 Task: Find connections with filter location Firmat with filter topic #training with filter profile language German with filter current company CodeChef with filter school L S Raheja College of Arts and Commerce with filter industry Surveying and Mapping Services with filter service category Commercial Real Estate with filter keywords title Cruise Director
Action: Mouse moved to (639, 118)
Screenshot: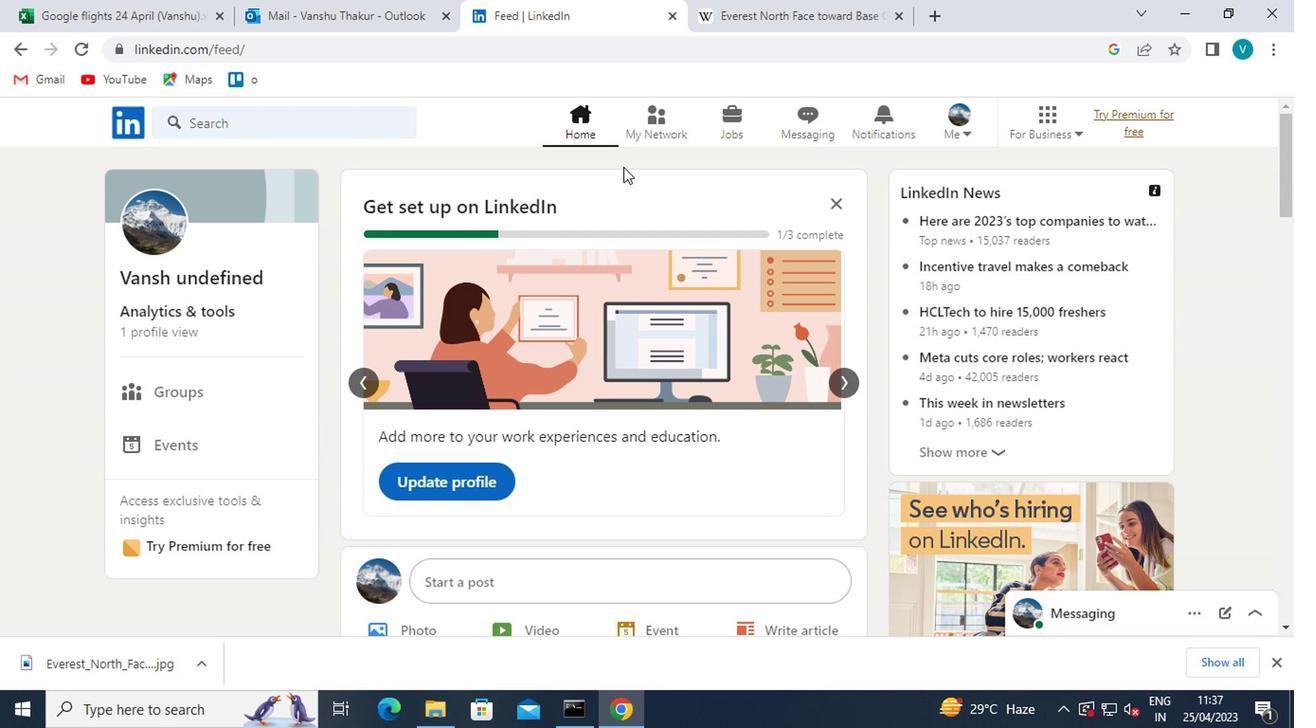 
Action: Mouse pressed left at (639, 118)
Screenshot: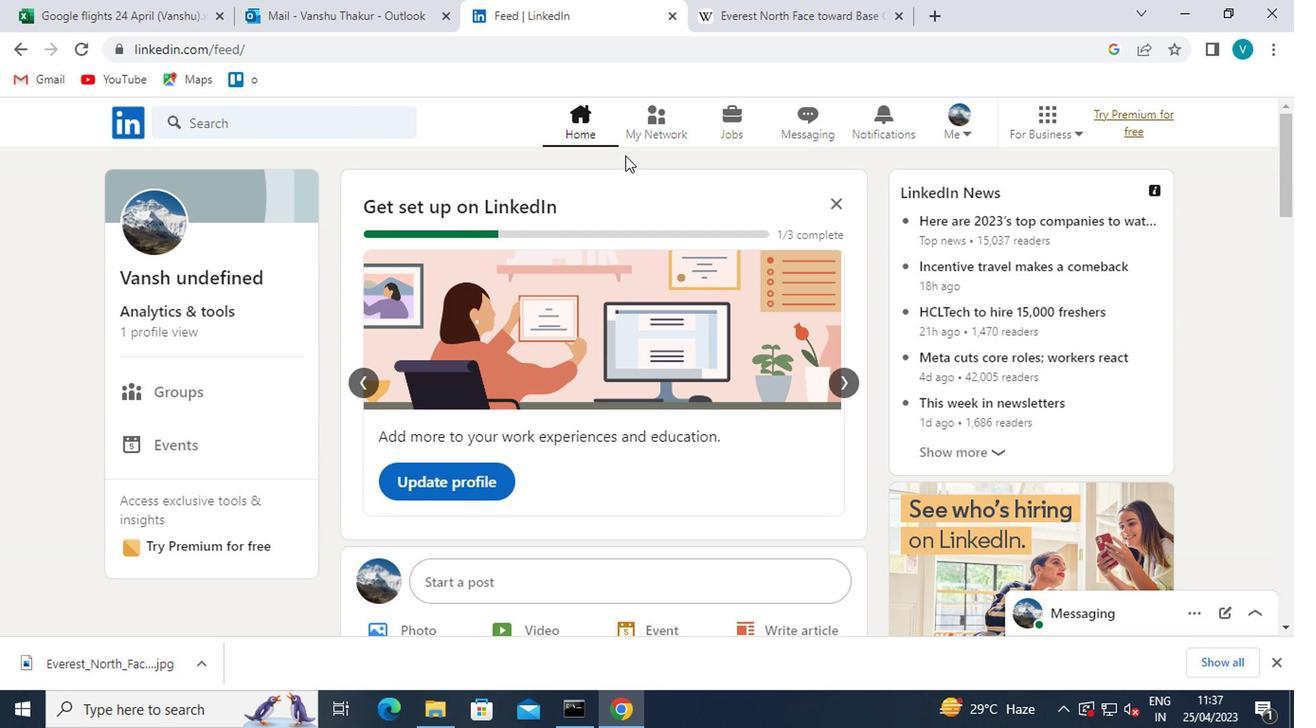 
Action: Mouse moved to (255, 223)
Screenshot: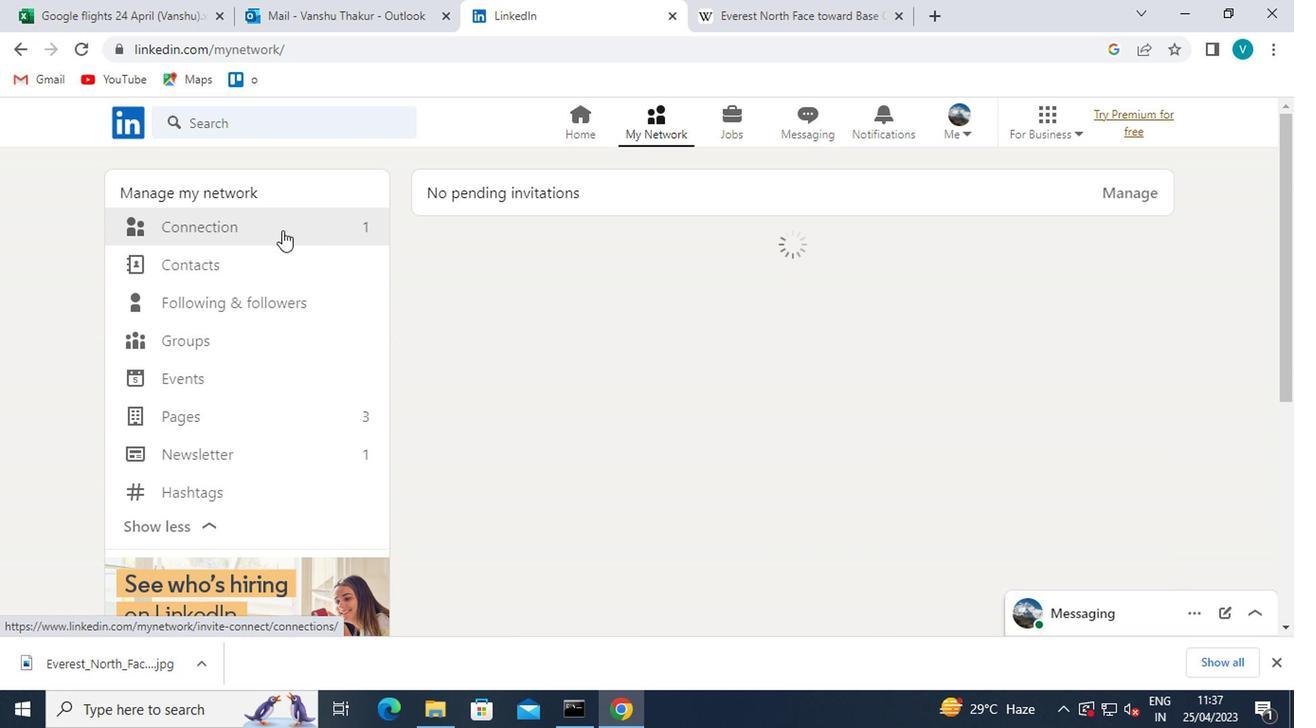 
Action: Mouse pressed left at (255, 223)
Screenshot: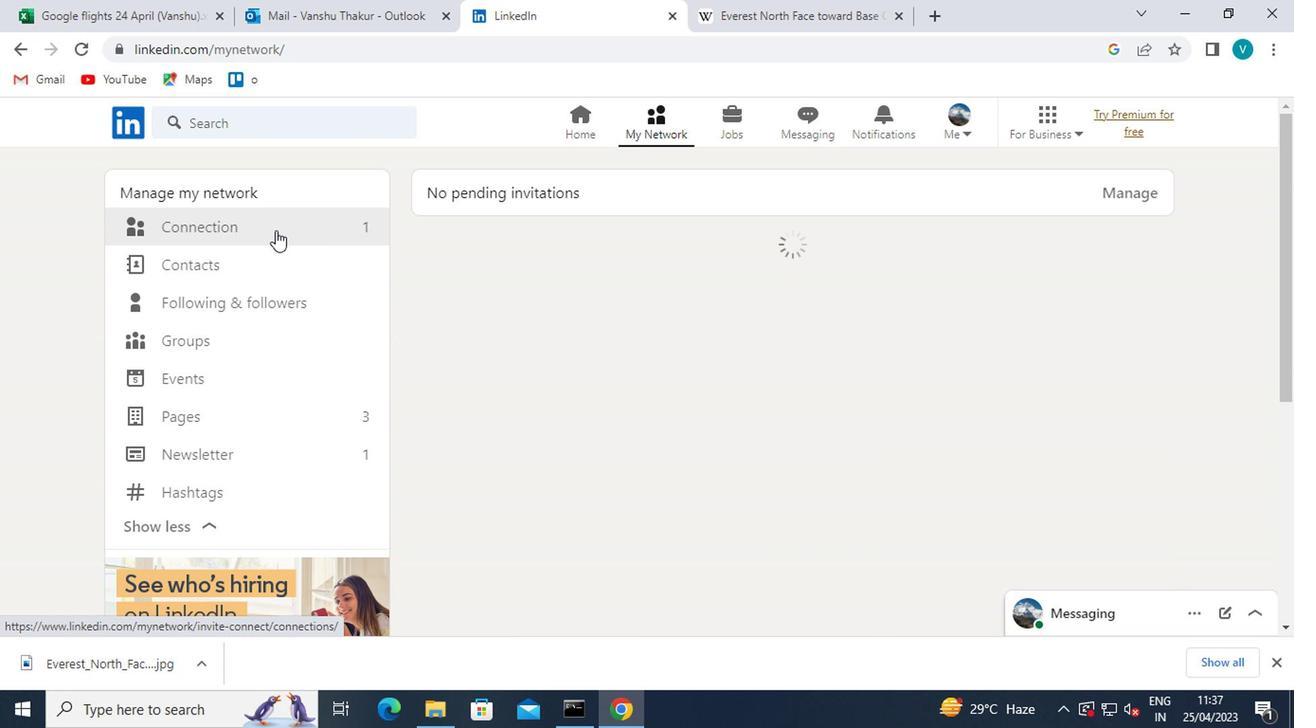 
Action: Mouse moved to (770, 222)
Screenshot: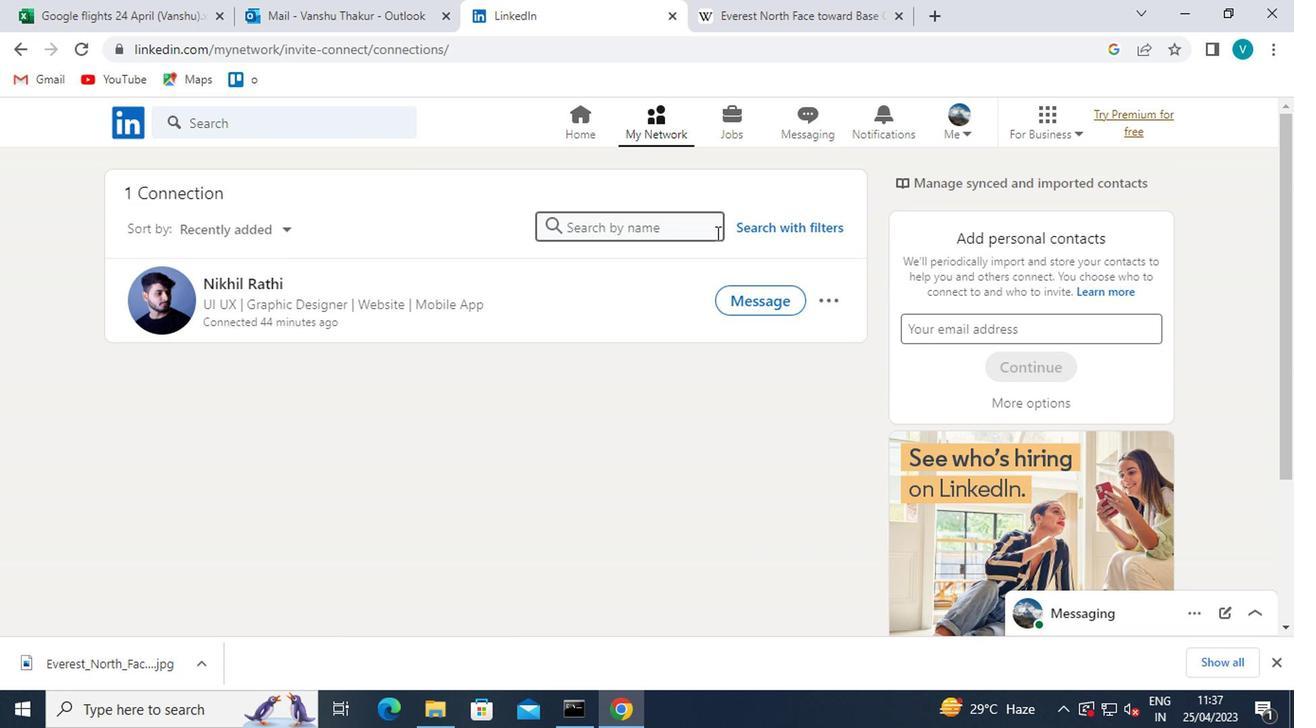 
Action: Mouse pressed left at (770, 222)
Screenshot: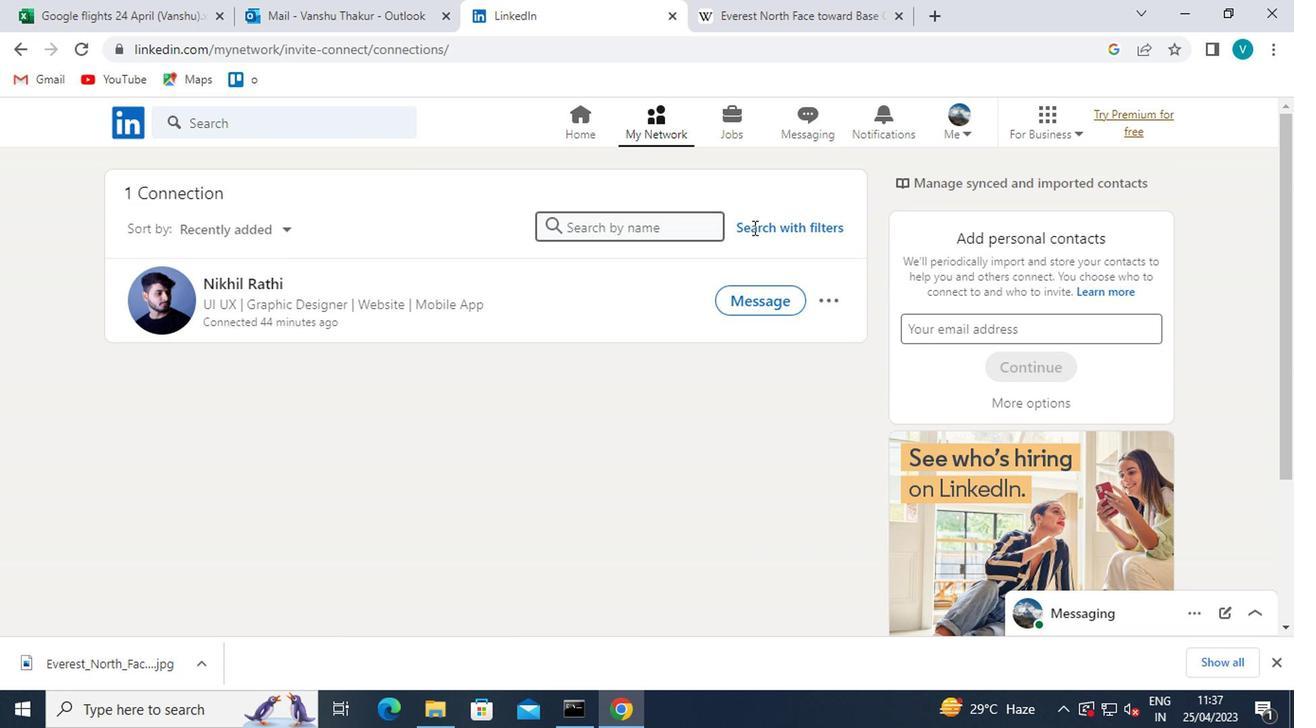 
Action: Mouse moved to (645, 156)
Screenshot: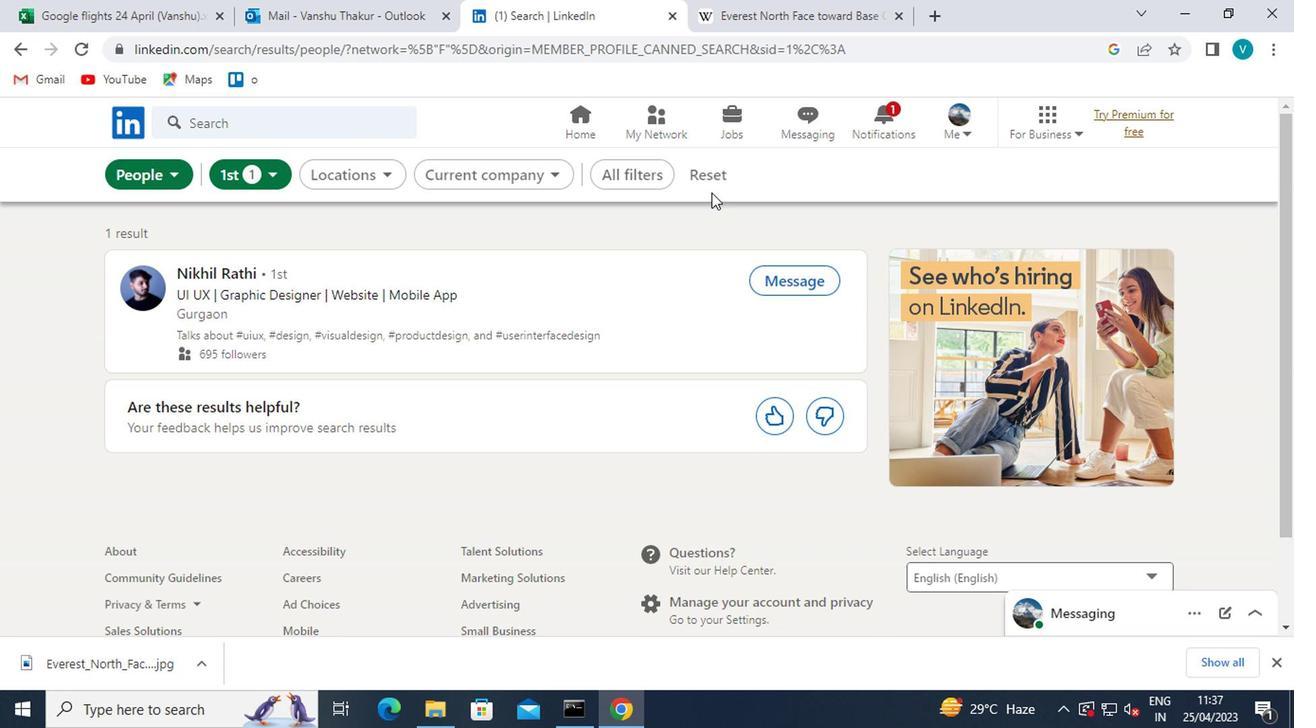 
Action: Mouse pressed left at (645, 156)
Screenshot: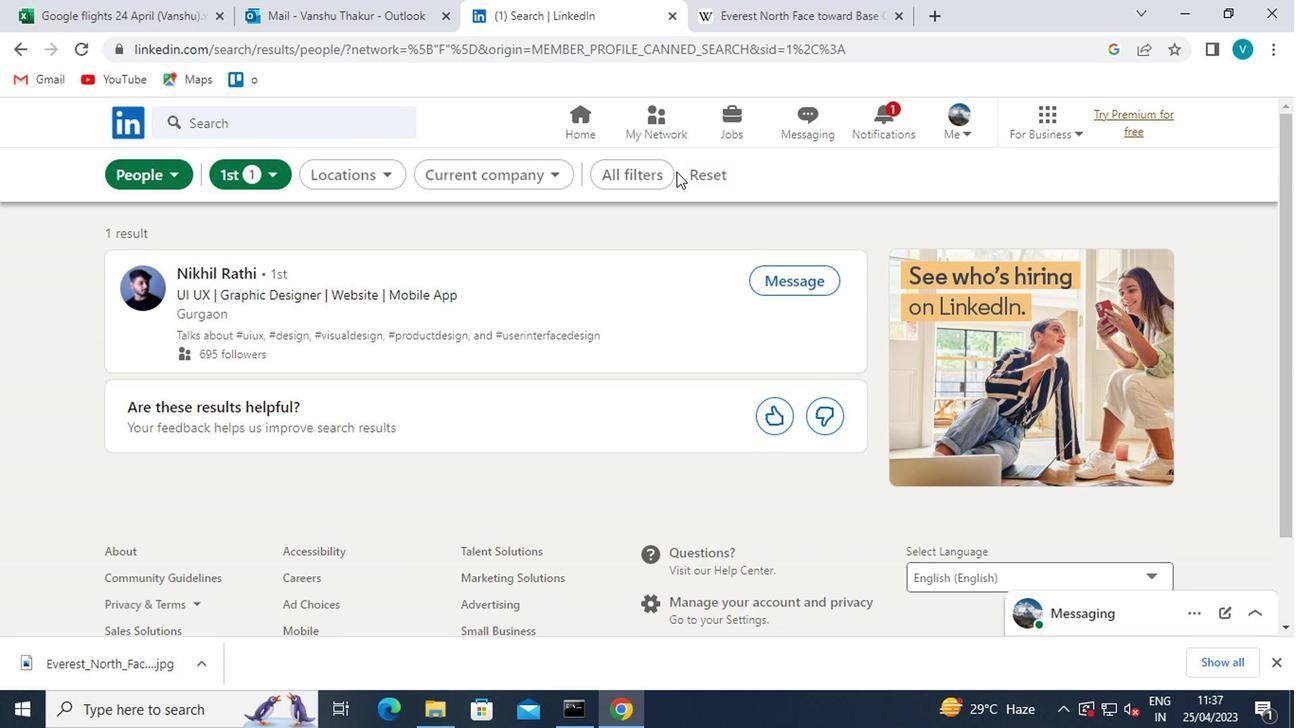 
Action: Mouse moved to (986, 389)
Screenshot: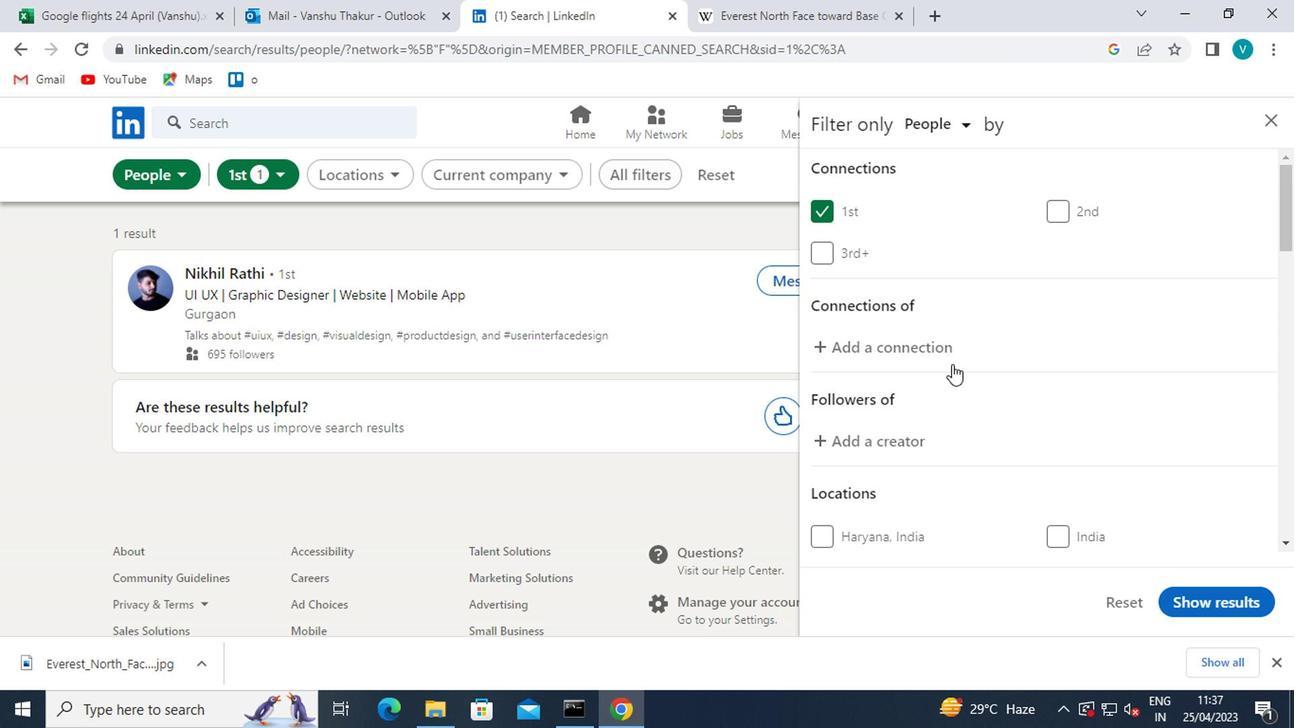 
Action: Mouse scrolled (986, 387) with delta (0, -1)
Screenshot: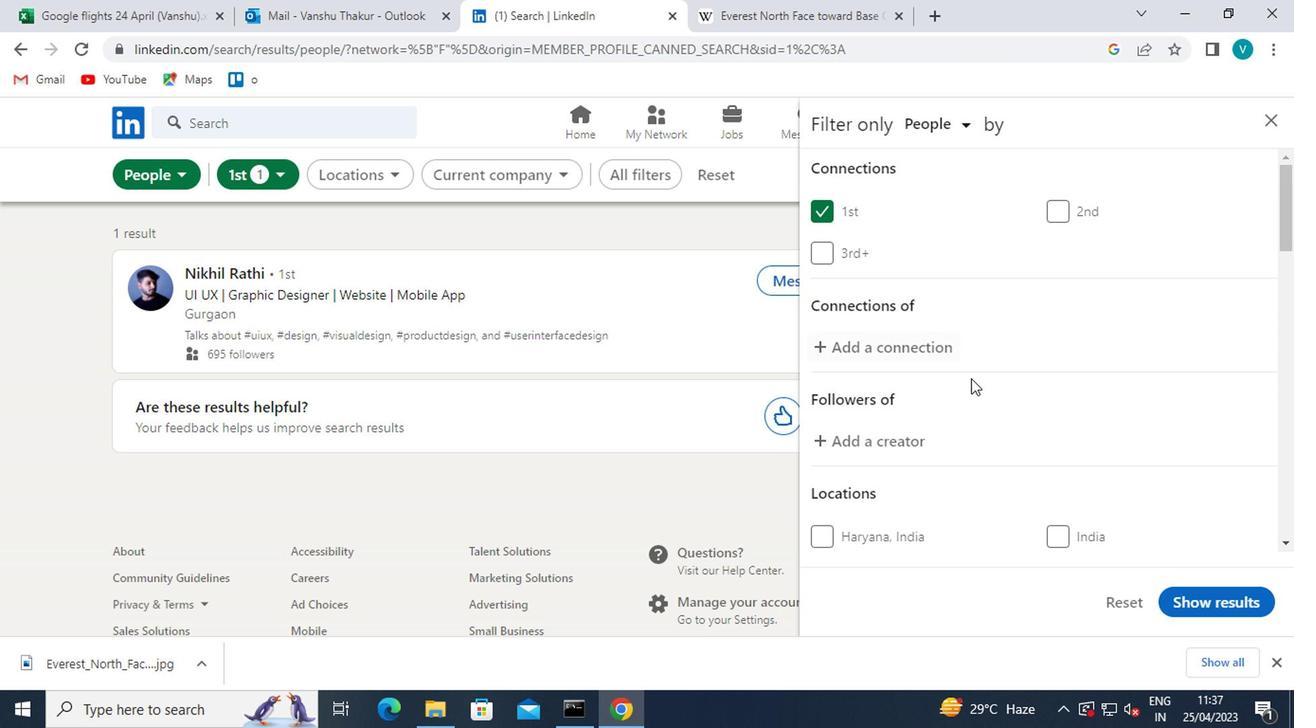 
Action: Mouse scrolled (986, 387) with delta (0, -1)
Screenshot: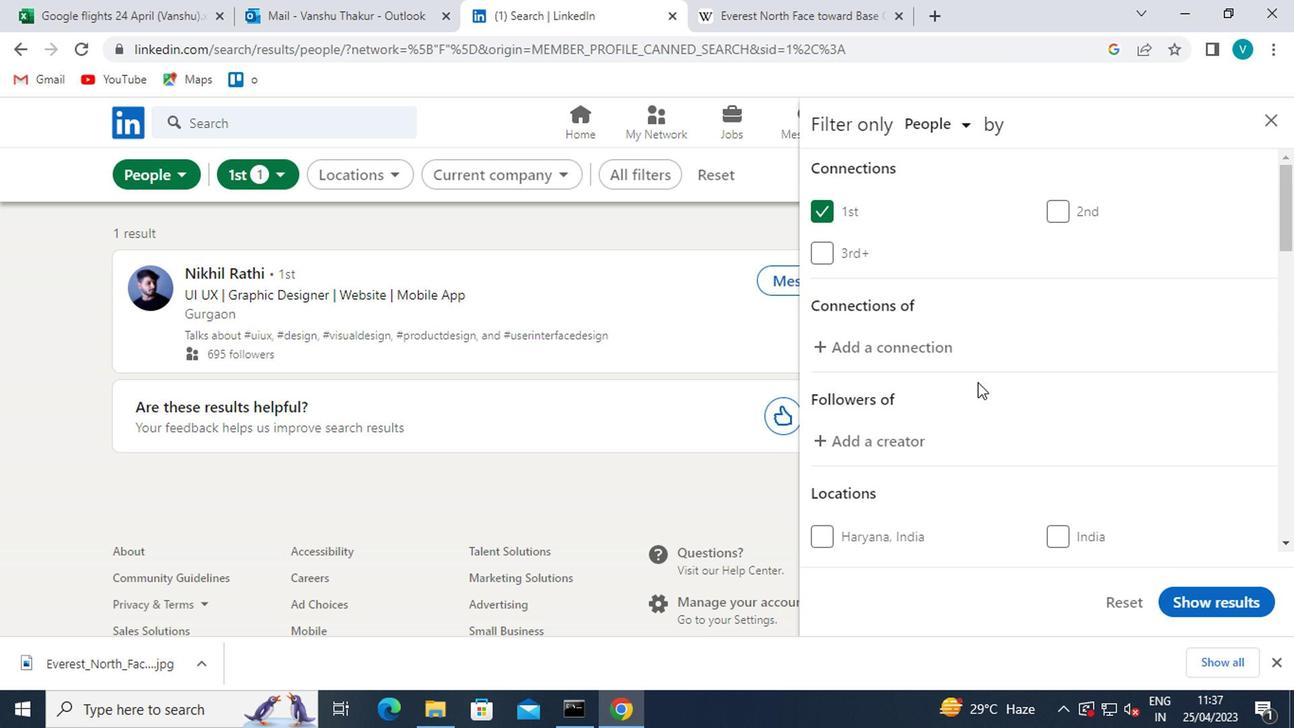 
Action: Mouse moved to (888, 445)
Screenshot: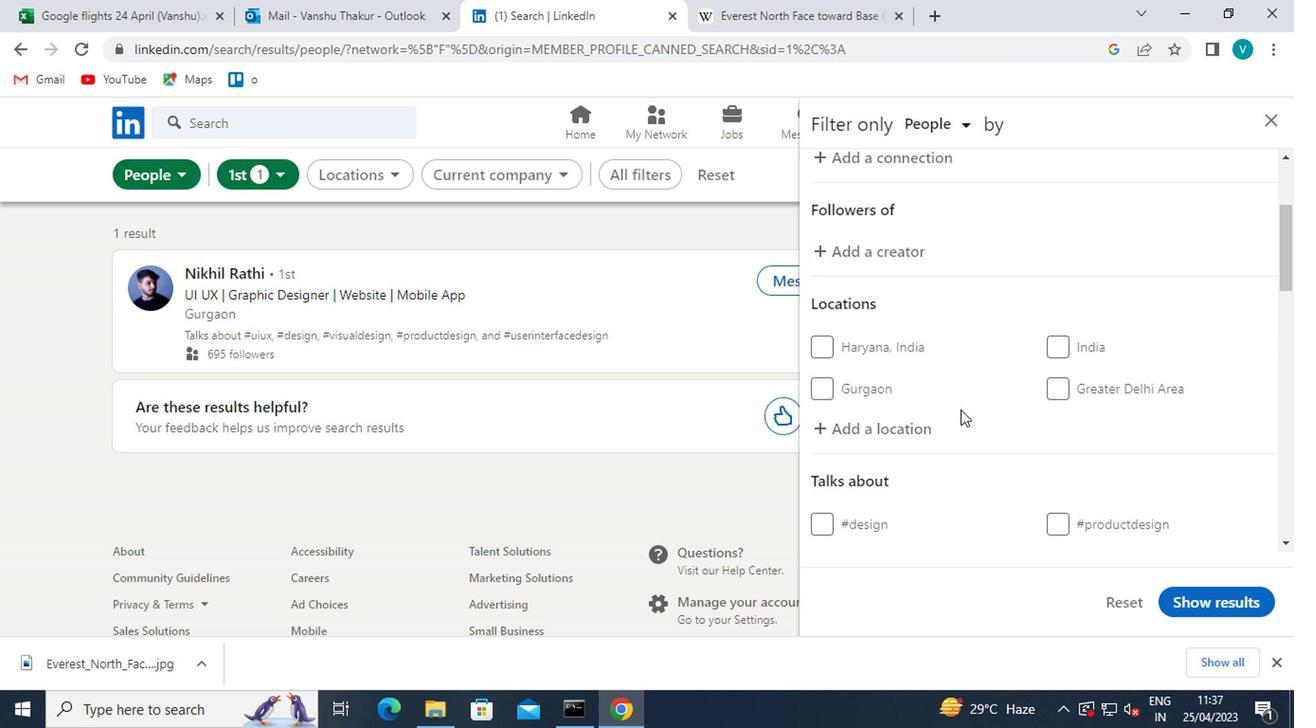 
Action: Mouse pressed left at (888, 445)
Screenshot: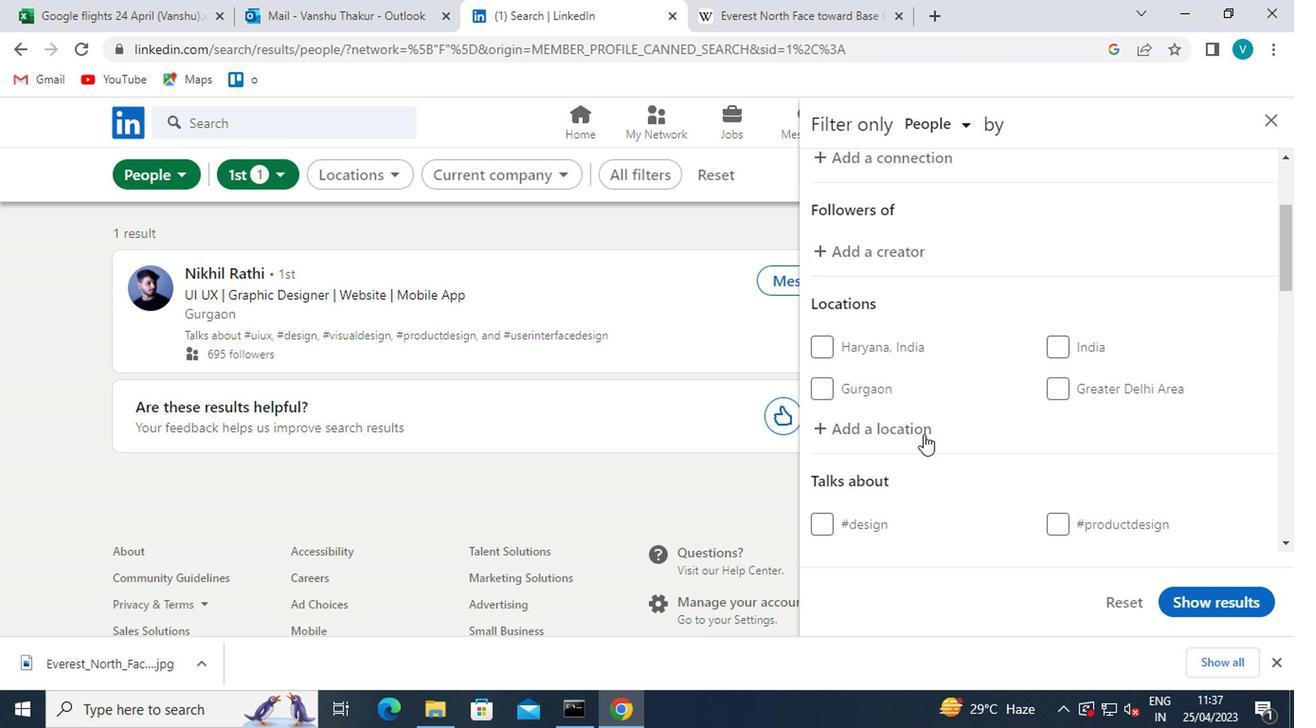 
Action: Mouse moved to (902, 424)
Screenshot: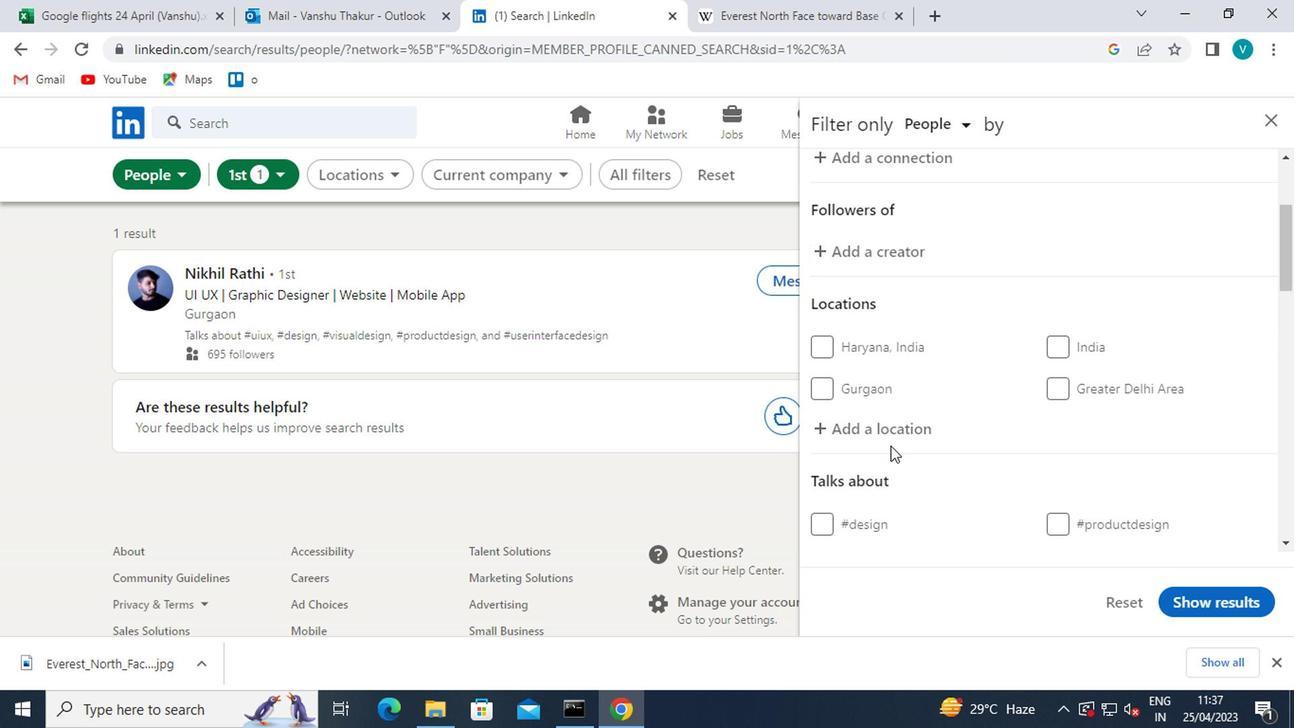 
Action: Mouse pressed left at (902, 424)
Screenshot: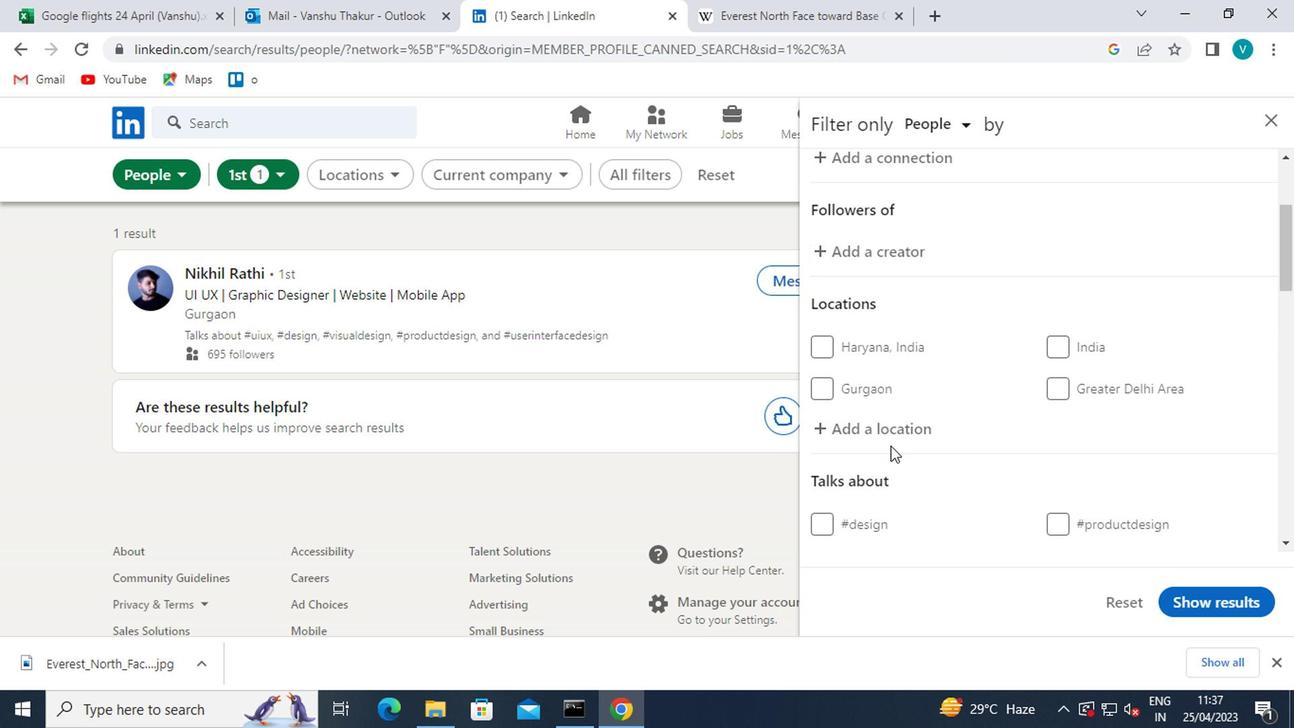 
Action: Key pressed <Key.shift>FIRMAT
Screenshot: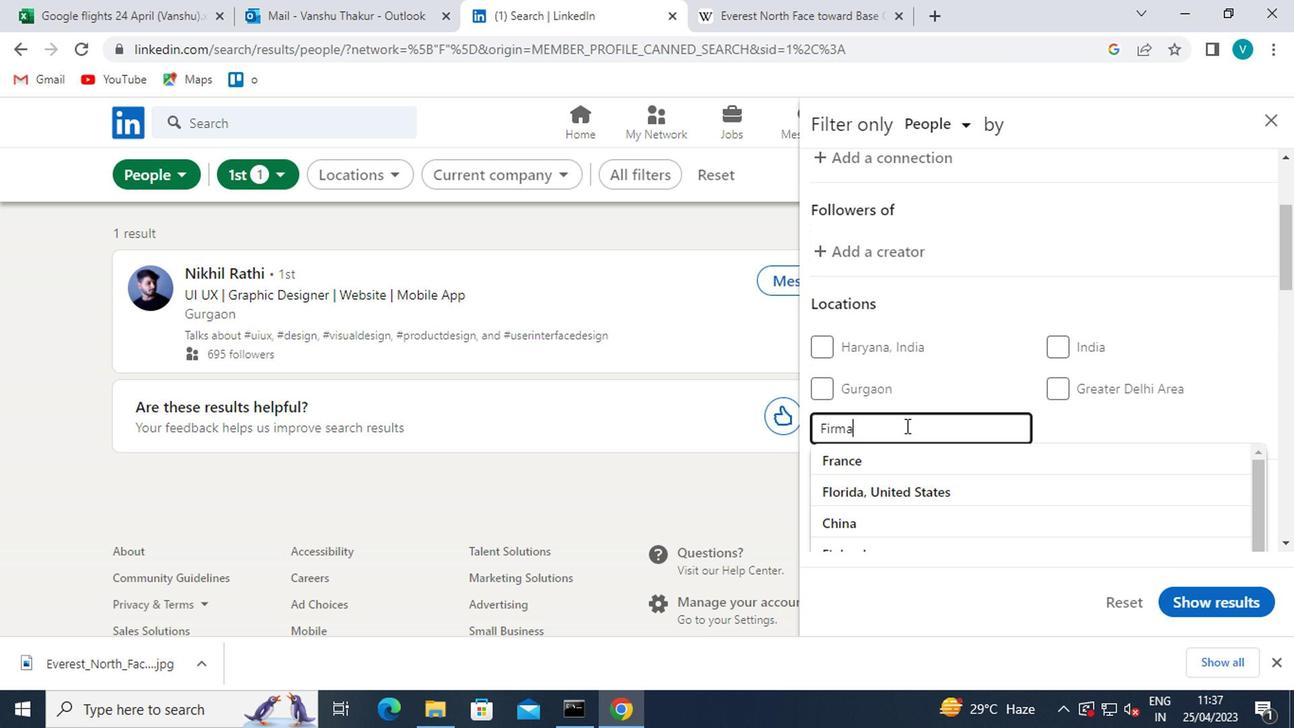 
Action: Mouse moved to (987, 474)
Screenshot: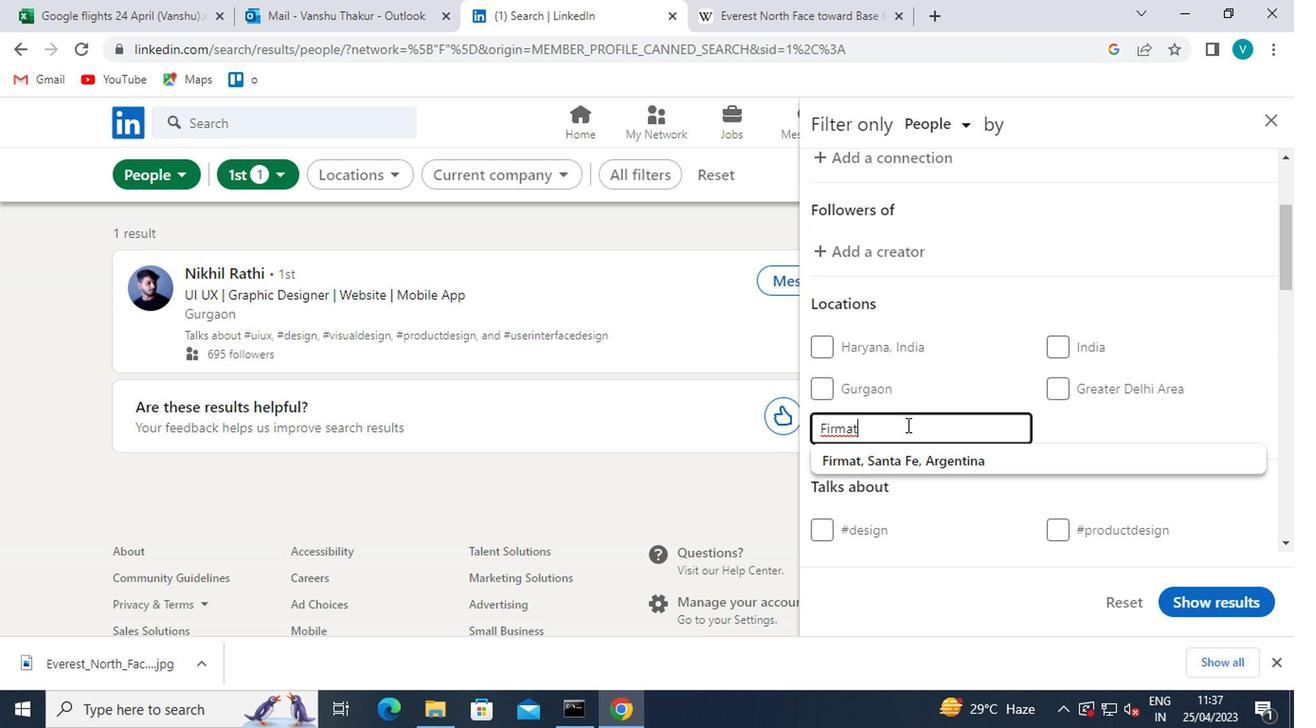 
Action: Mouse scrolled (987, 474) with delta (0, 0)
Screenshot: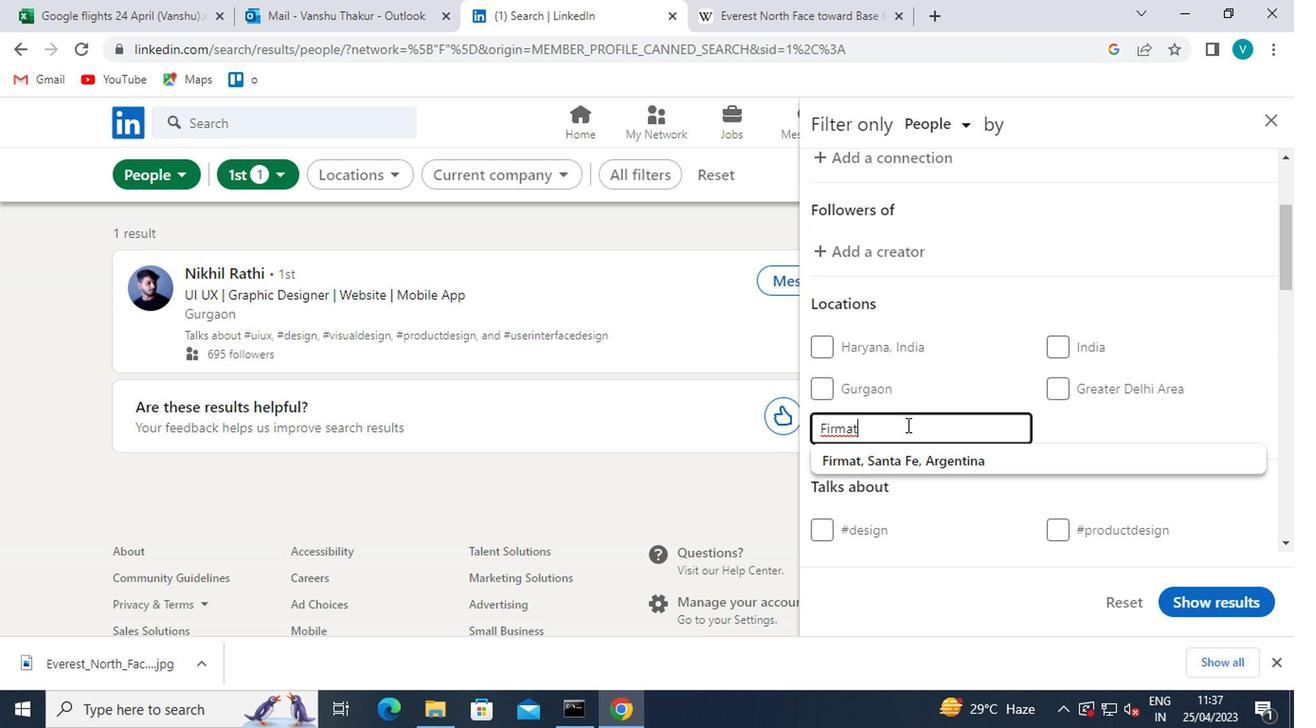 
Action: Mouse moved to (993, 481)
Screenshot: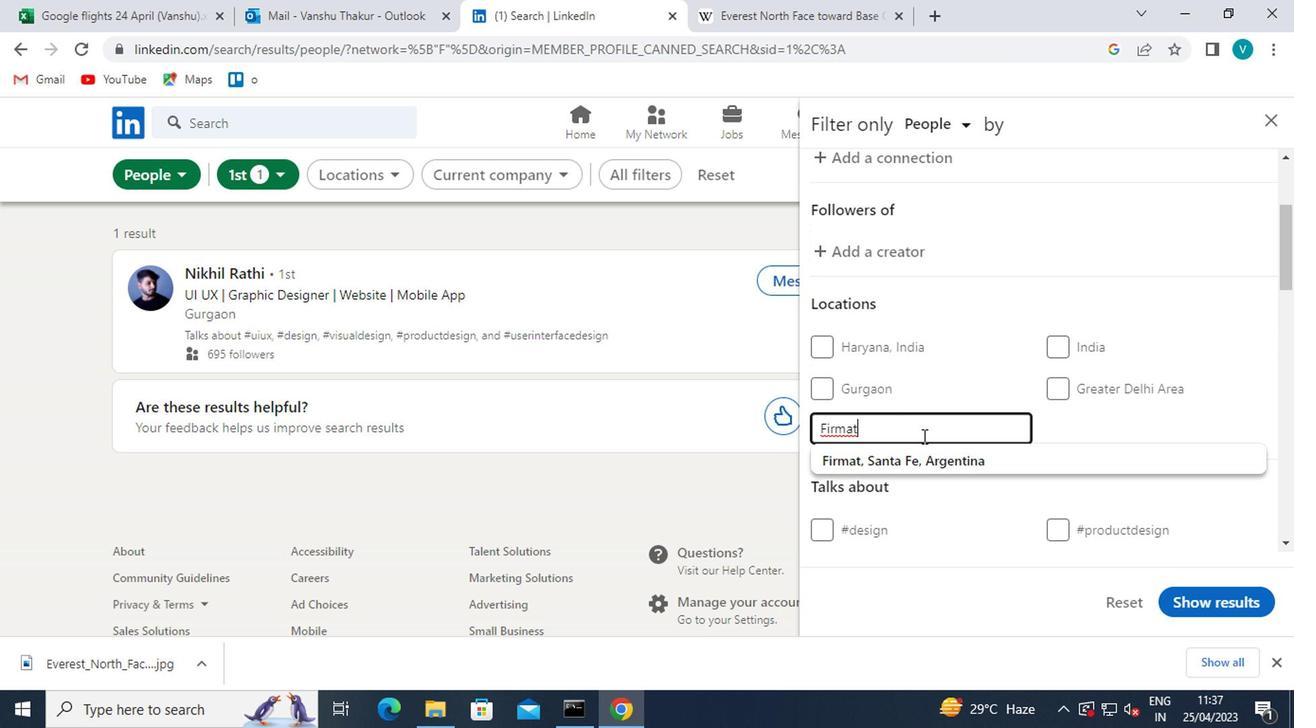 
Action: Mouse scrolled (993, 480) with delta (0, 0)
Screenshot: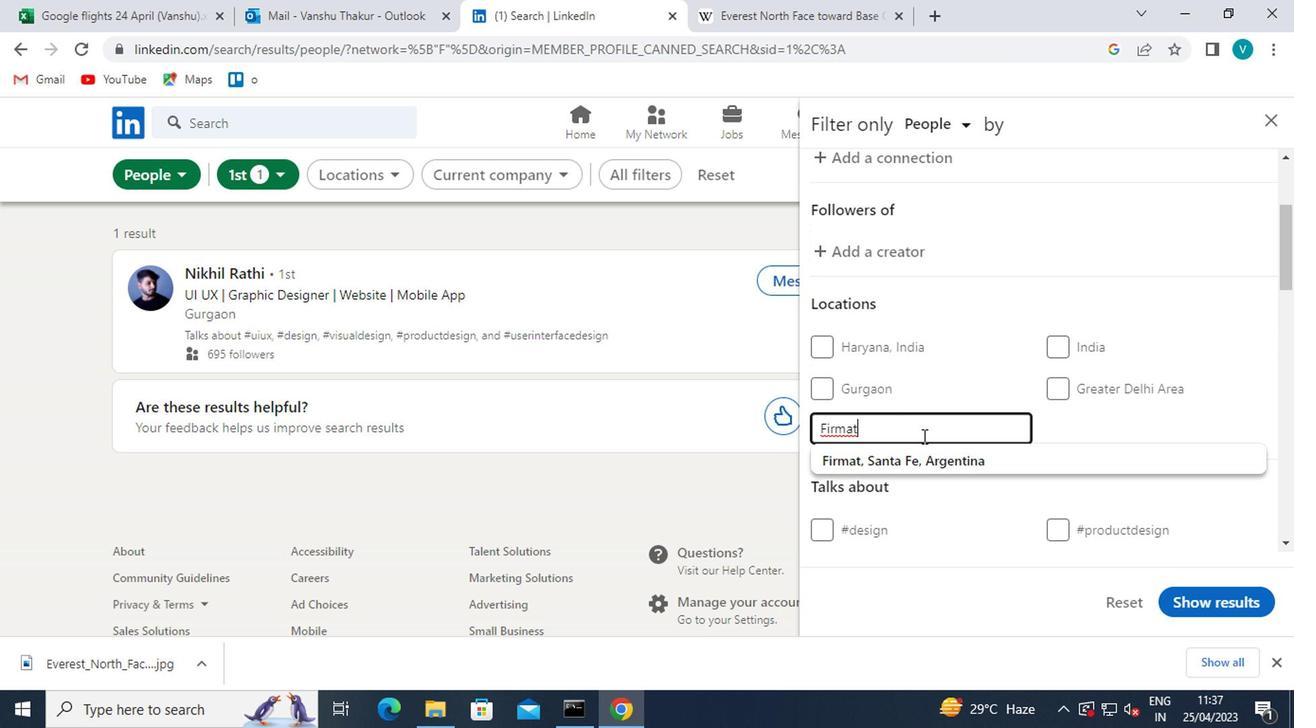 
Action: Mouse moved to (925, 271)
Screenshot: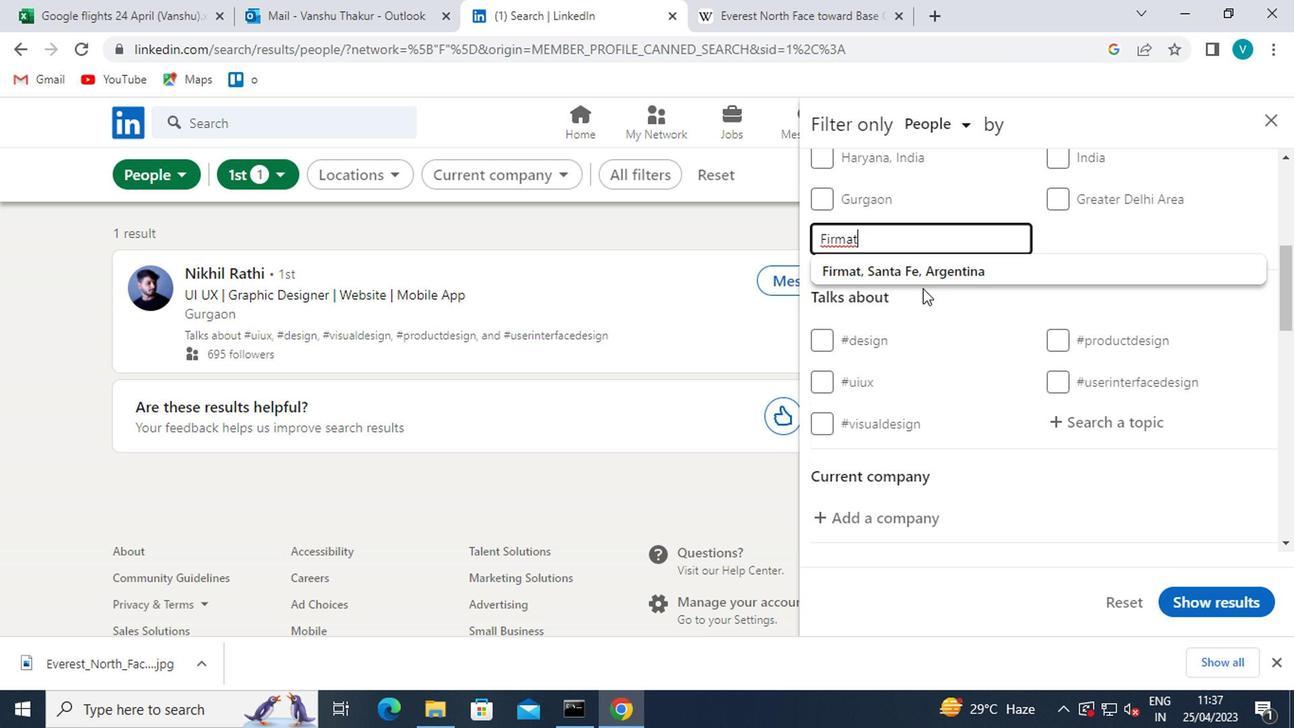 
Action: Mouse pressed left at (925, 271)
Screenshot: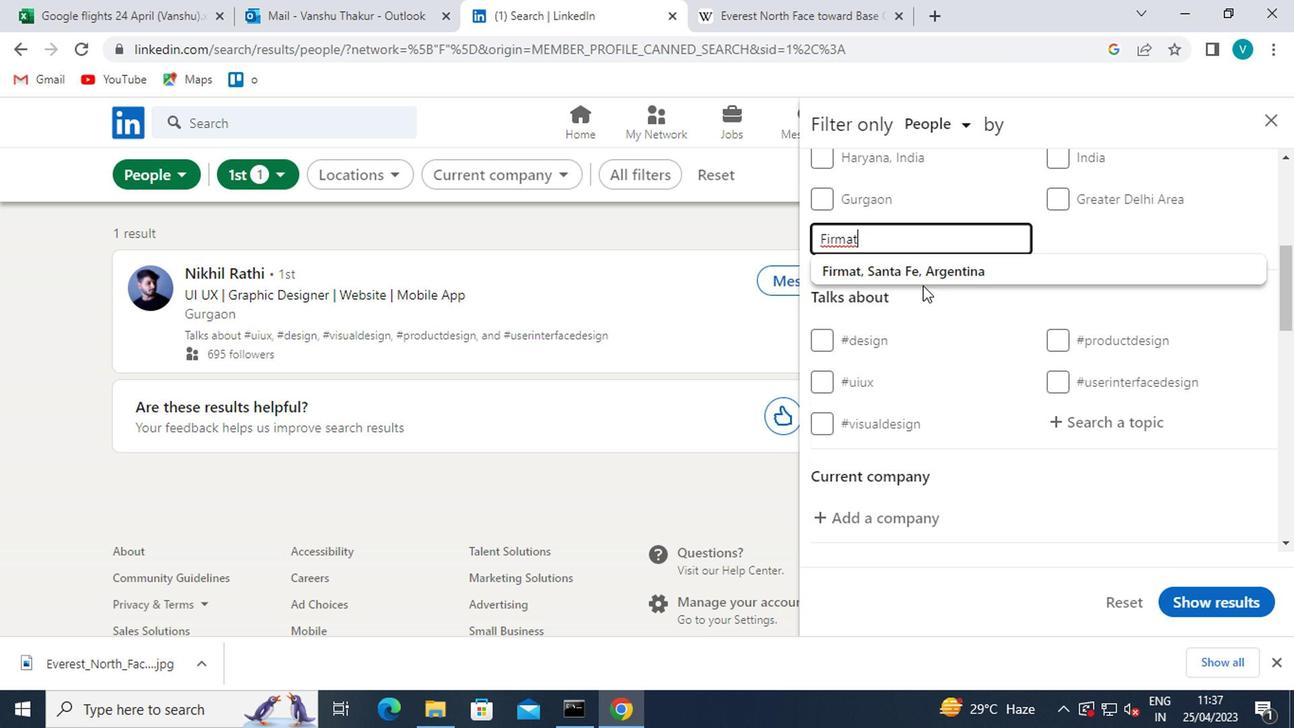
Action: Mouse moved to (1123, 429)
Screenshot: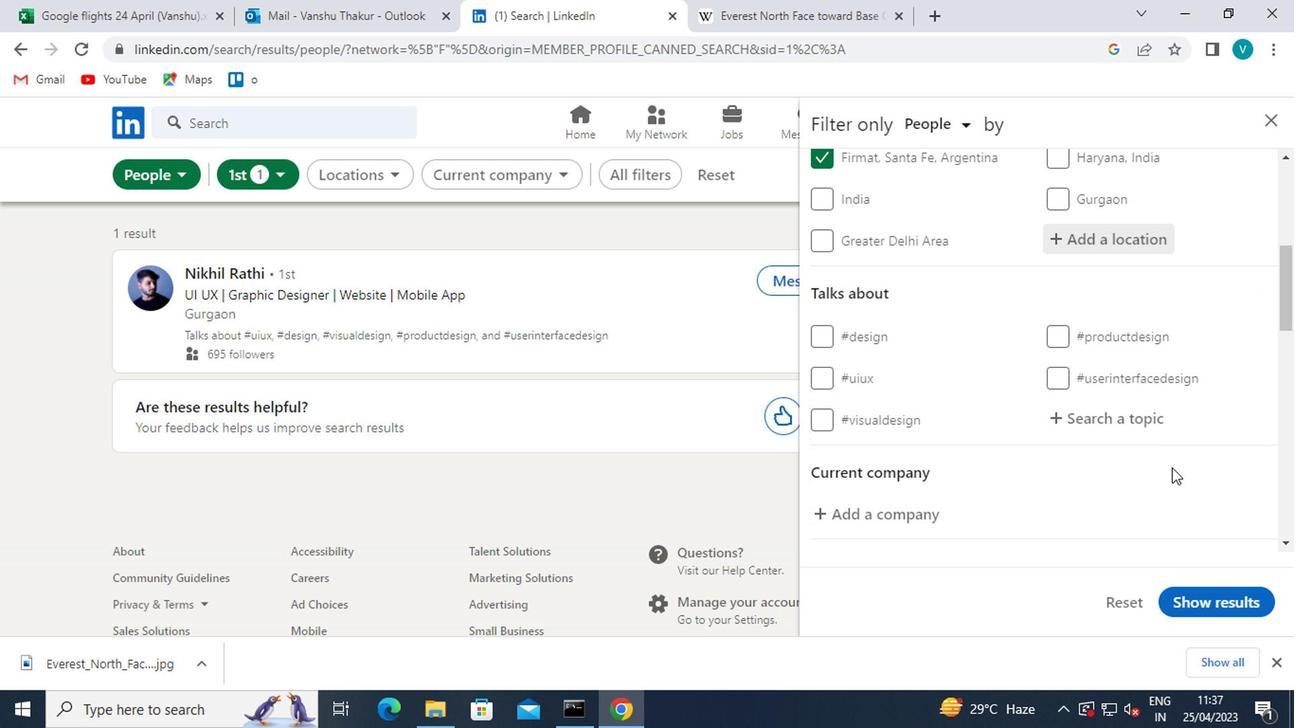
Action: Mouse pressed left at (1123, 429)
Screenshot: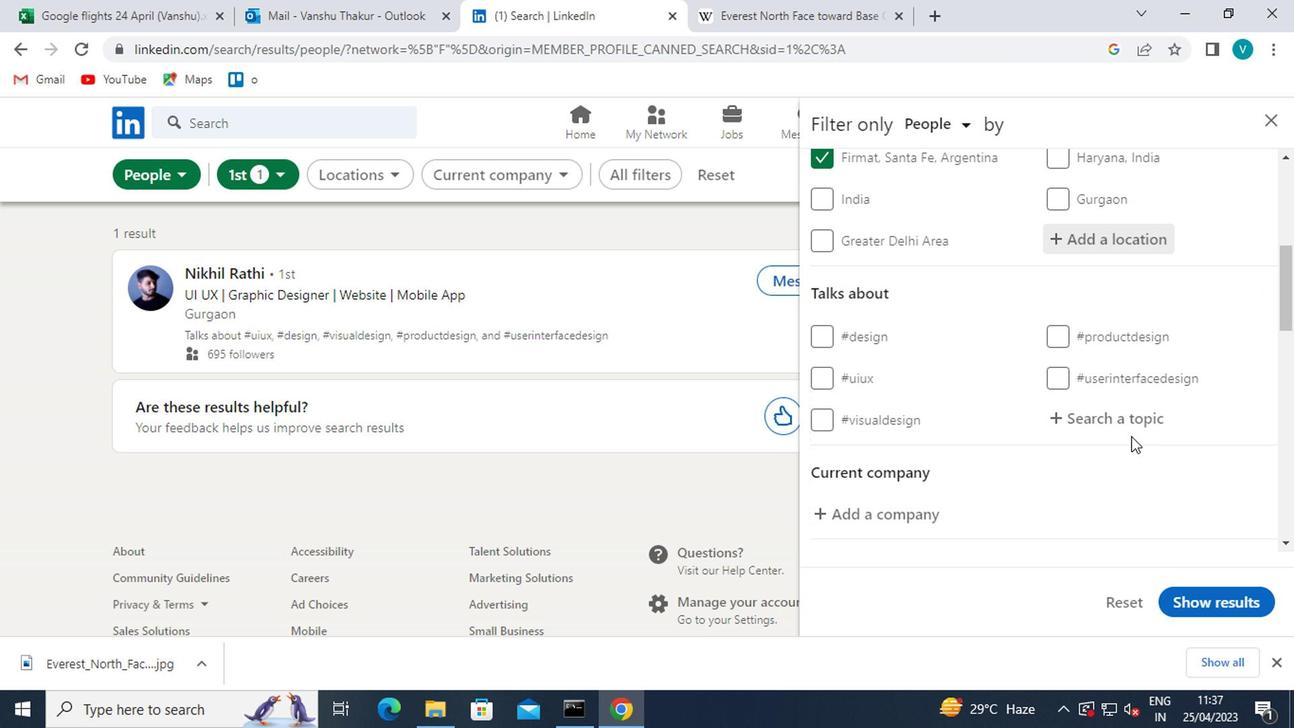 
Action: Mouse moved to (1123, 425)
Screenshot: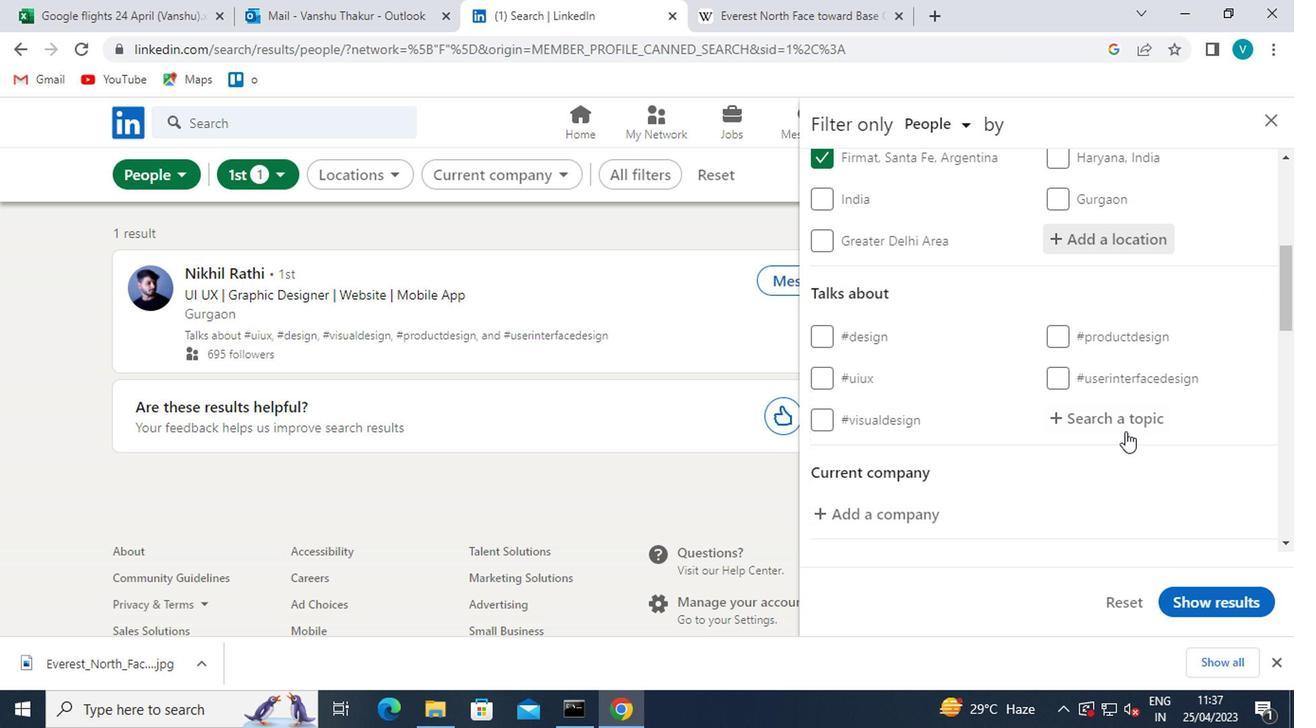 
Action: Key pressed <Key.shift>#TRAINING
Screenshot: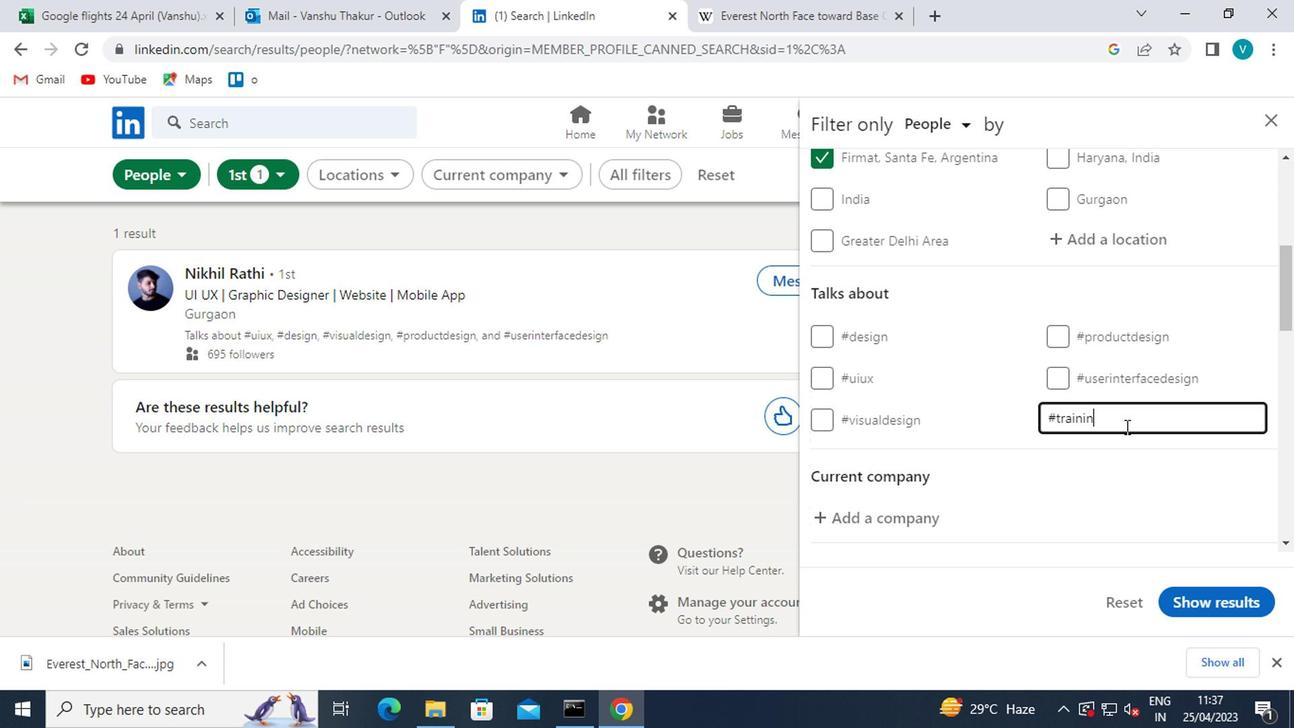 
Action: Mouse moved to (1187, 454)
Screenshot: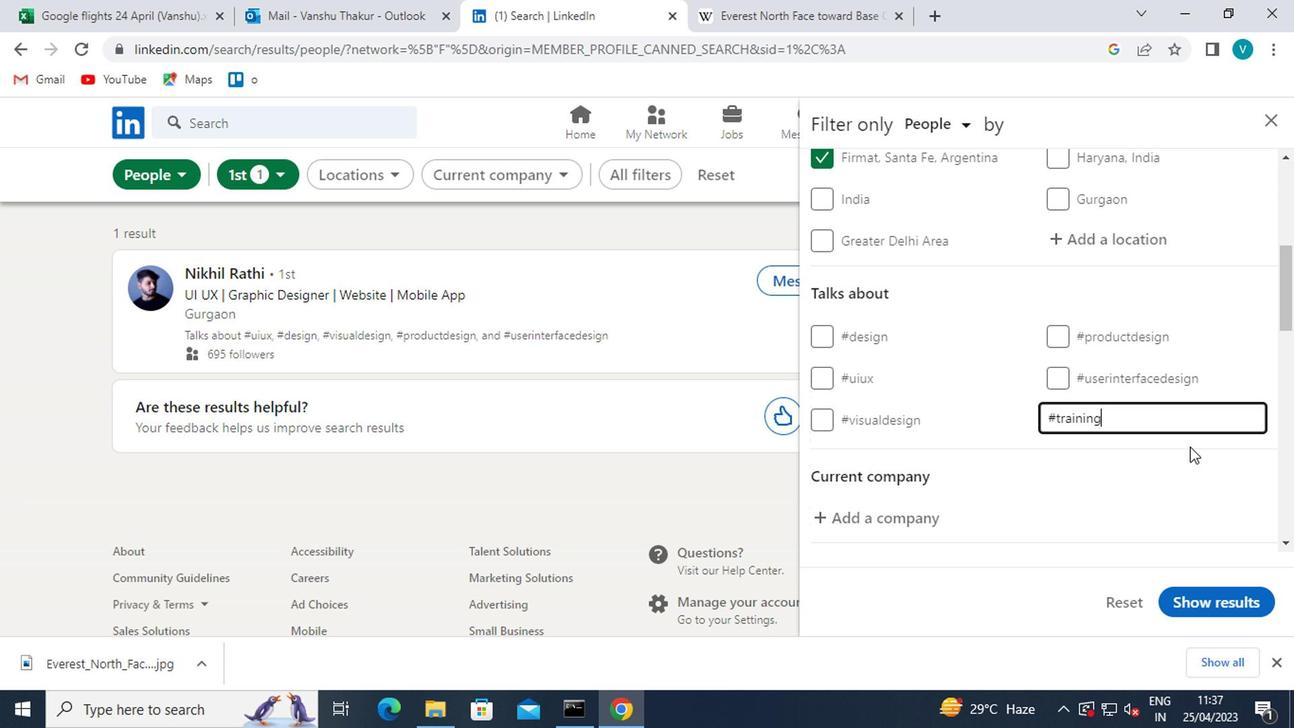 
Action: Mouse pressed left at (1187, 454)
Screenshot: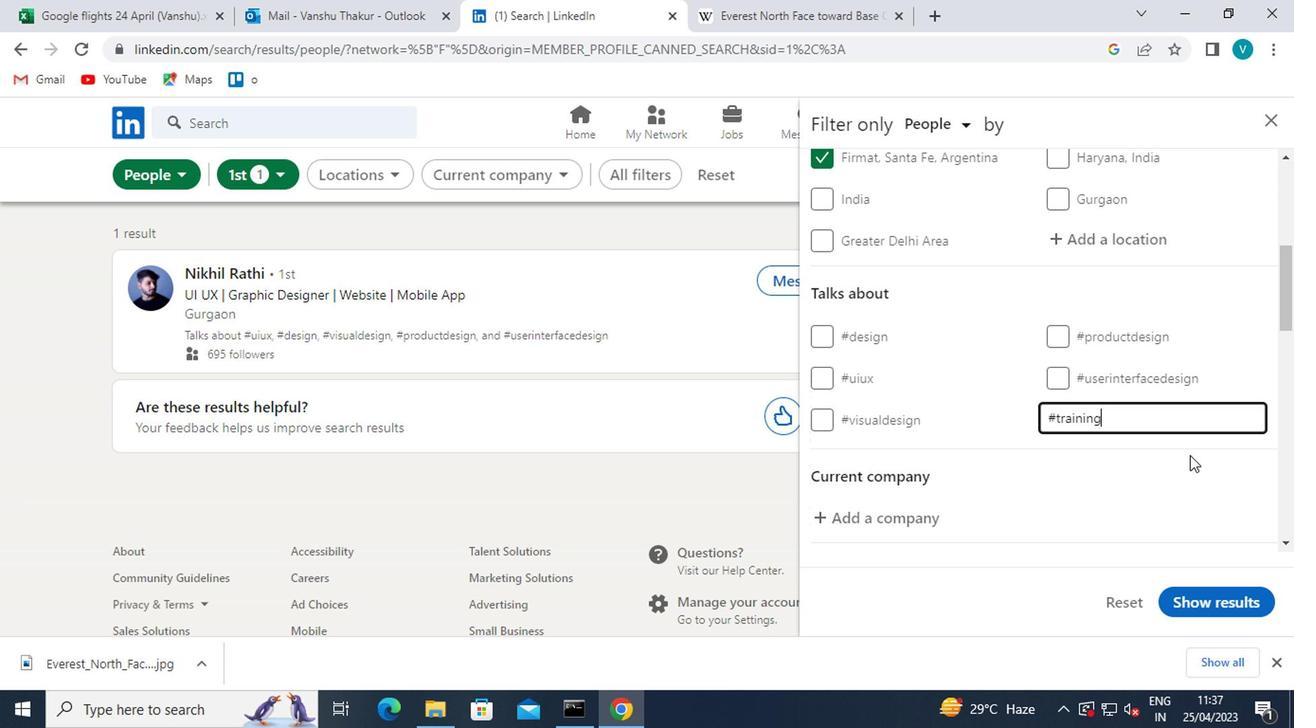 
Action: Mouse moved to (1085, 462)
Screenshot: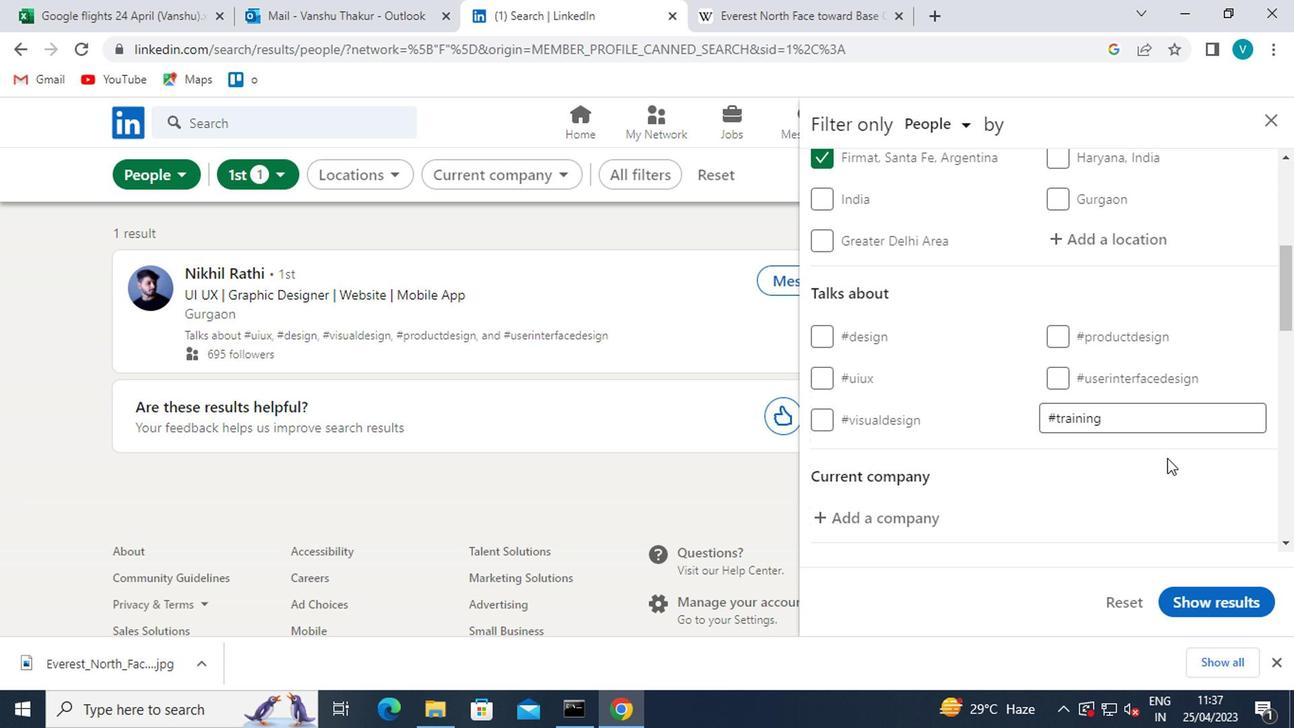 
Action: Mouse scrolled (1085, 461) with delta (0, -1)
Screenshot: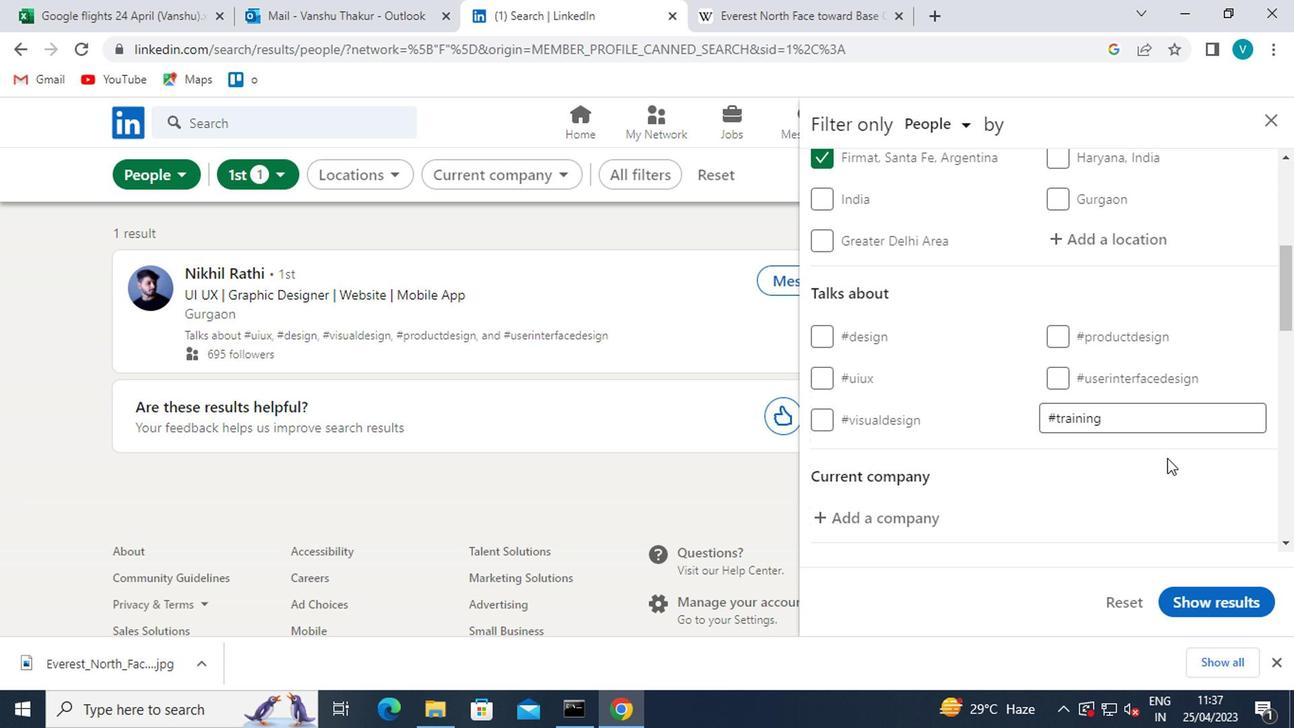 
Action: Mouse moved to (1056, 462)
Screenshot: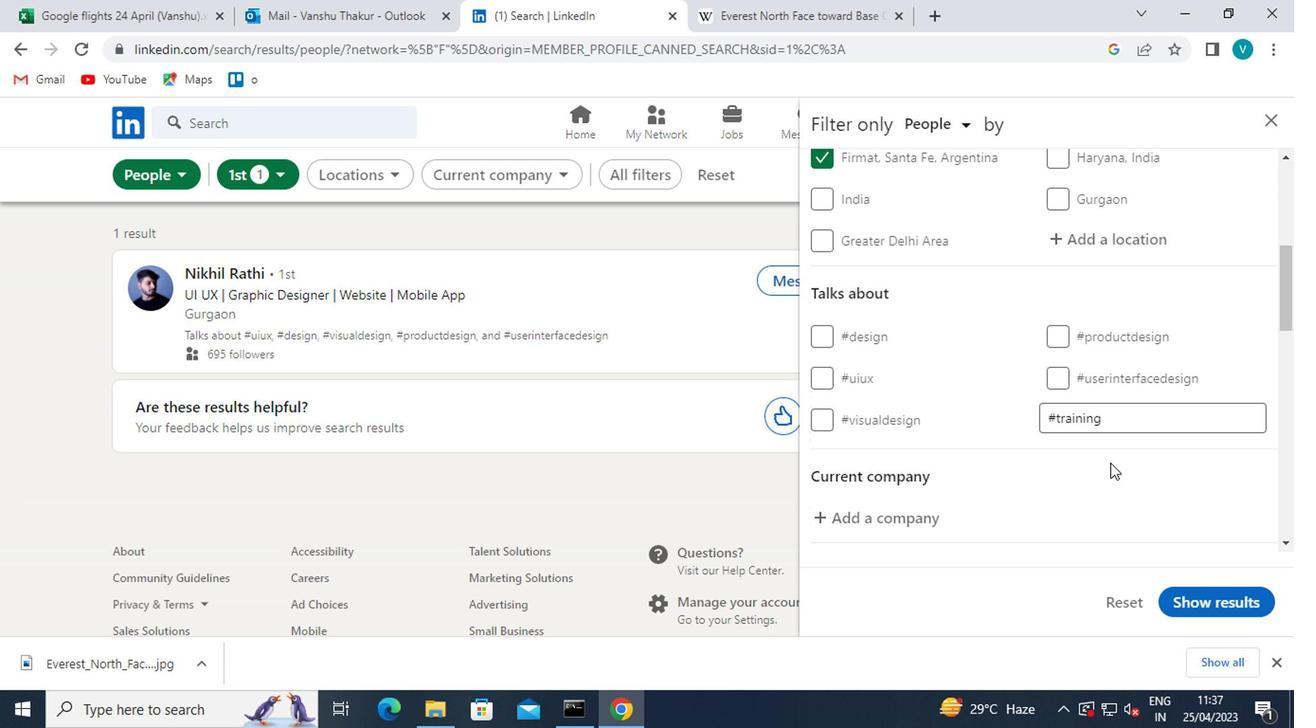 
Action: Mouse scrolled (1056, 461) with delta (0, -1)
Screenshot: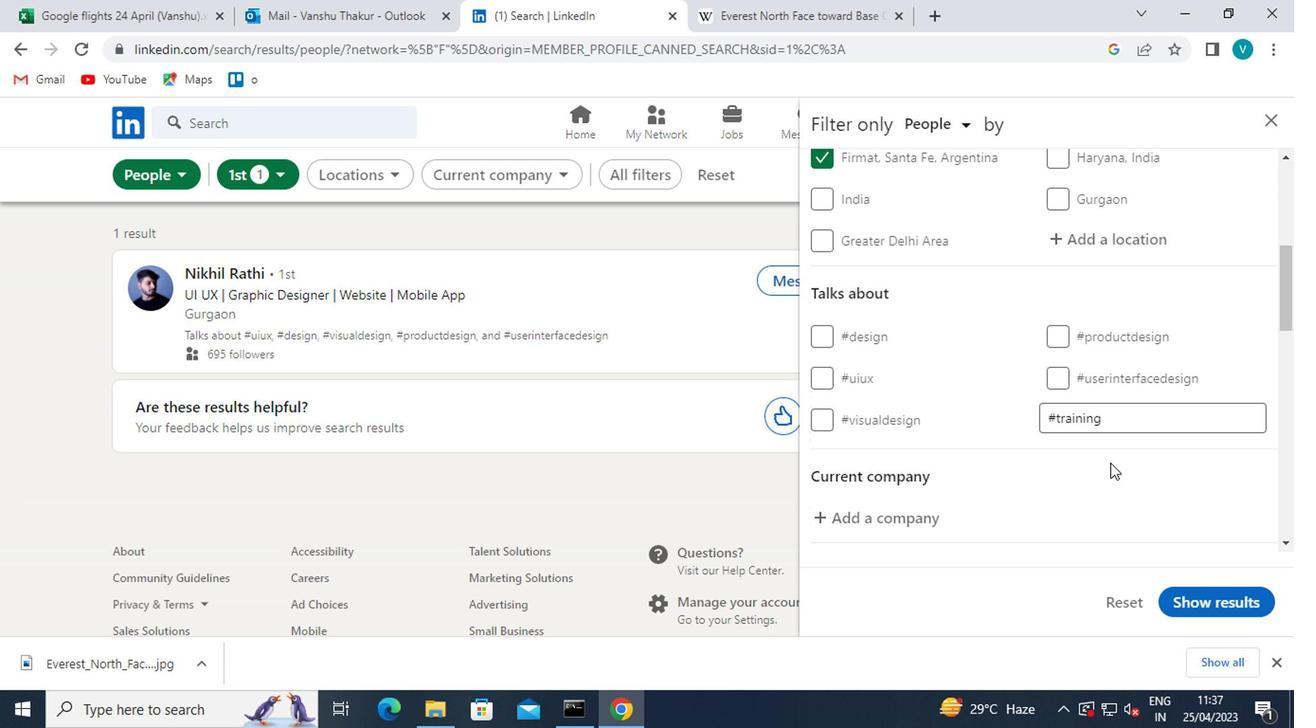 
Action: Mouse moved to (1030, 458)
Screenshot: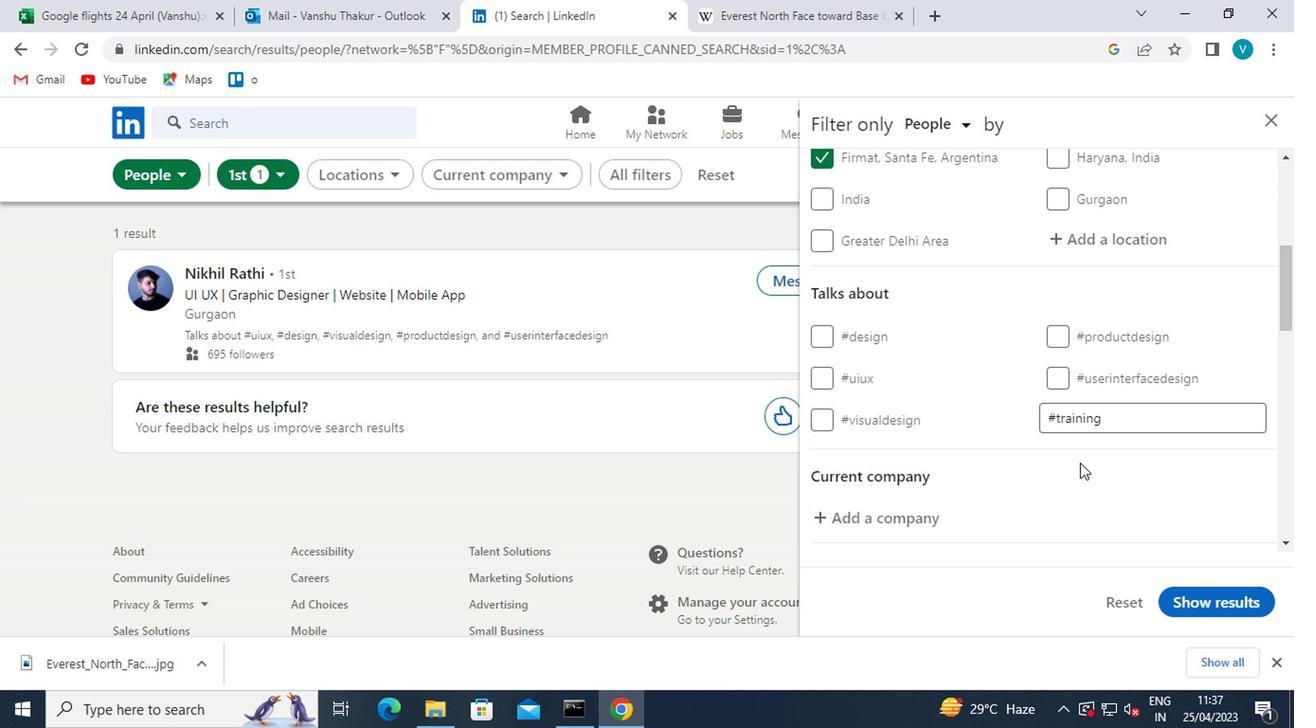 
Action: Mouse scrolled (1030, 457) with delta (0, -1)
Screenshot: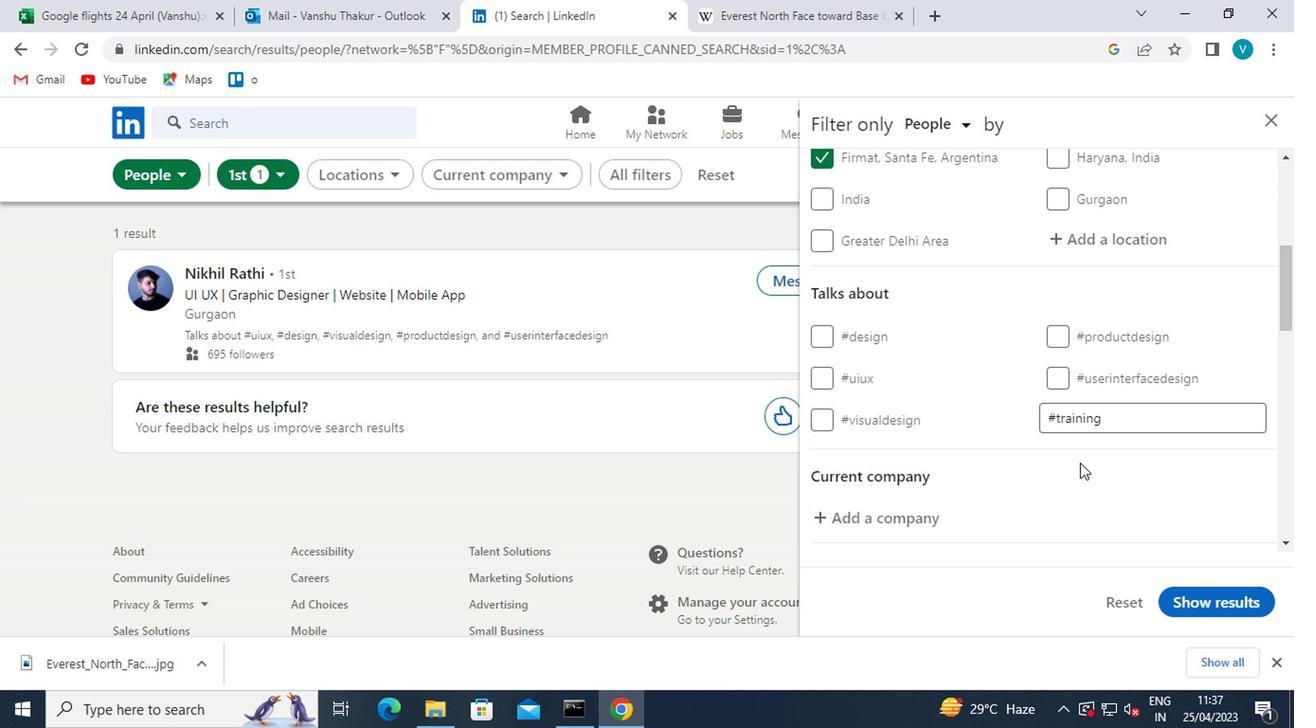 
Action: Mouse moved to (1008, 454)
Screenshot: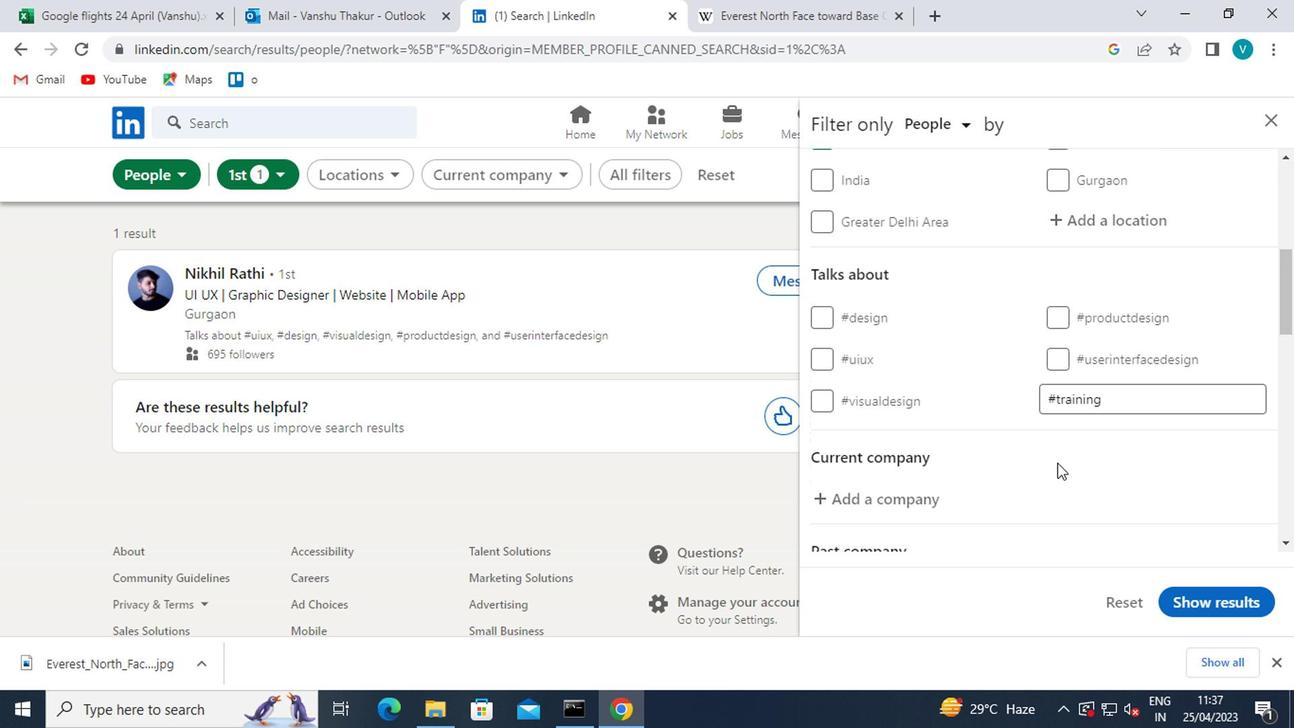 
Action: Mouse scrolled (1008, 453) with delta (0, 0)
Screenshot: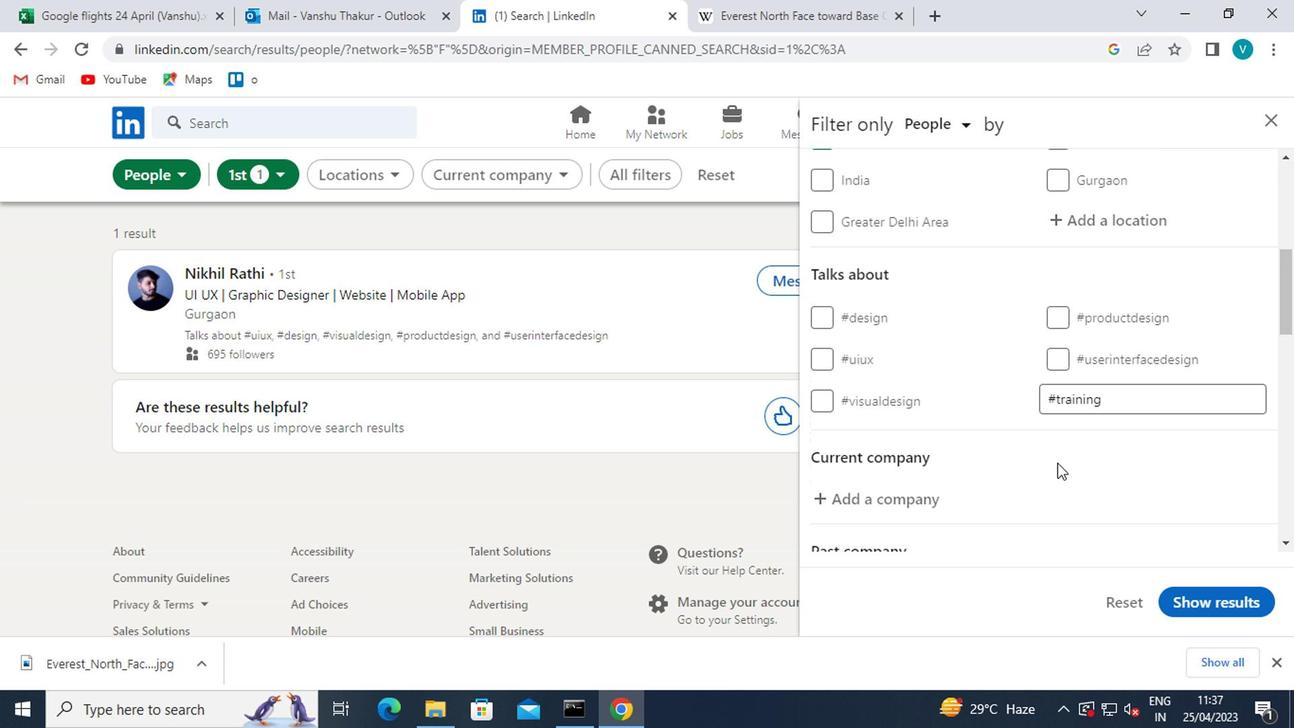 
Action: Mouse moved to (1002, 454)
Screenshot: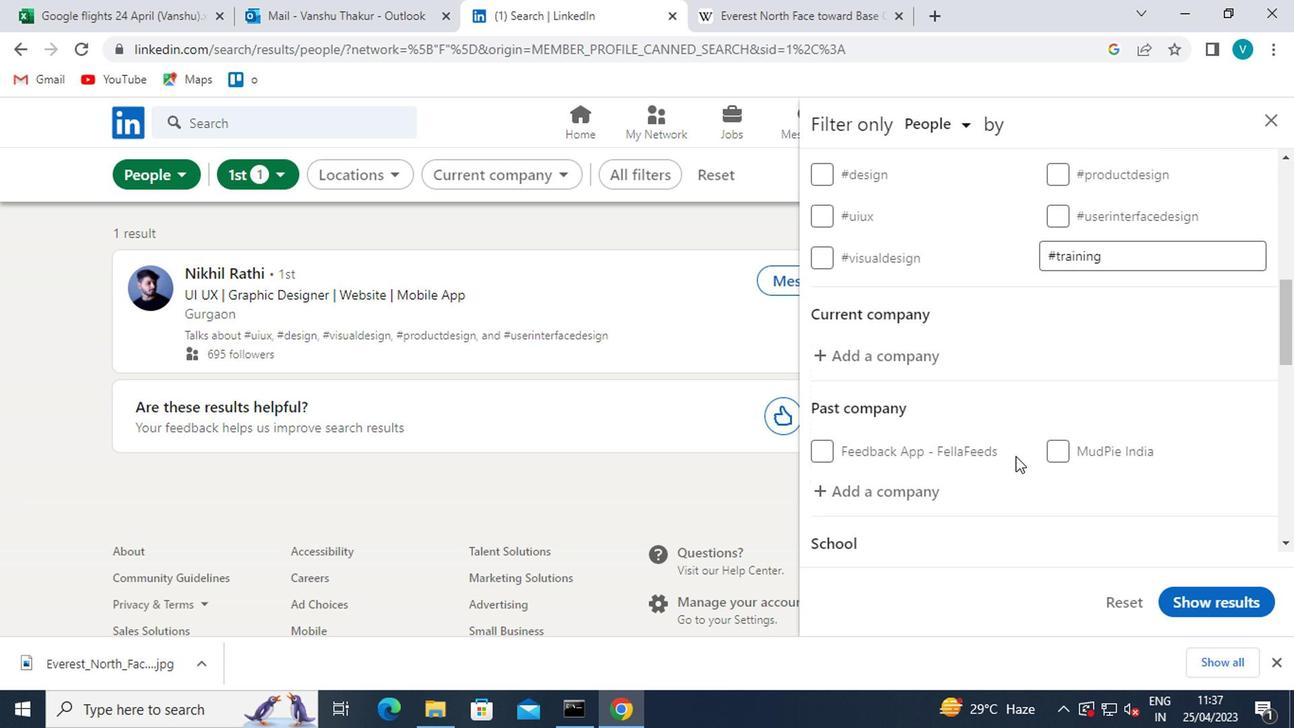 
Action: Mouse scrolled (1002, 453) with delta (0, 0)
Screenshot: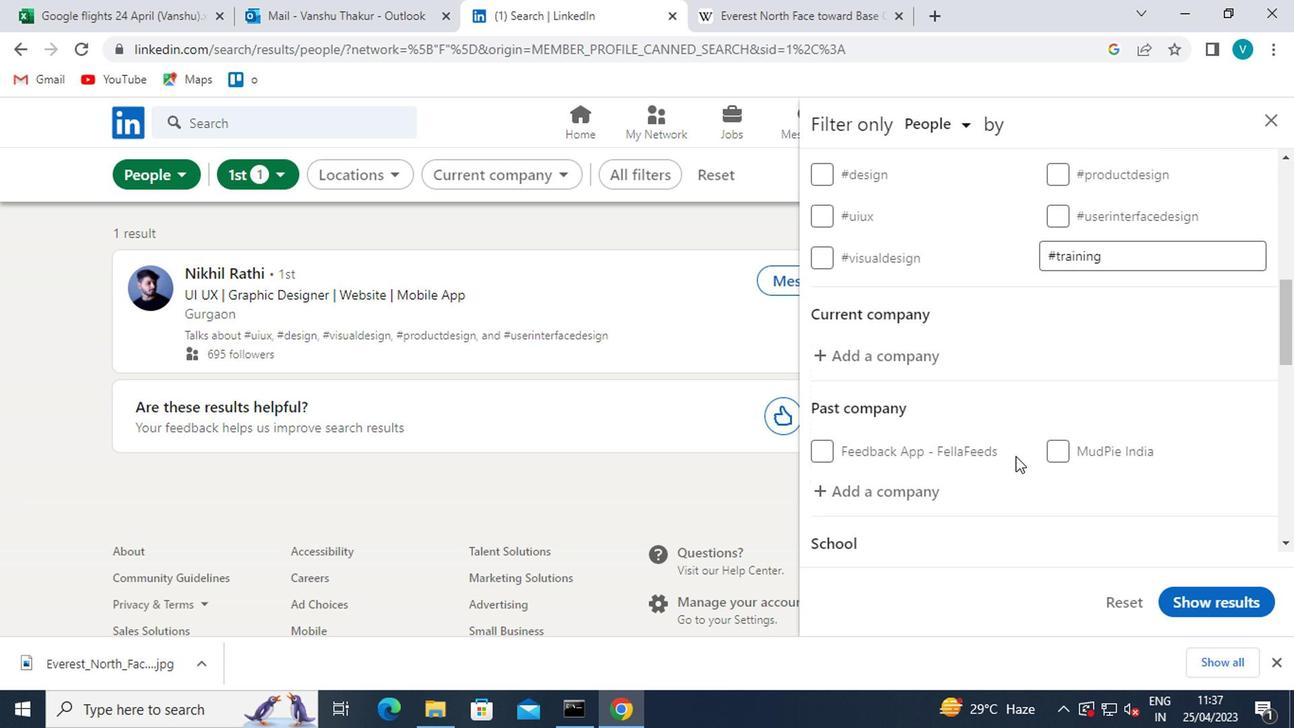 
Action: Mouse scrolled (1002, 453) with delta (0, 0)
Screenshot: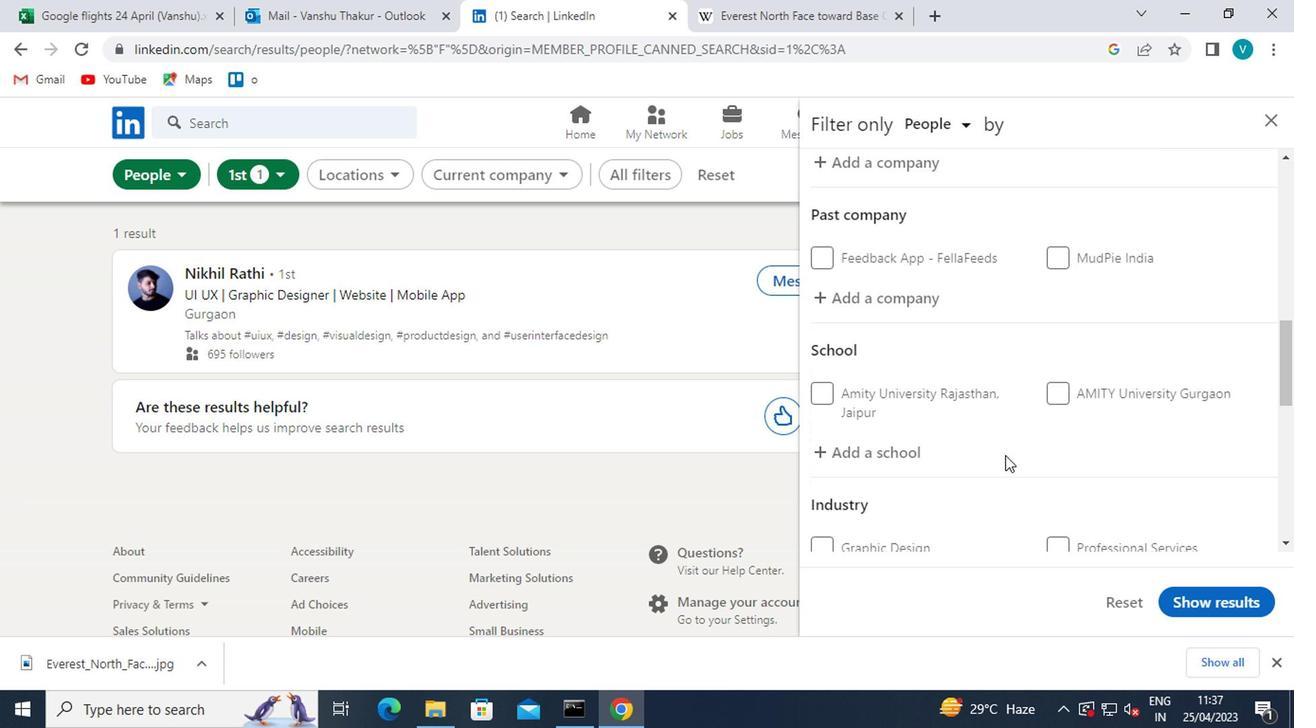 
Action: Mouse scrolled (1002, 453) with delta (0, 0)
Screenshot: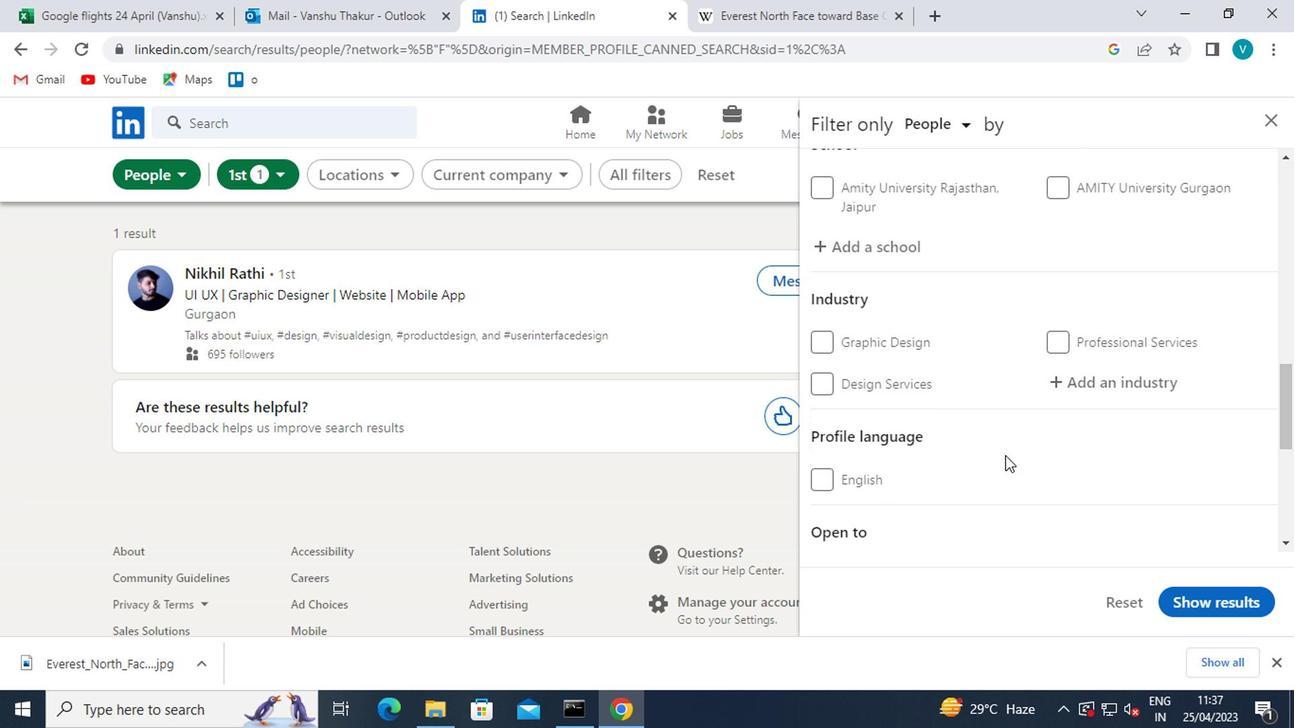 
Action: Mouse moved to (1002, 454)
Screenshot: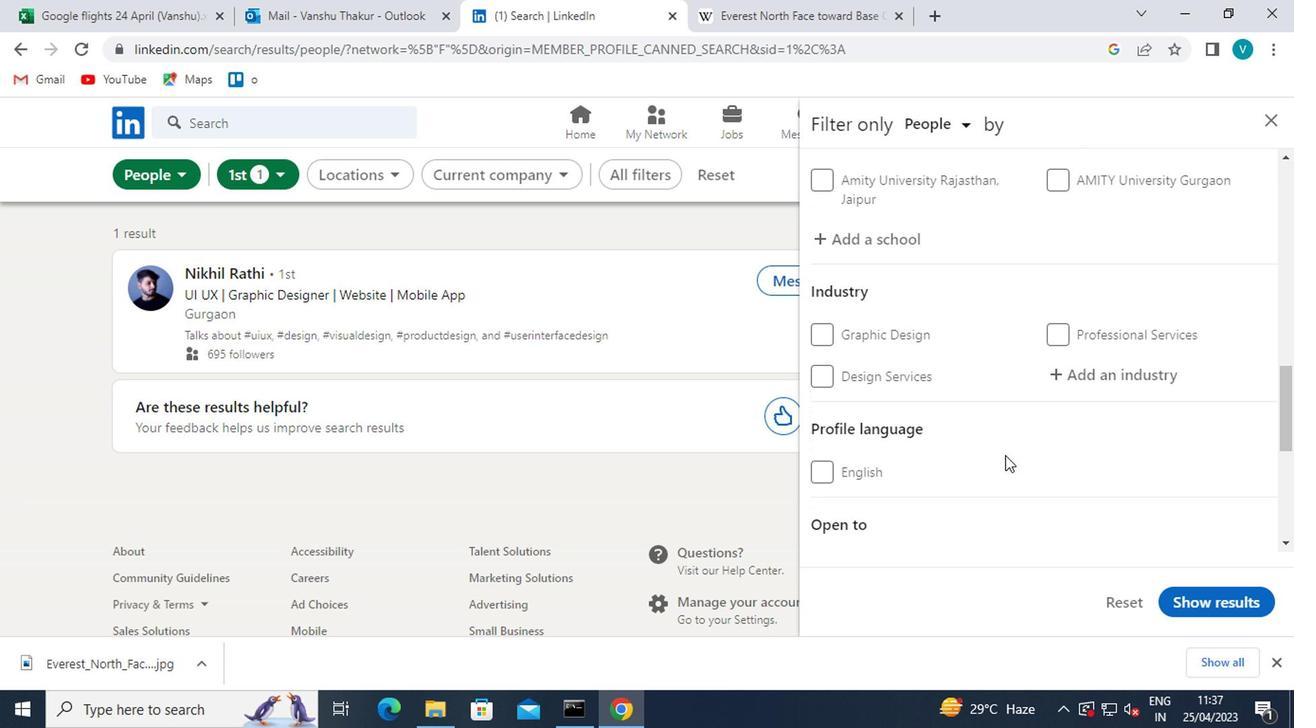 
Action: Mouse scrolled (1002, 455) with delta (0, 1)
Screenshot: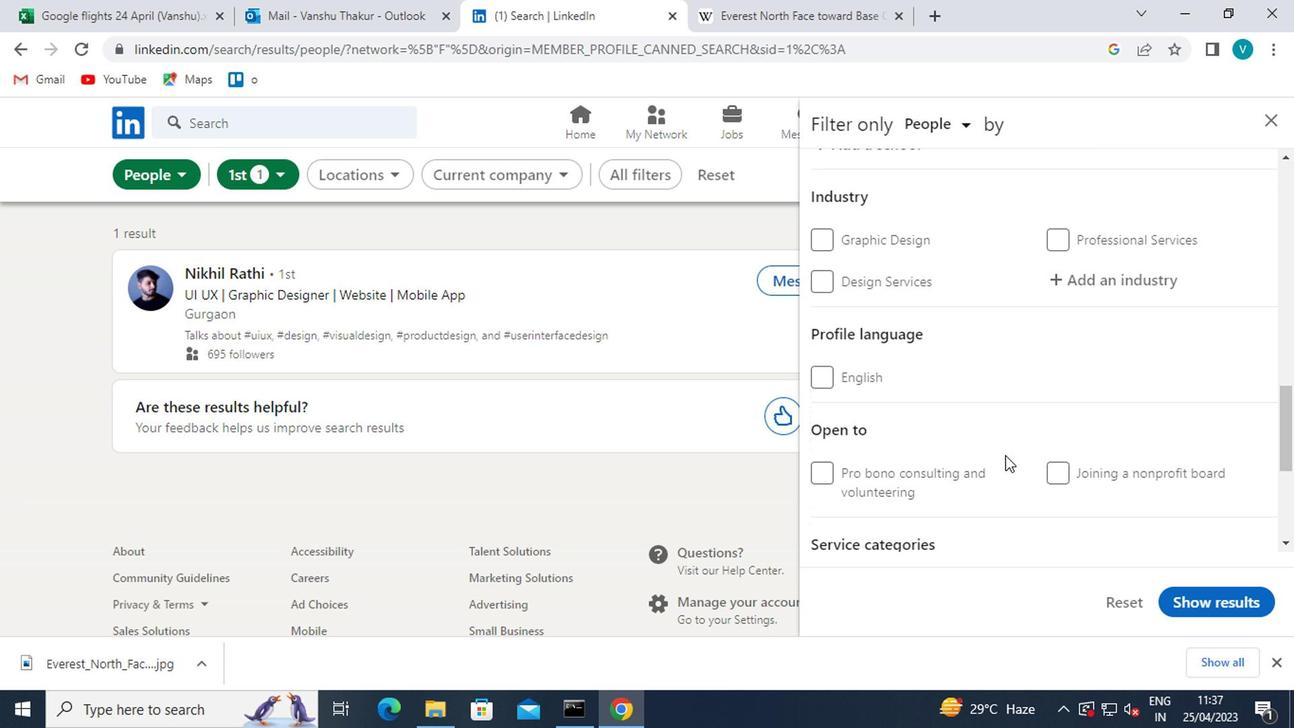 
Action: Mouse scrolled (1002, 455) with delta (0, 1)
Screenshot: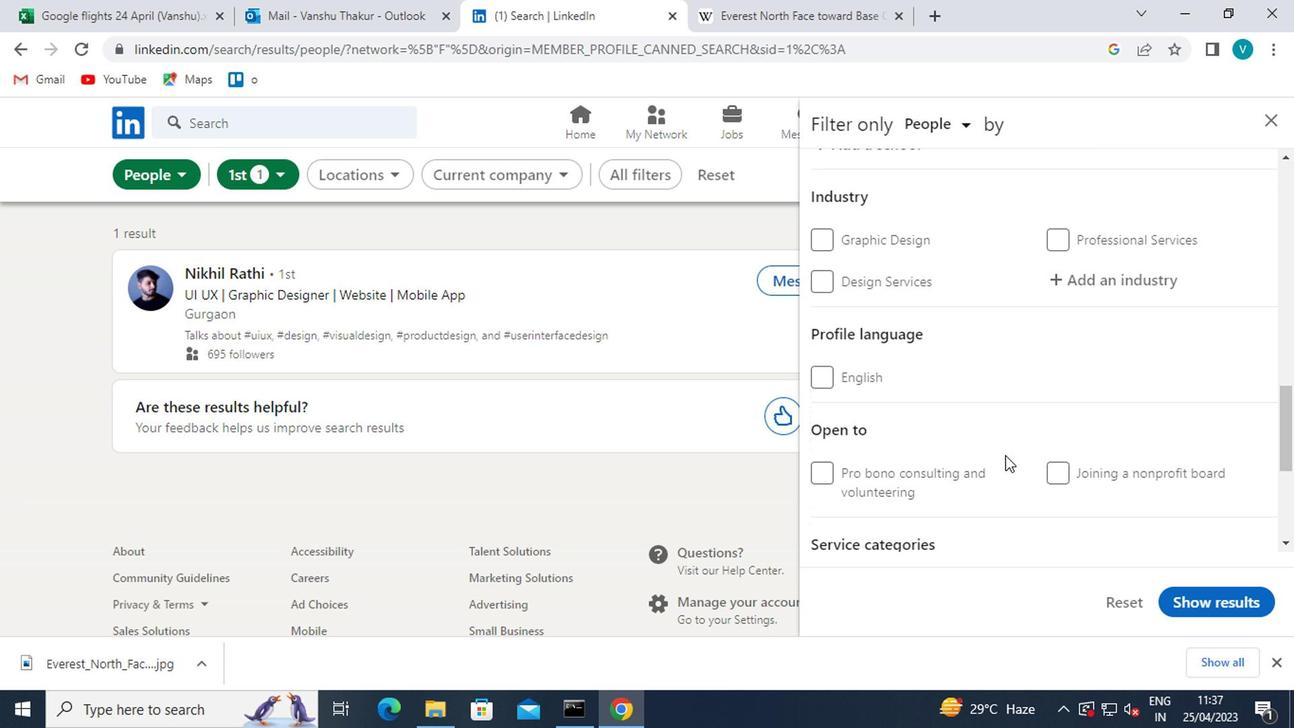 
Action: Mouse scrolled (1002, 455) with delta (0, 1)
Screenshot: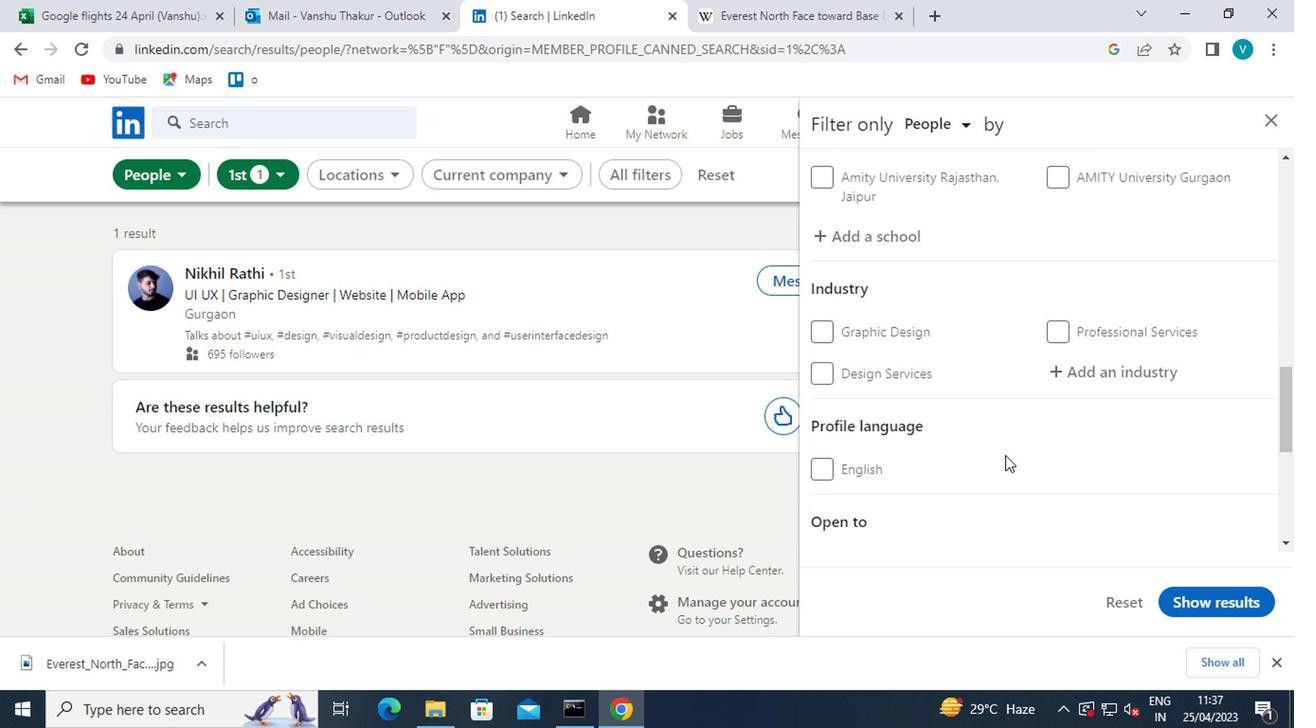 
Action: Mouse scrolled (1002, 455) with delta (0, 1)
Screenshot: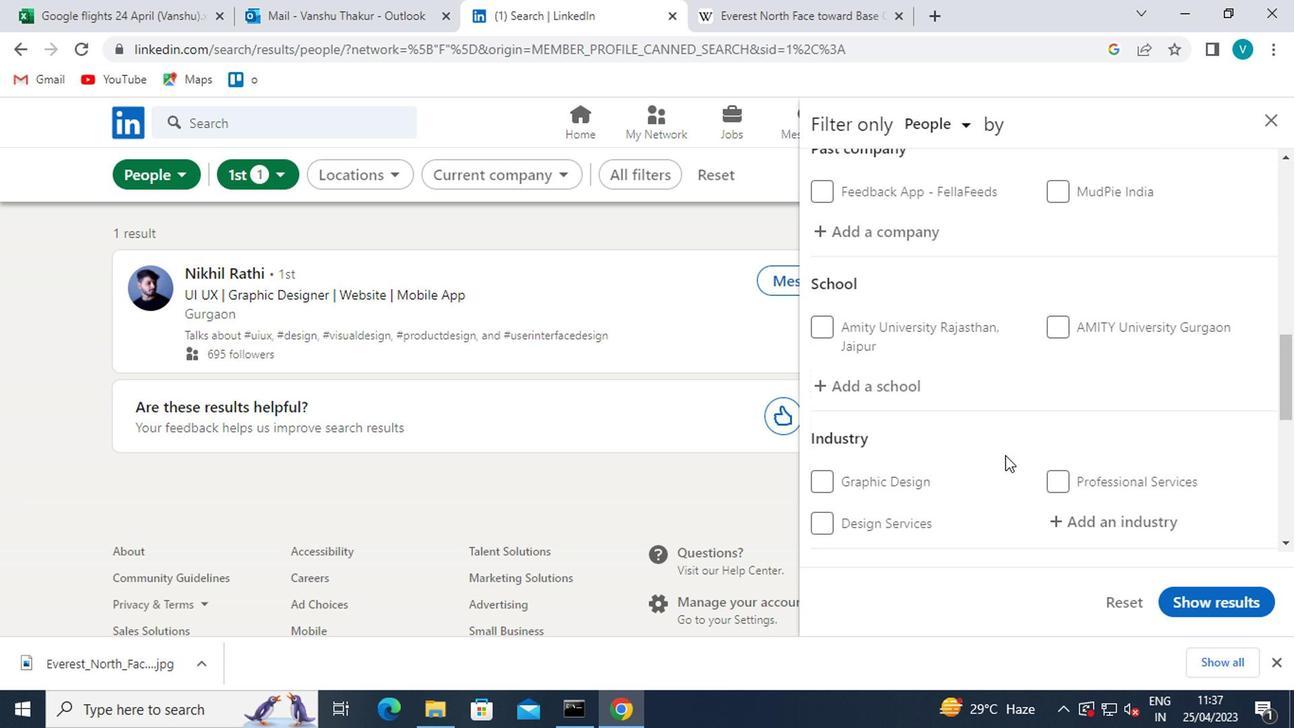 
Action: Mouse scrolled (1002, 455) with delta (0, 1)
Screenshot: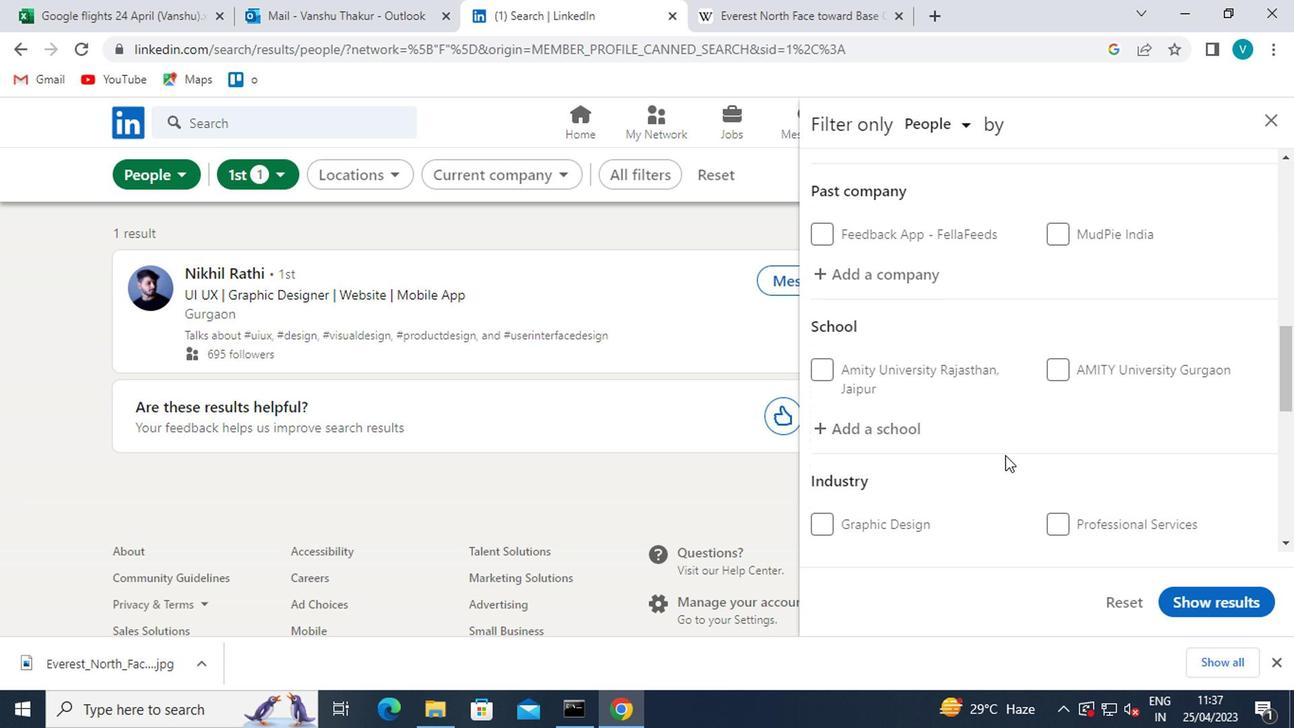 
Action: Mouse moved to (896, 321)
Screenshot: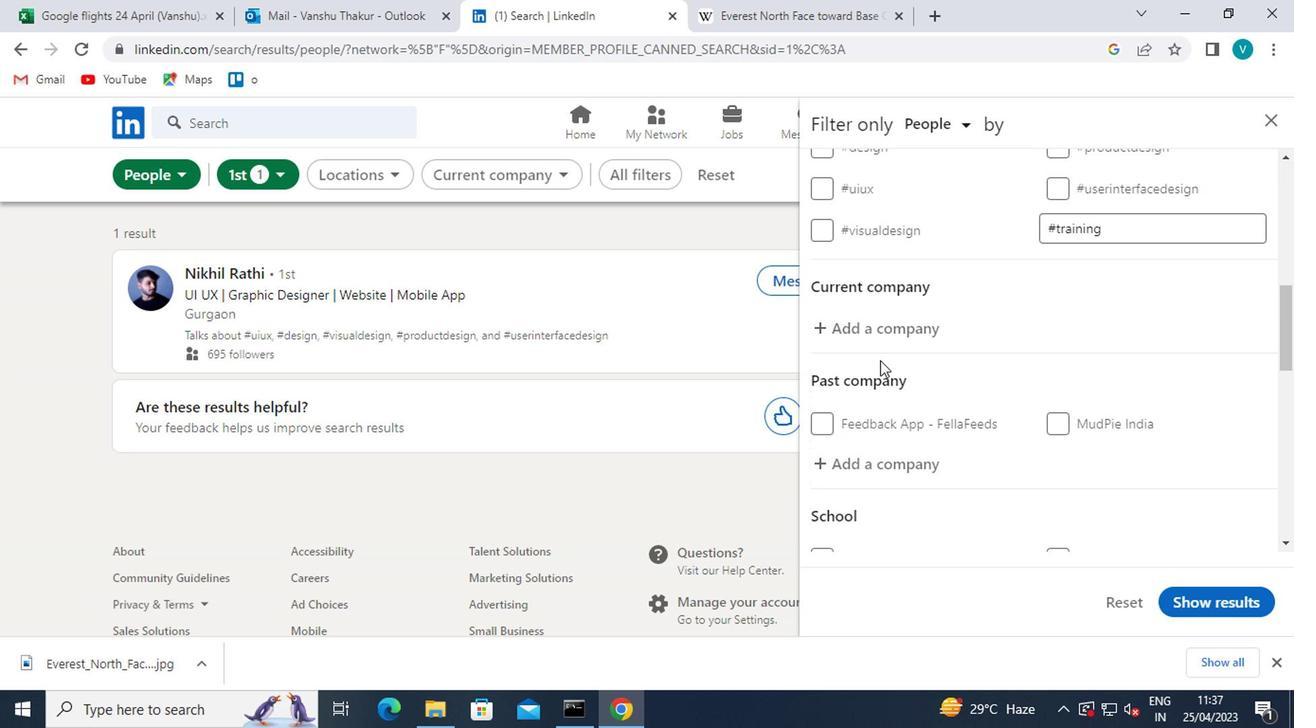 
Action: Mouse pressed left at (896, 321)
Screenshot: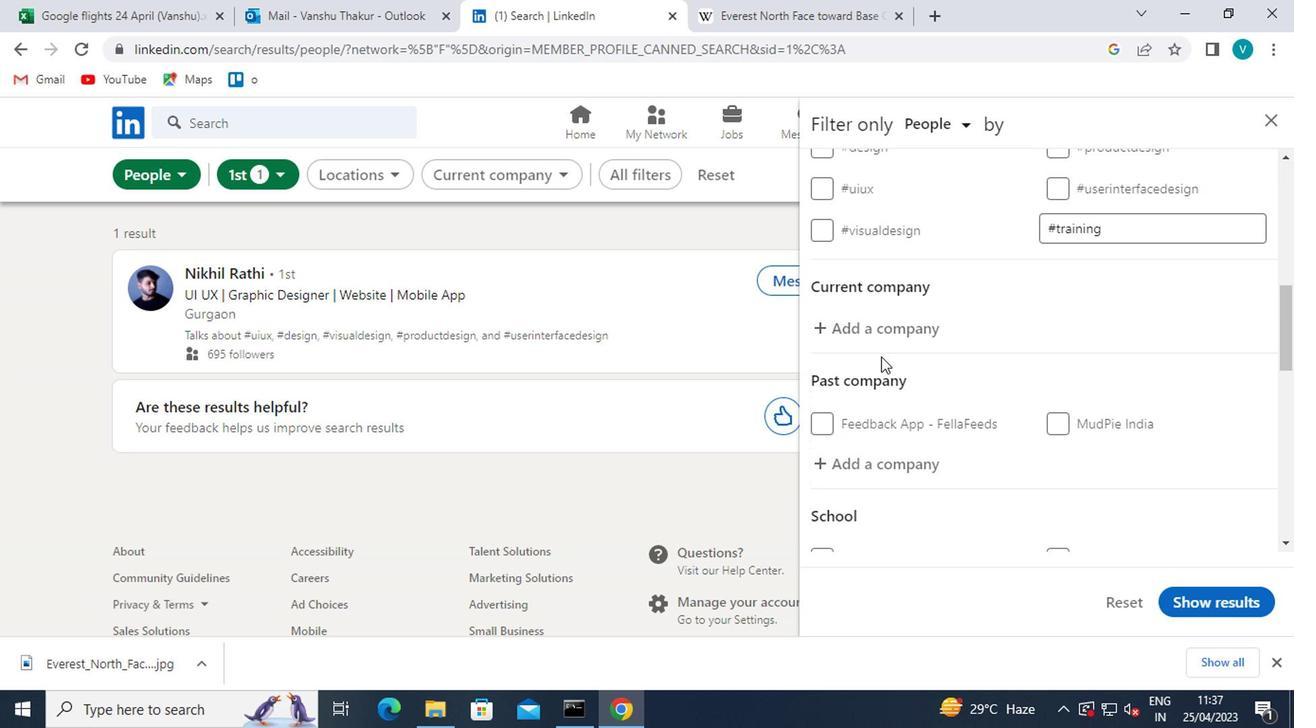 
Action: Mouse moved to (896, 321)
Screenshot: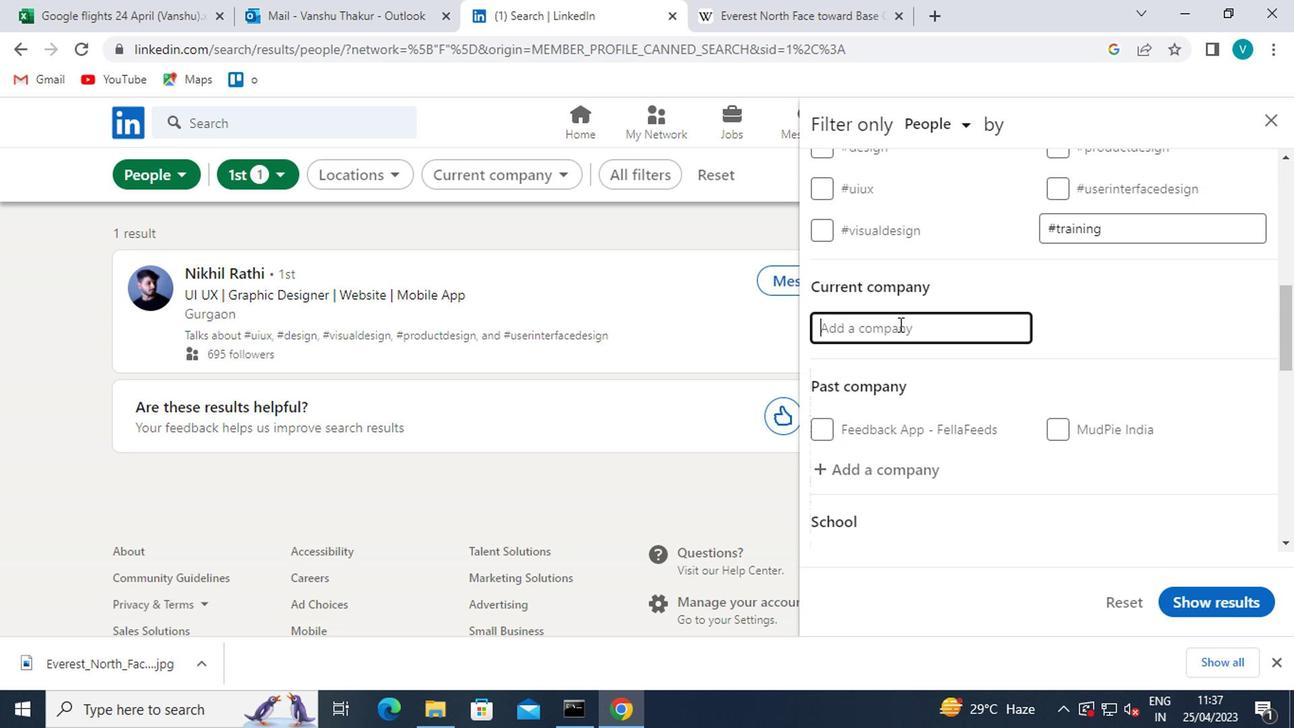 
Action: Key pressed <Key.shift>CODE<Key.shift>CHEF
Screenshot: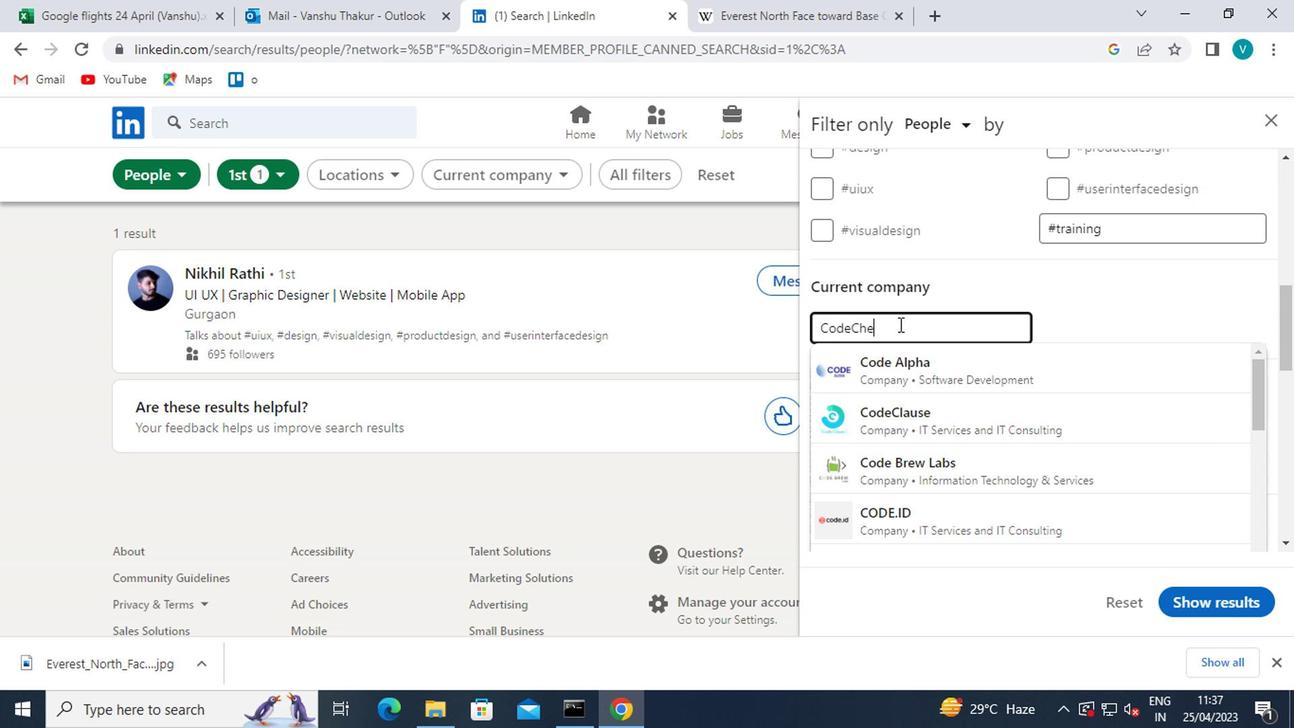
Action: Mouse moved to (911, 368)
Screenshot: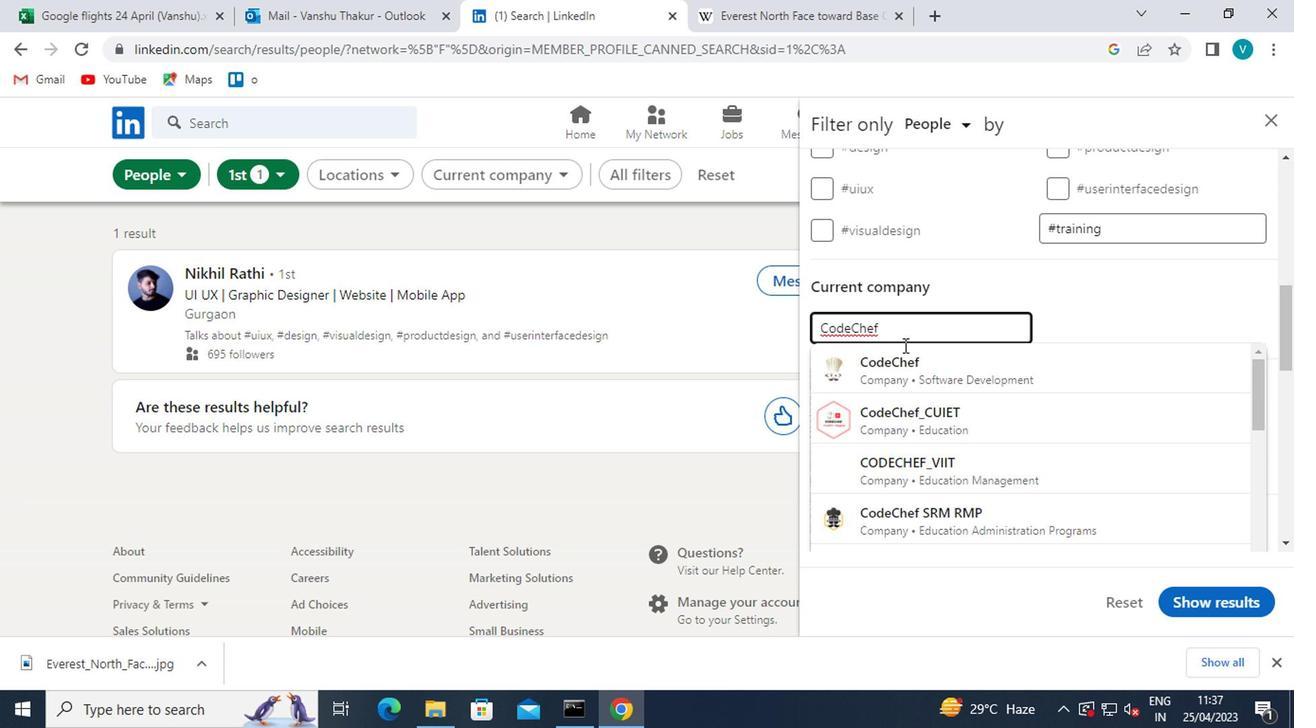 
Action: Mouse pressed left at (911, 368)
Screenshot: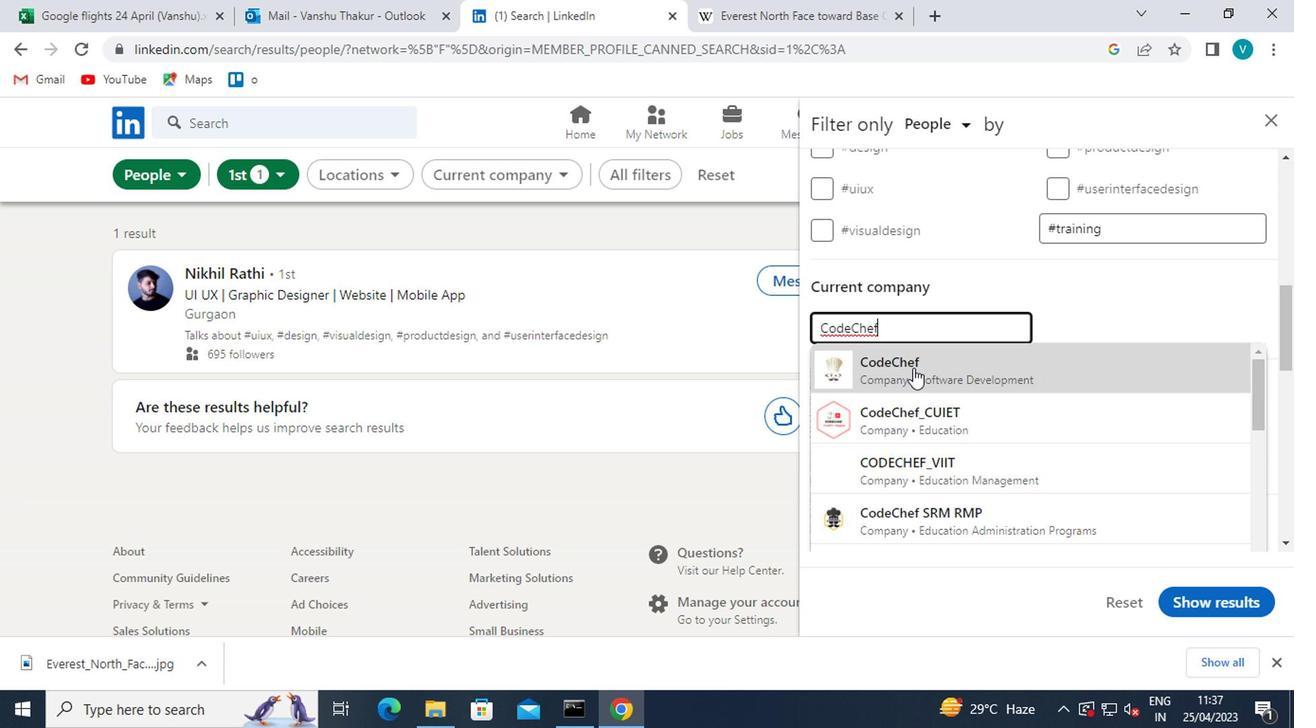 
Action: Mouse moved to (935, 389)
Screenshot: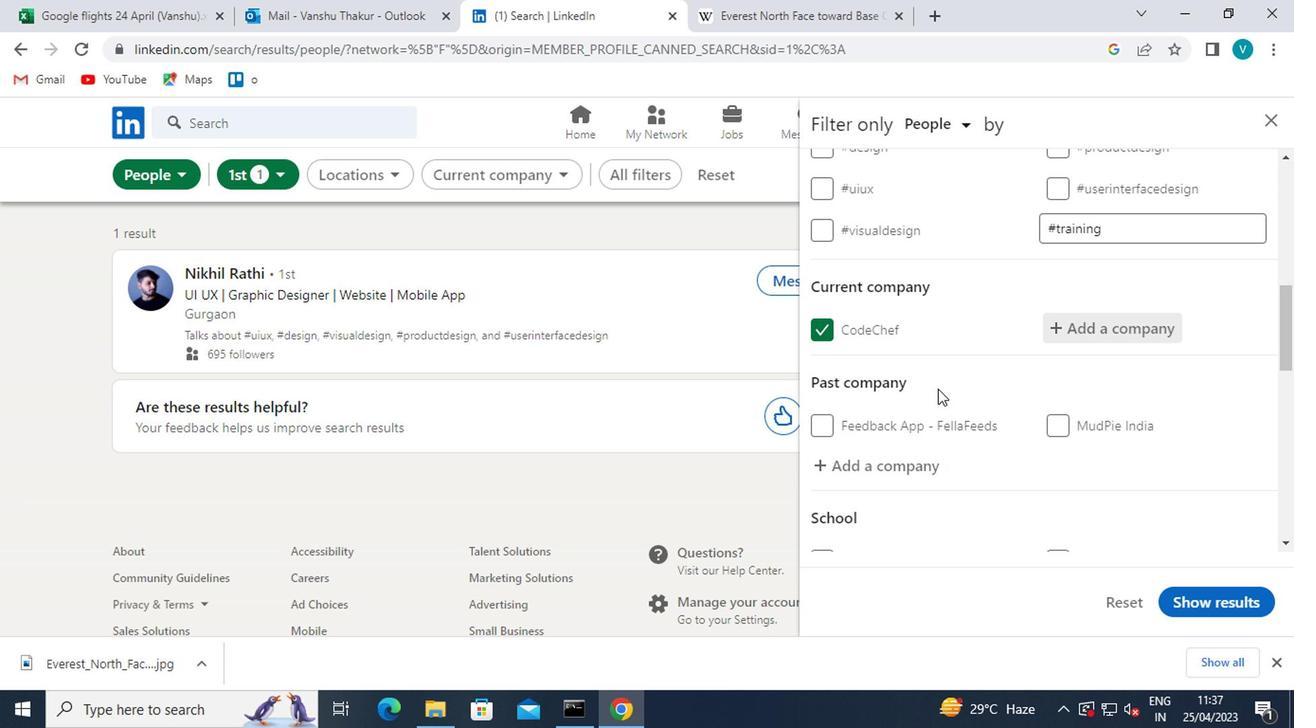
Action: Mouse scrolled (935, 389) with delta (0, 0)
Screenshot: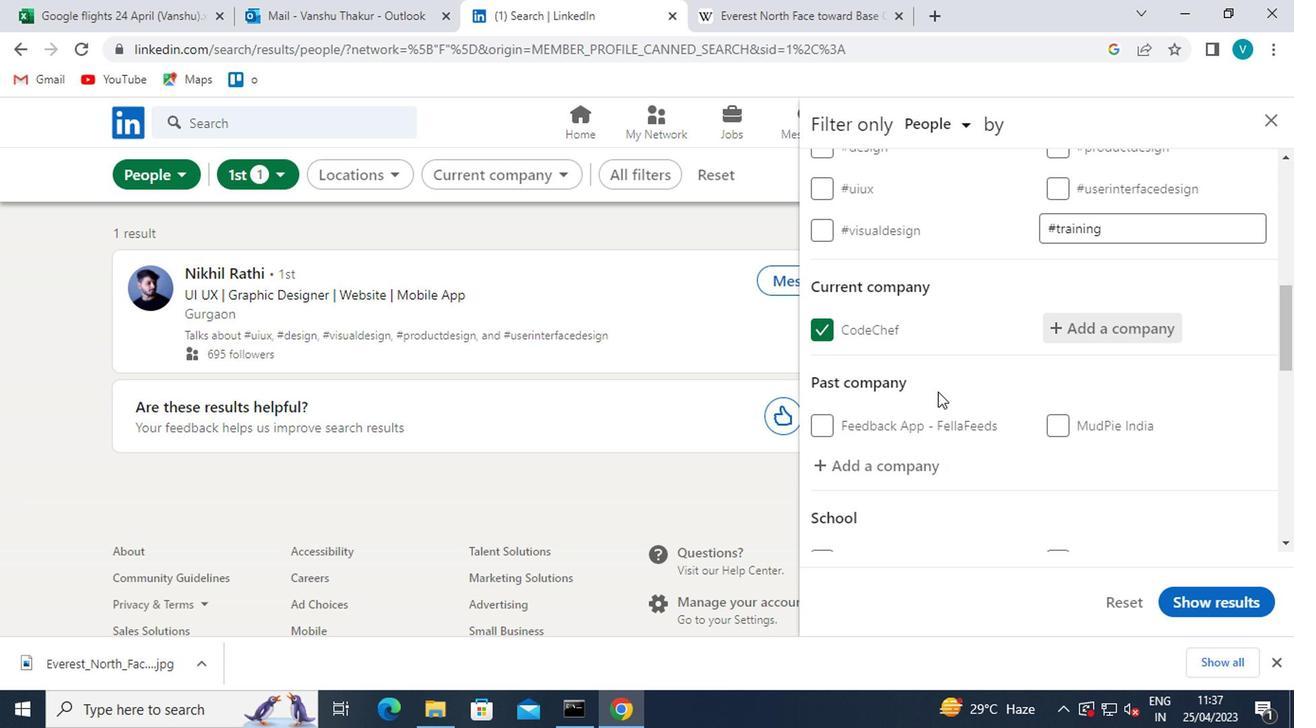 
Action: Mouse scrolled (935, 389) with delta (0, 0)
Screenshot: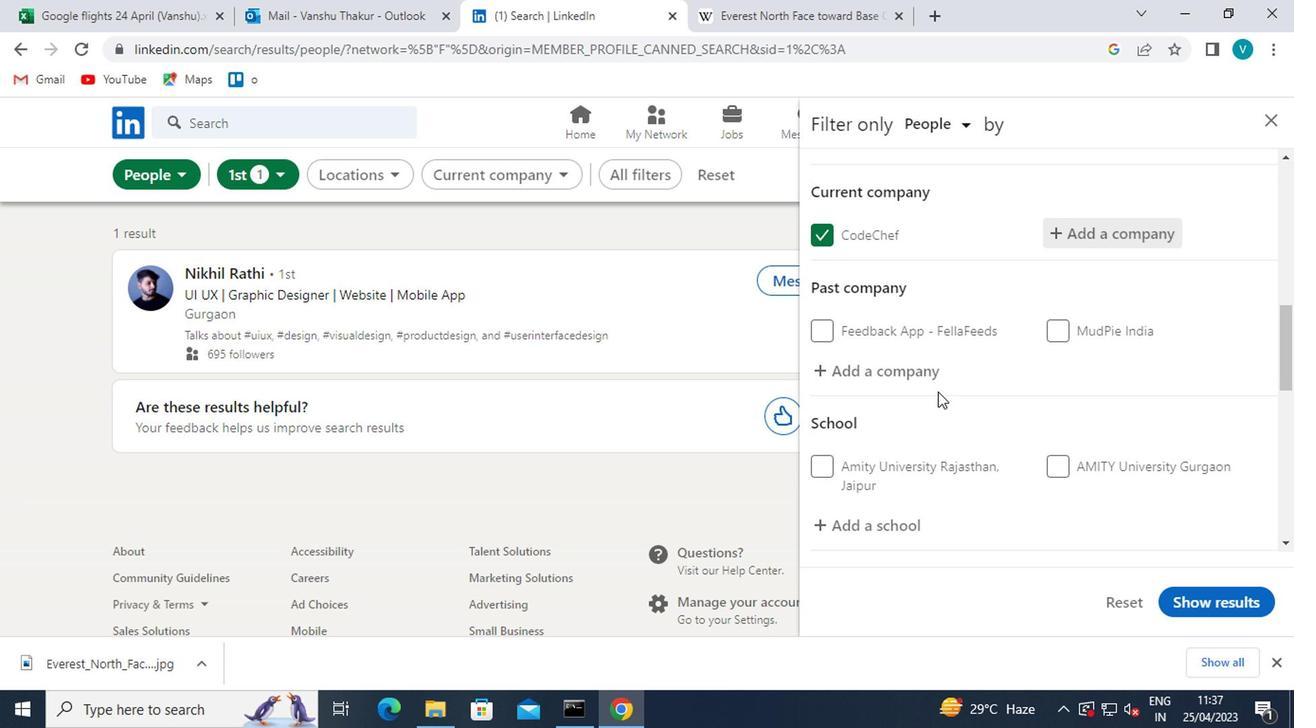 
Action: Mouse moved to (887, 434)
Screenshot: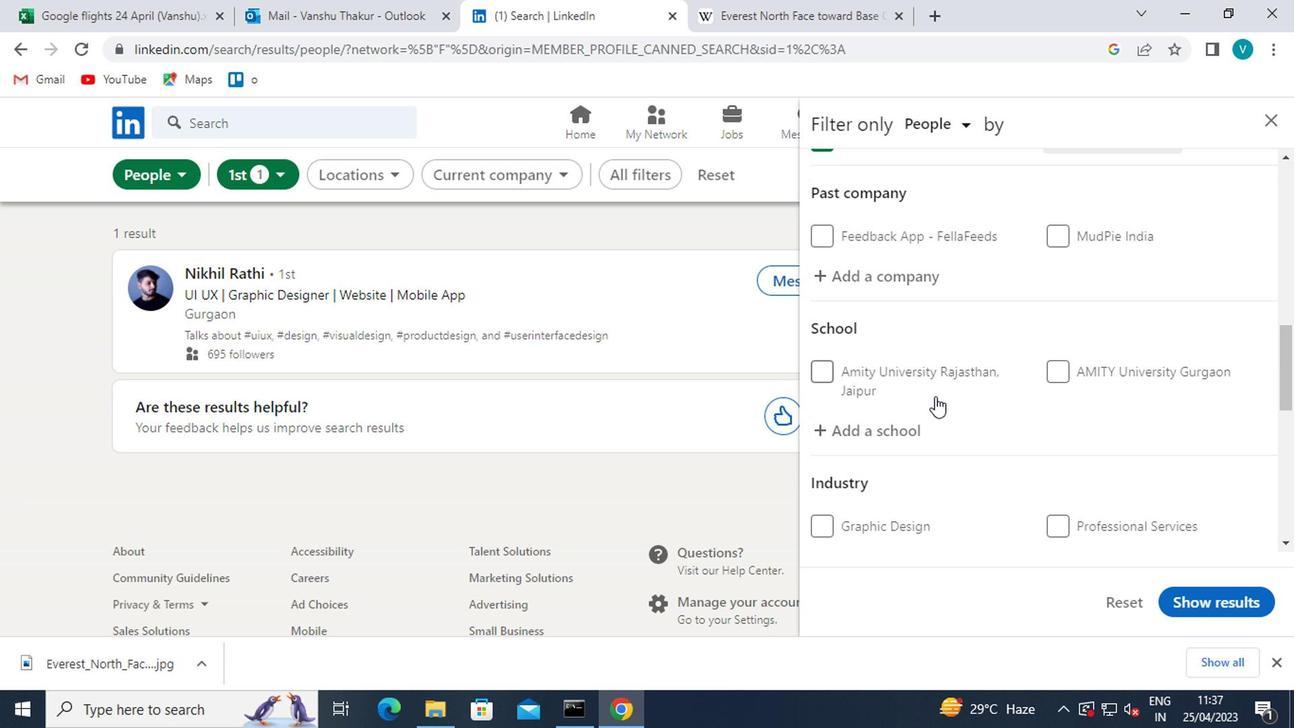 
Action: Mouse pressed left at (887, 434)
Screenshot: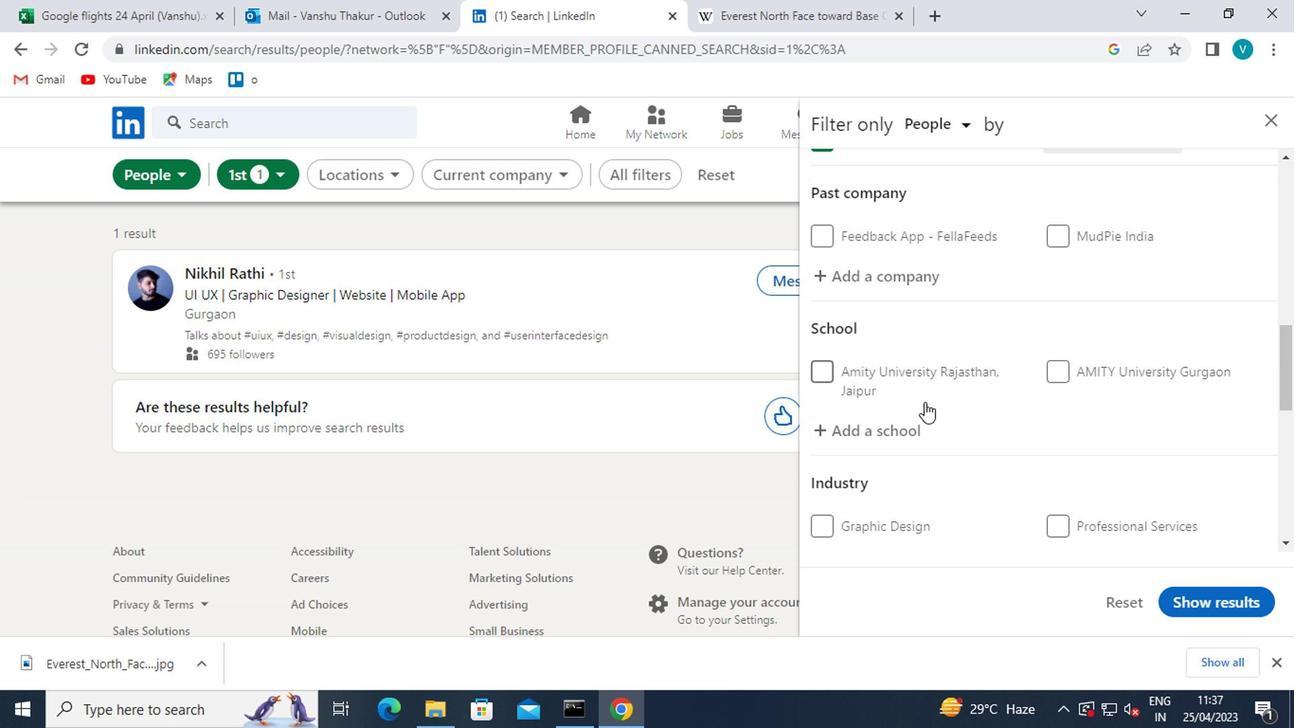 
Action: Mouse moved to (898, 425)
Screenshot: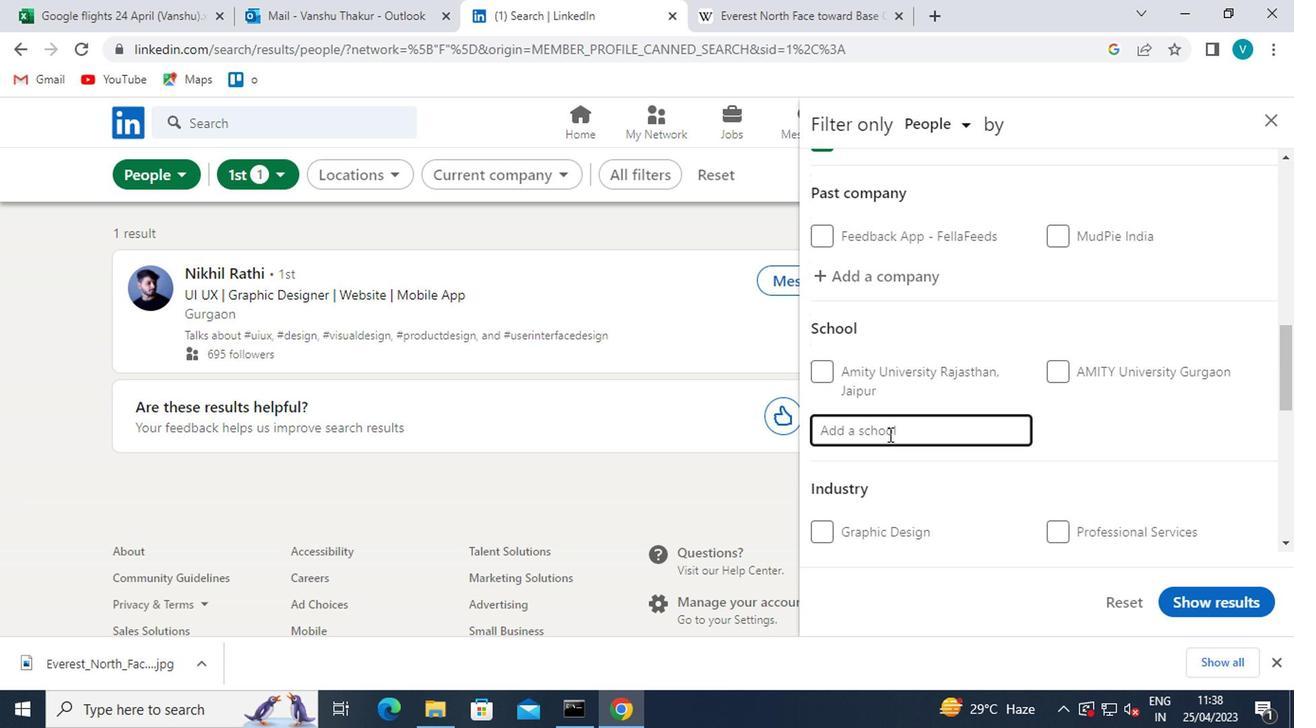 
Action: Key pressed <Key.shift>L<Key.space><Key.shift>S<Key.space><Key.shift>RA
Screenshot: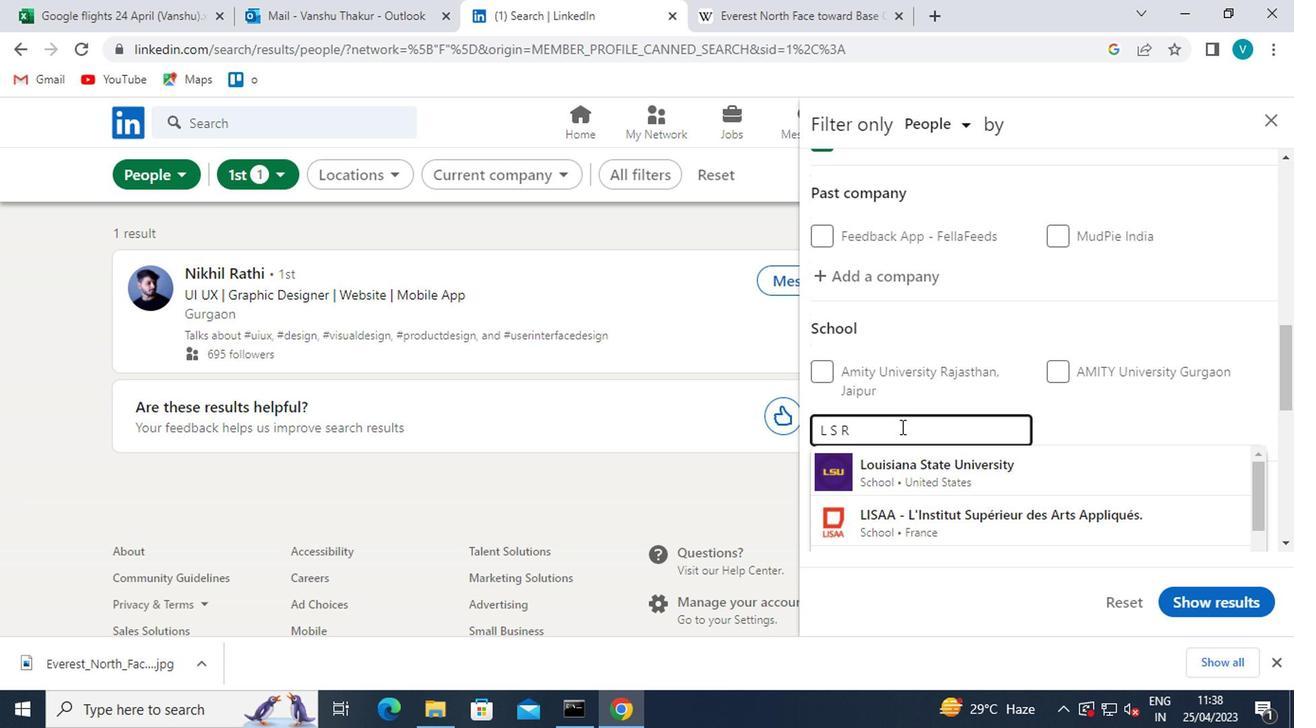 
Action: Mouse moved to (958, 463)
Screenshot: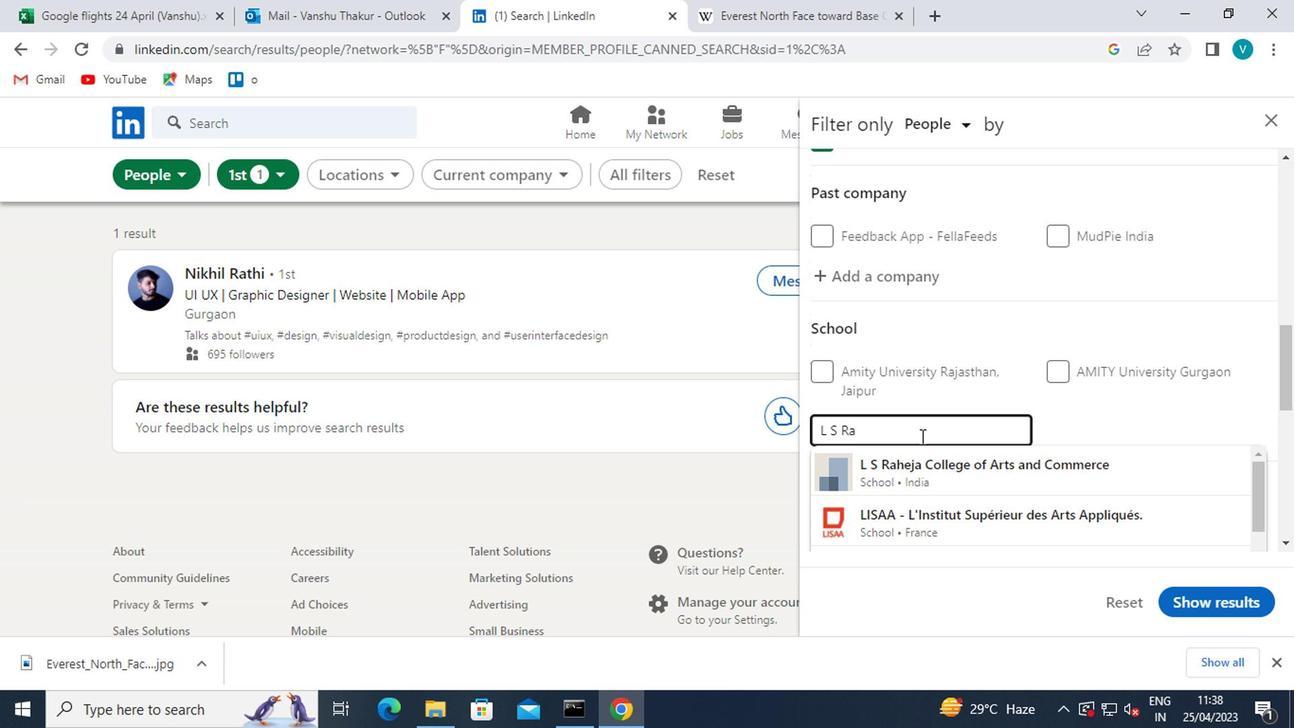 
Action: Mouse pressed left at (958, 463)
Screenshot: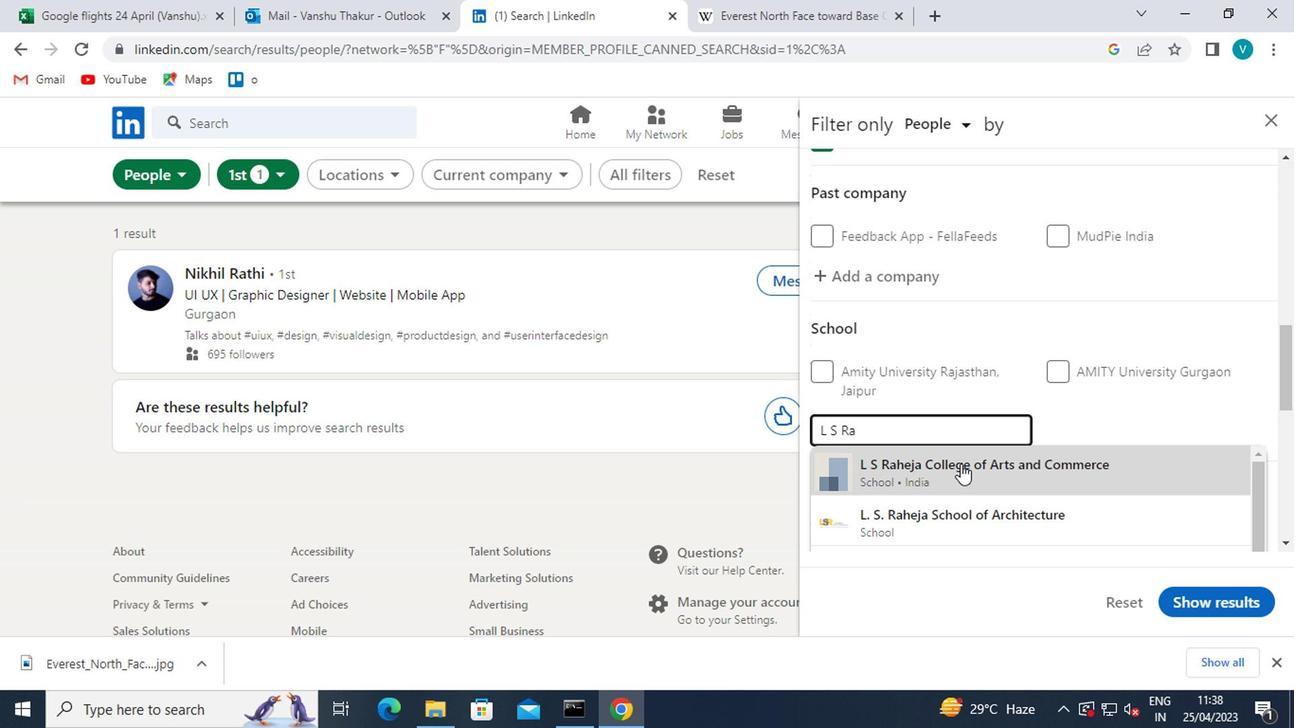 
Action: Mouse moved to (958, 463)
Screenshot: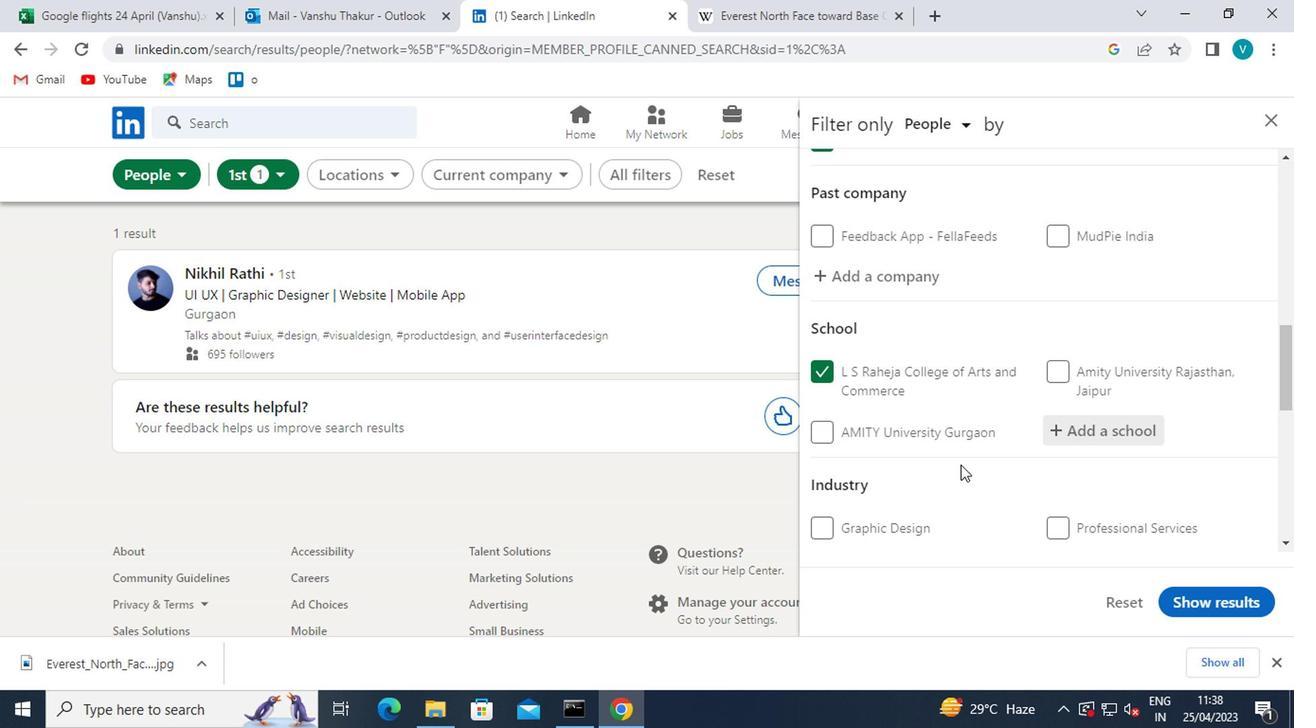 
Action: Mouse scrolled (958, 463) with delta (0, 0)
Screenshot: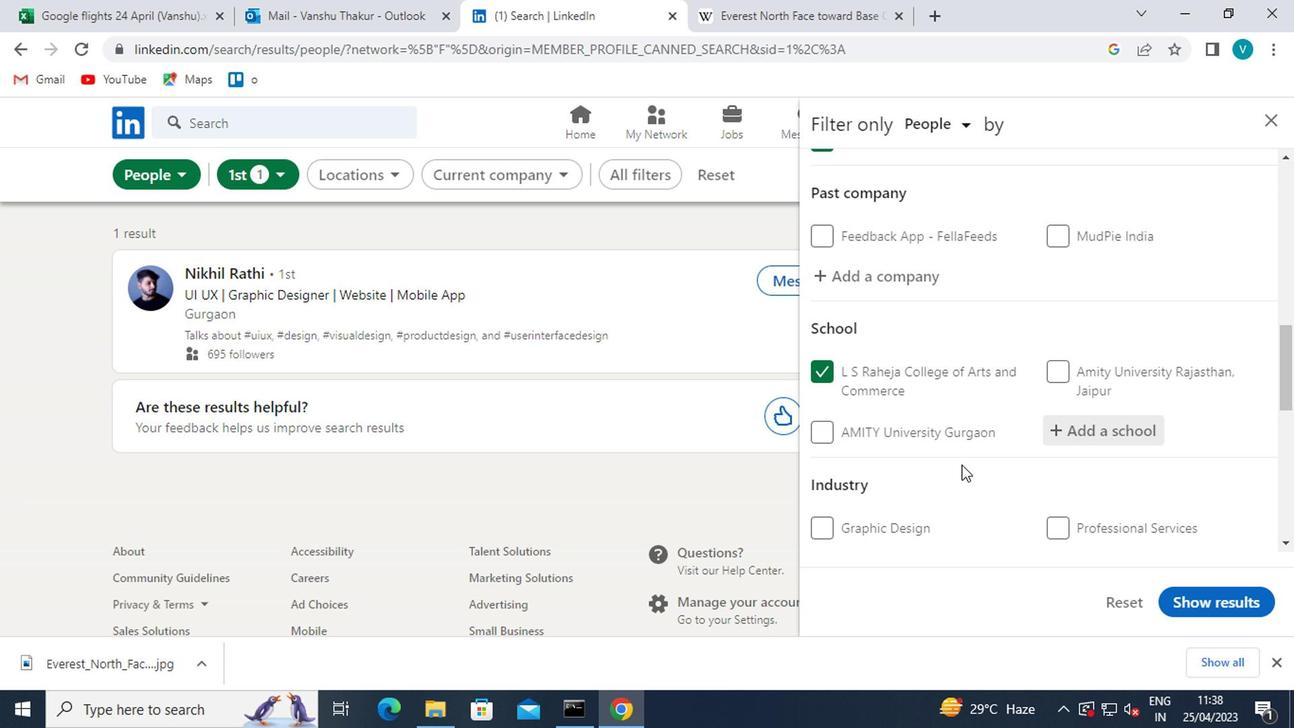 
Action: Mouse scrolled (958, 463) with delta (0, 0)
Screenshot: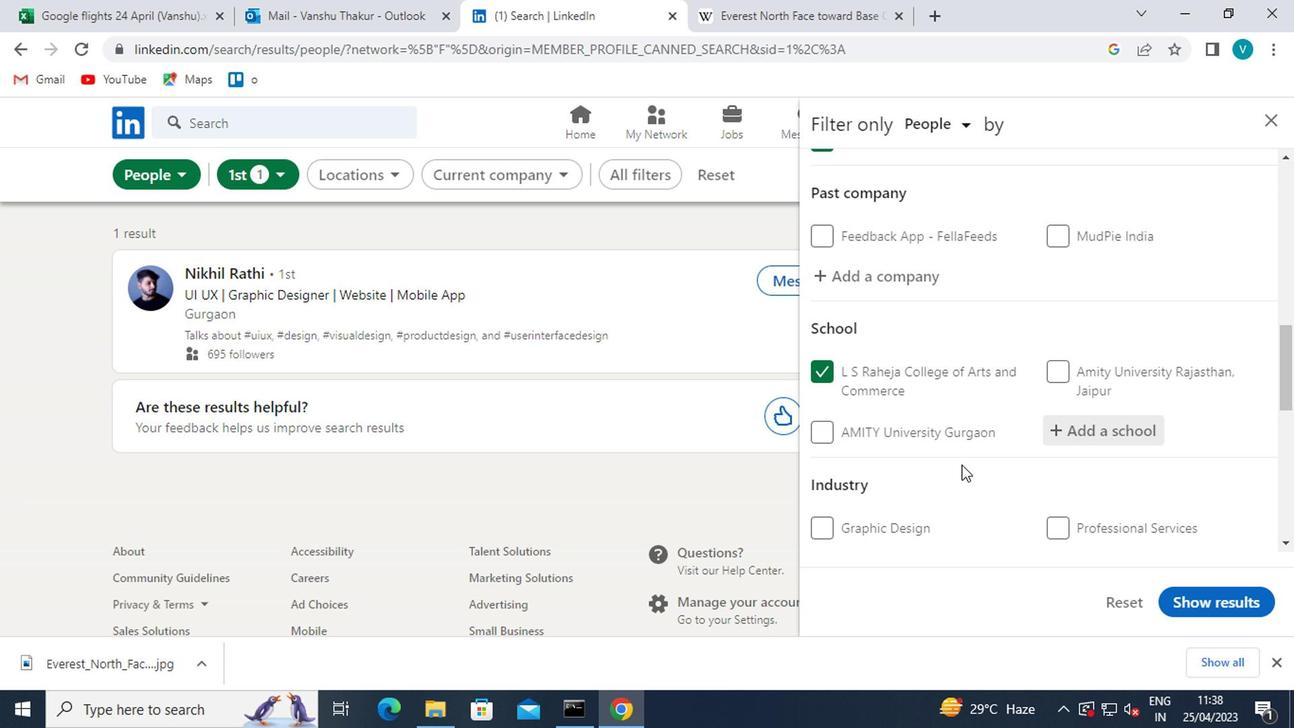 
Action: Mouse moved to (1163, 378)
Screenshot: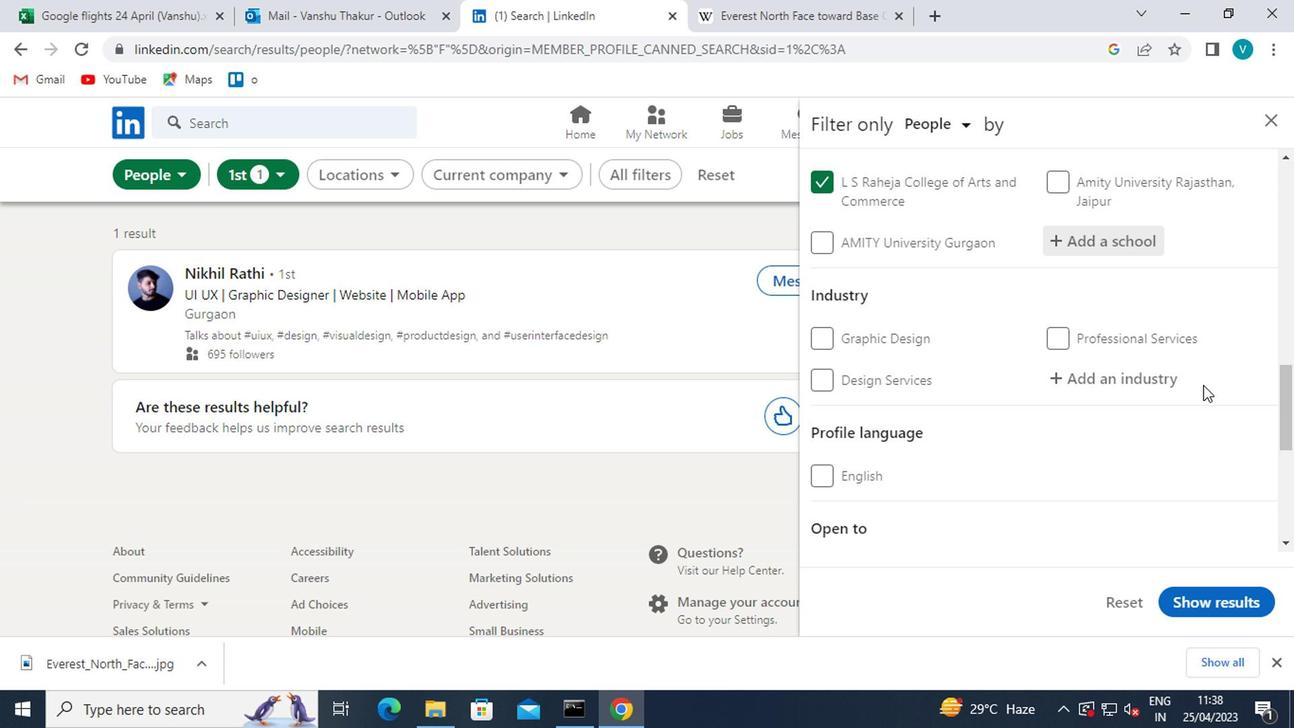 
Action: Mouse pressed left at (1163, 378)
Screenshot: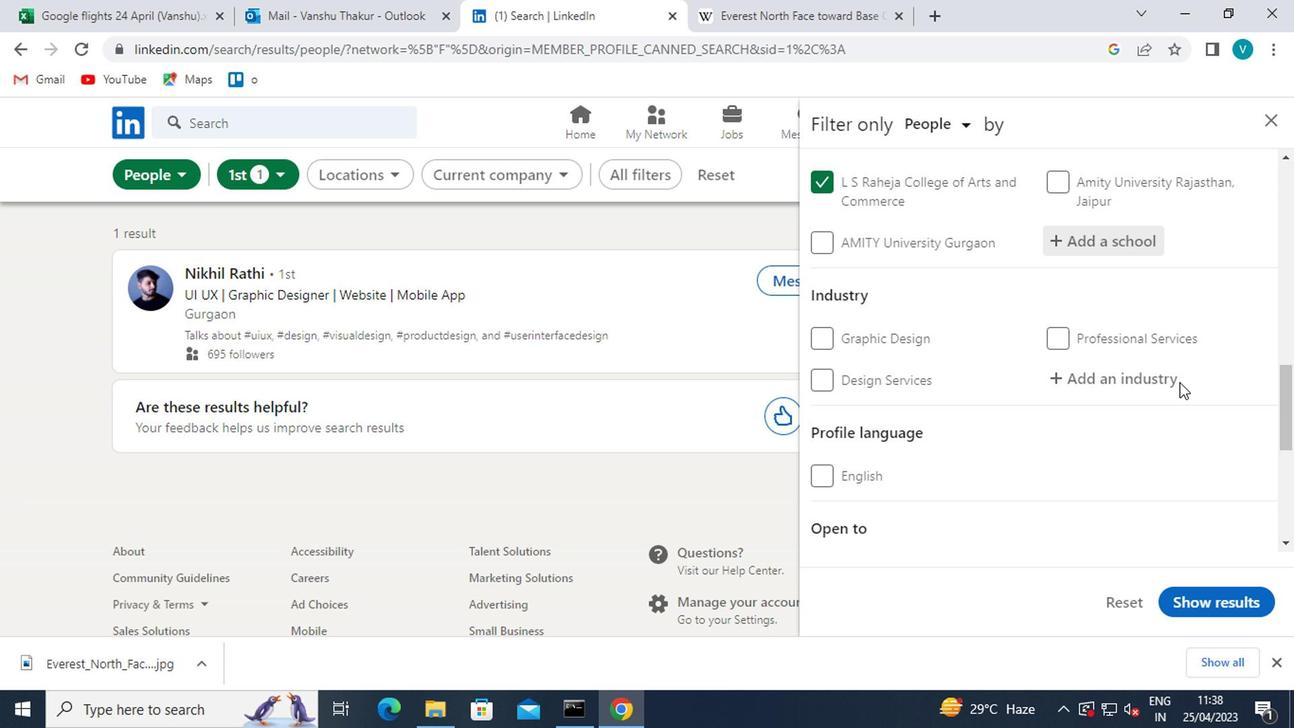 
Action: Mouse moved to (1114, 374)
Screenshot: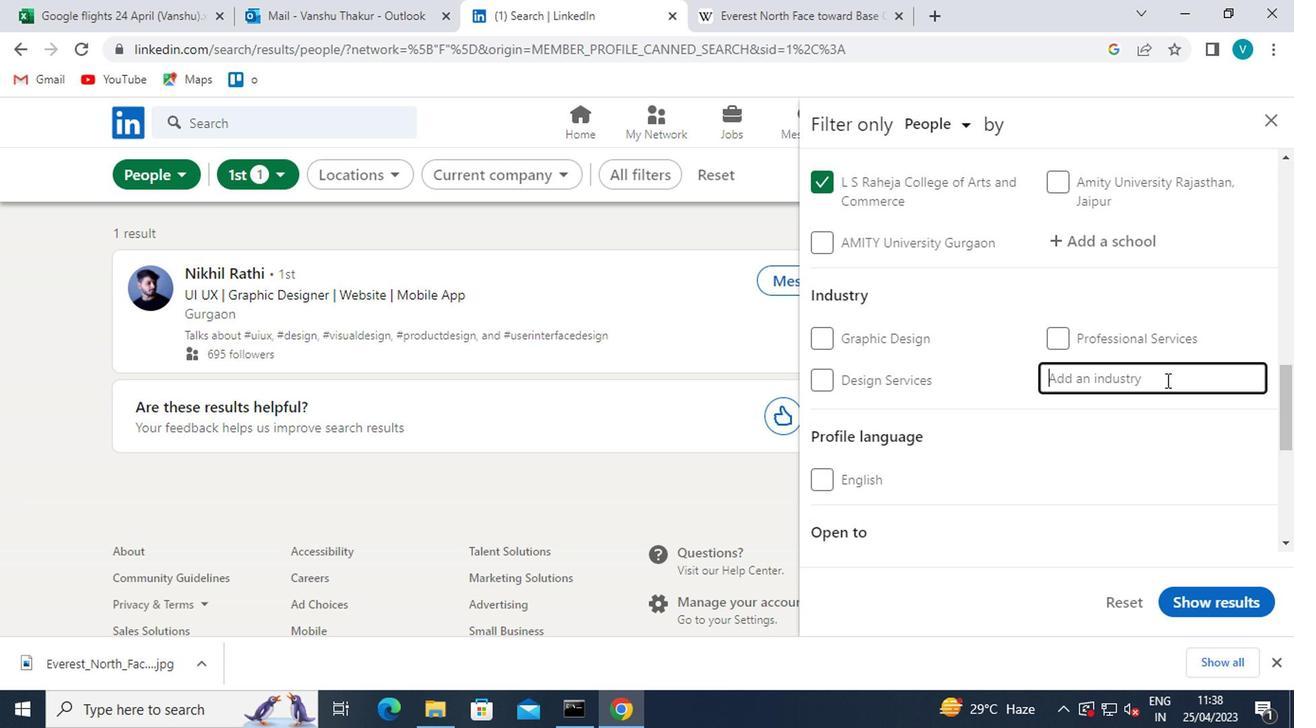 
Action: Key pressed <Key.shift>SURVEYING<Key.space>AND<Key.space>
Screenshot: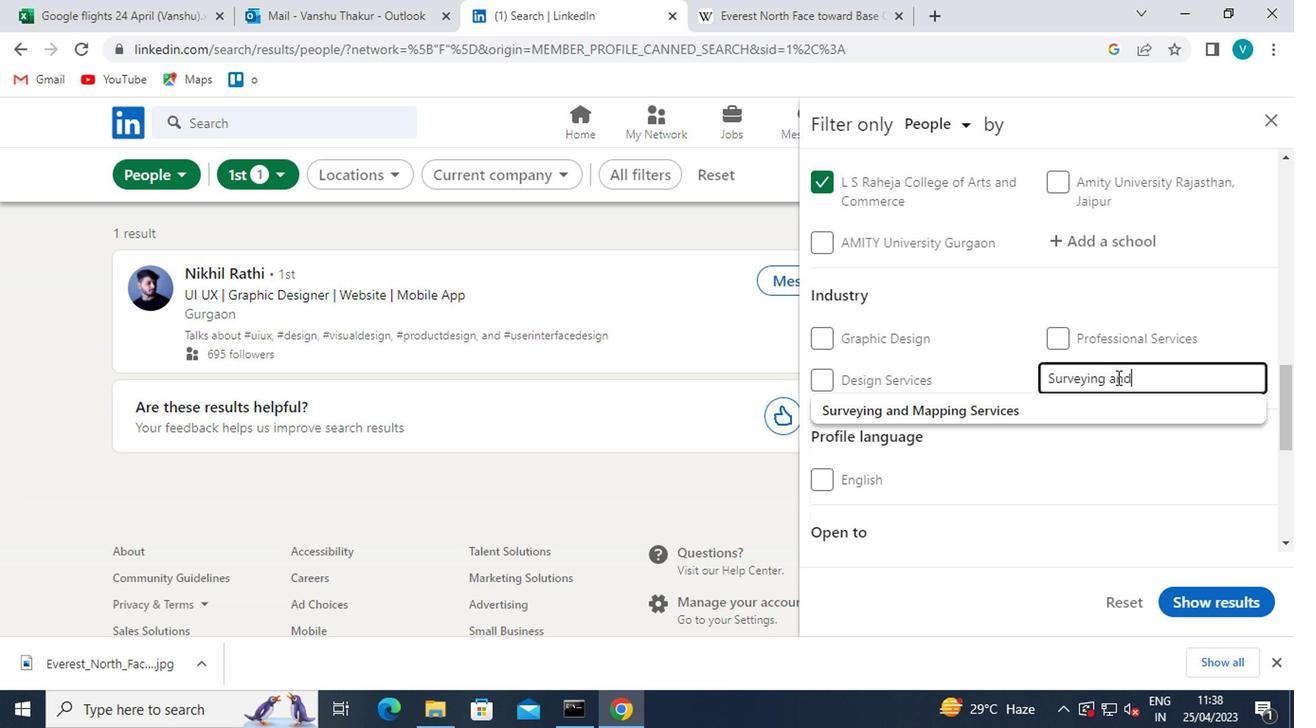 
Action: Mouse moved to (987, 404)
Screenshot: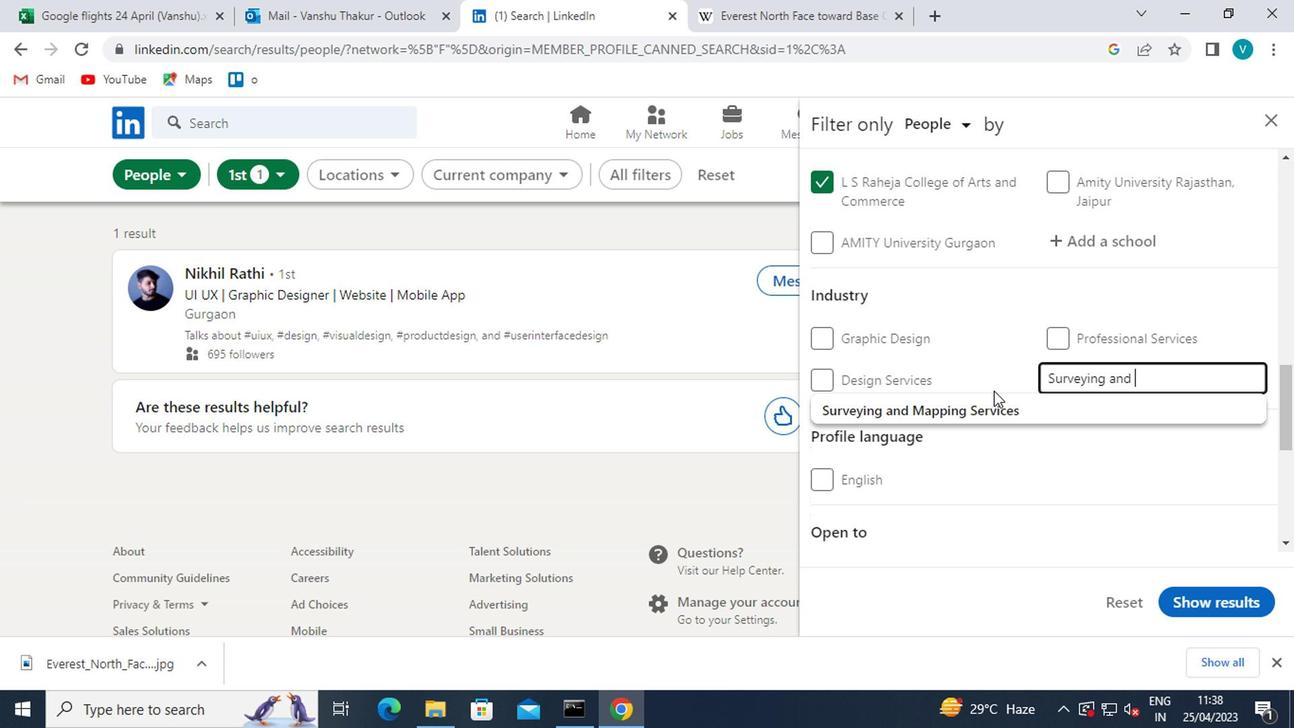 
Action: Mouse pressed left at (987, 404)
Screenshot: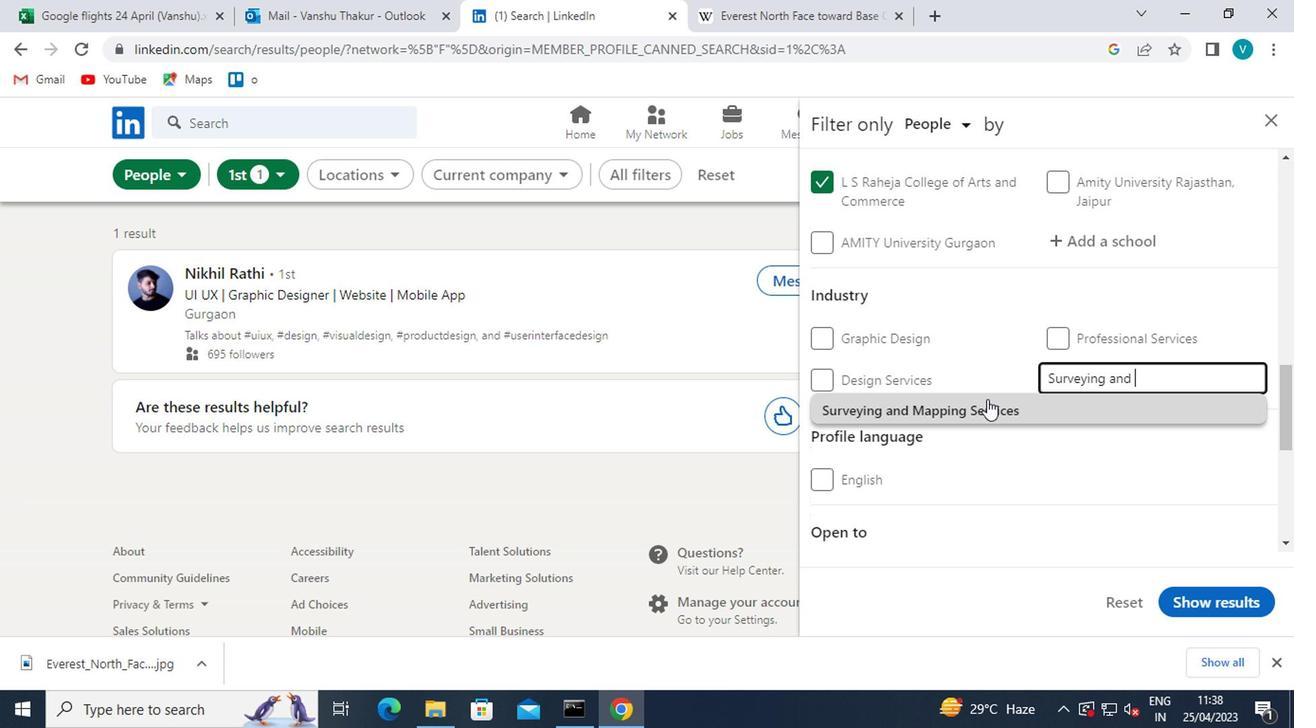 
Action: Mouse moved to (986, 405)
Screenshot: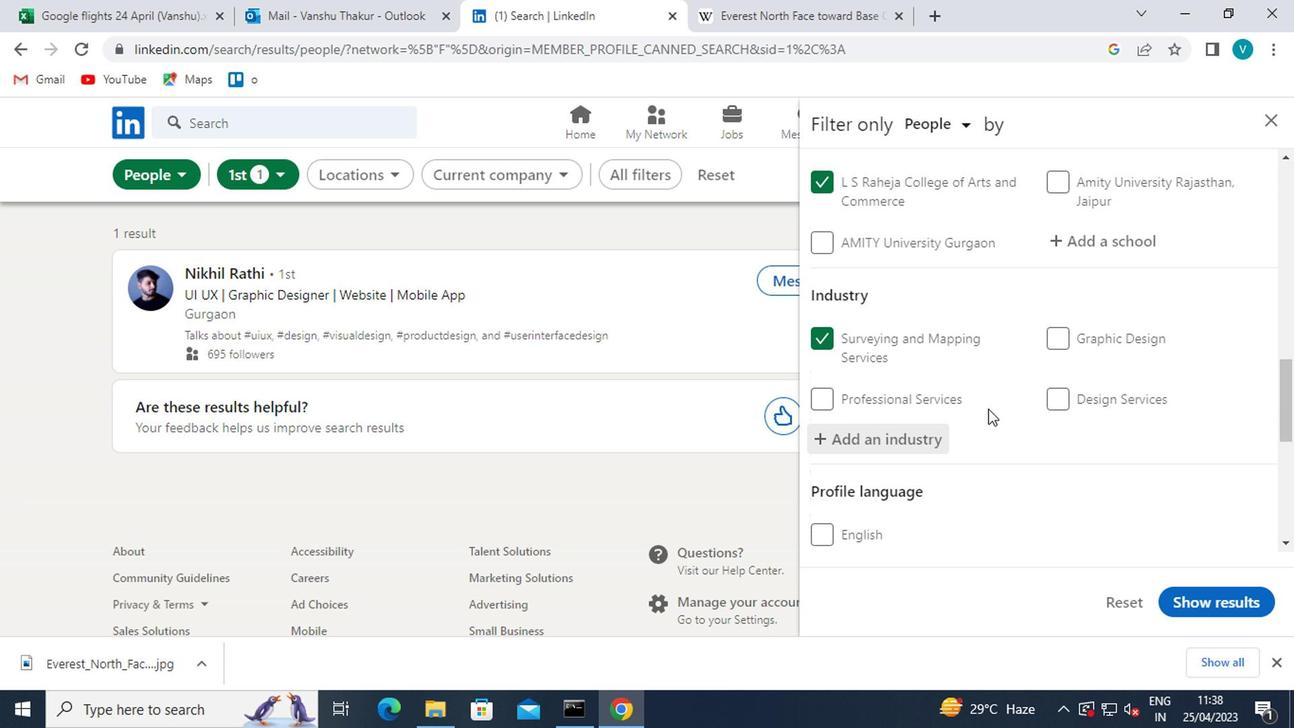 
Action: Mouse scrolled (986, 405) with delta (0, 0)
Screenshot: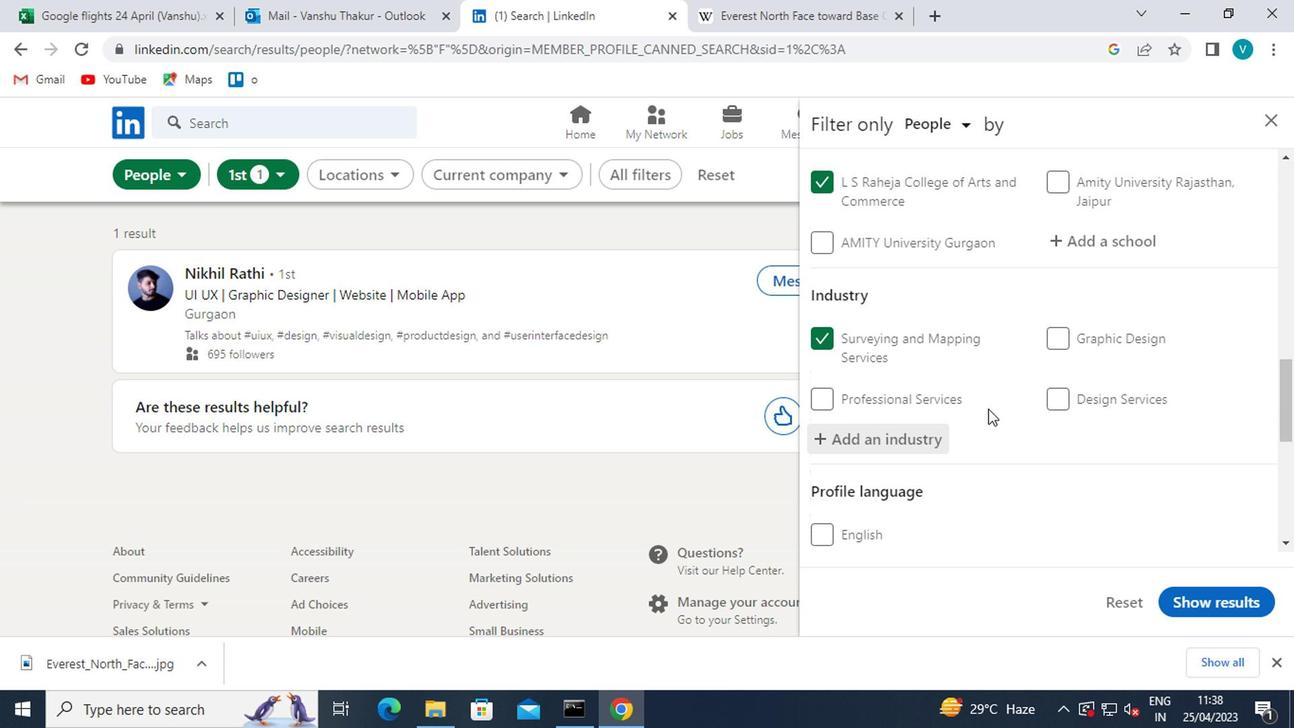 
Action: Mouse moved to (987, 405)
Screenshot: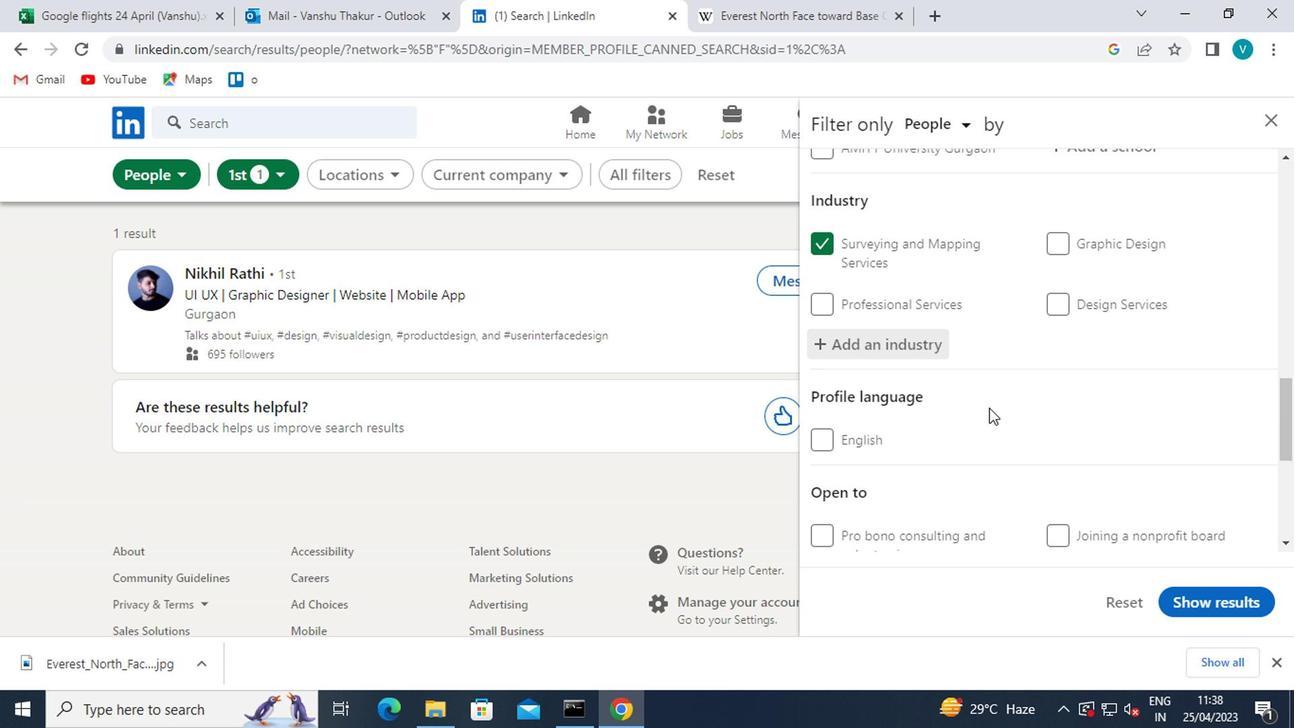 
Action: Mouse scrolled (987, 405) with delta (0, 0)
Screenshot: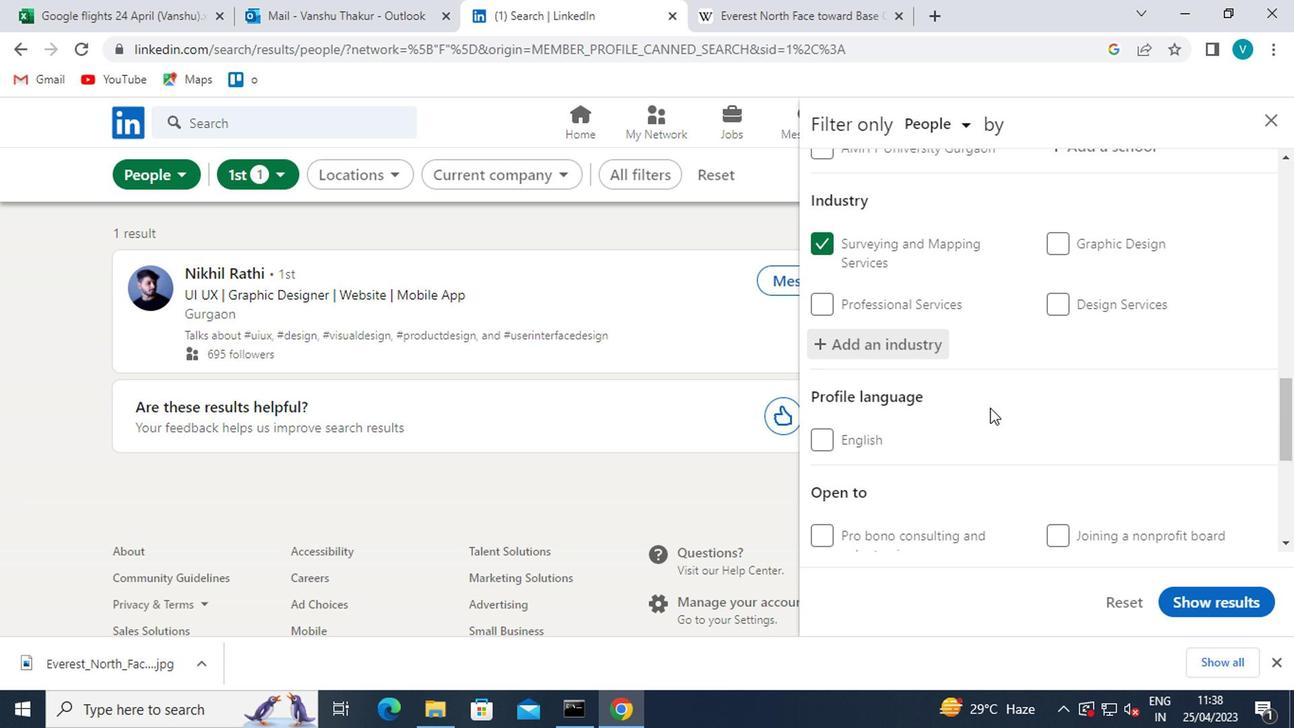 
Action: Mouse scrolled (987, 405) with delta (0, 0)
Screenshot: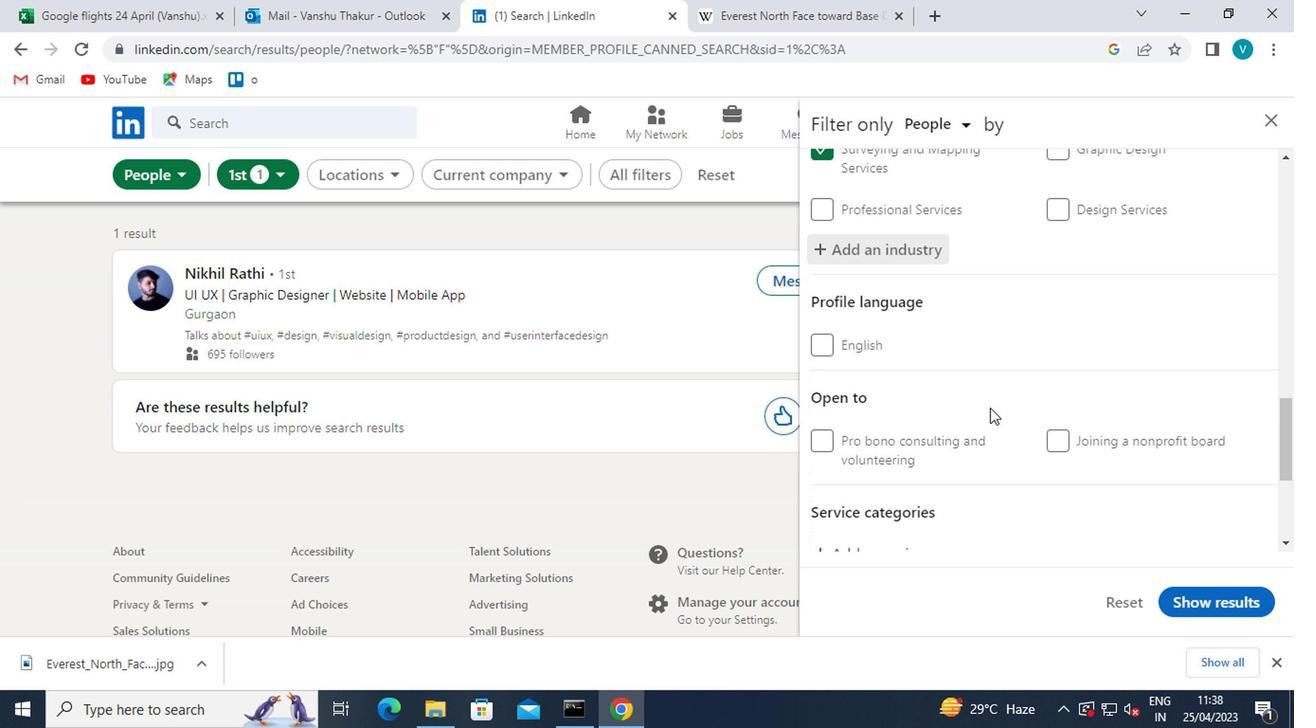 
Action: Mouse moved to (974, 420)
Screenshot: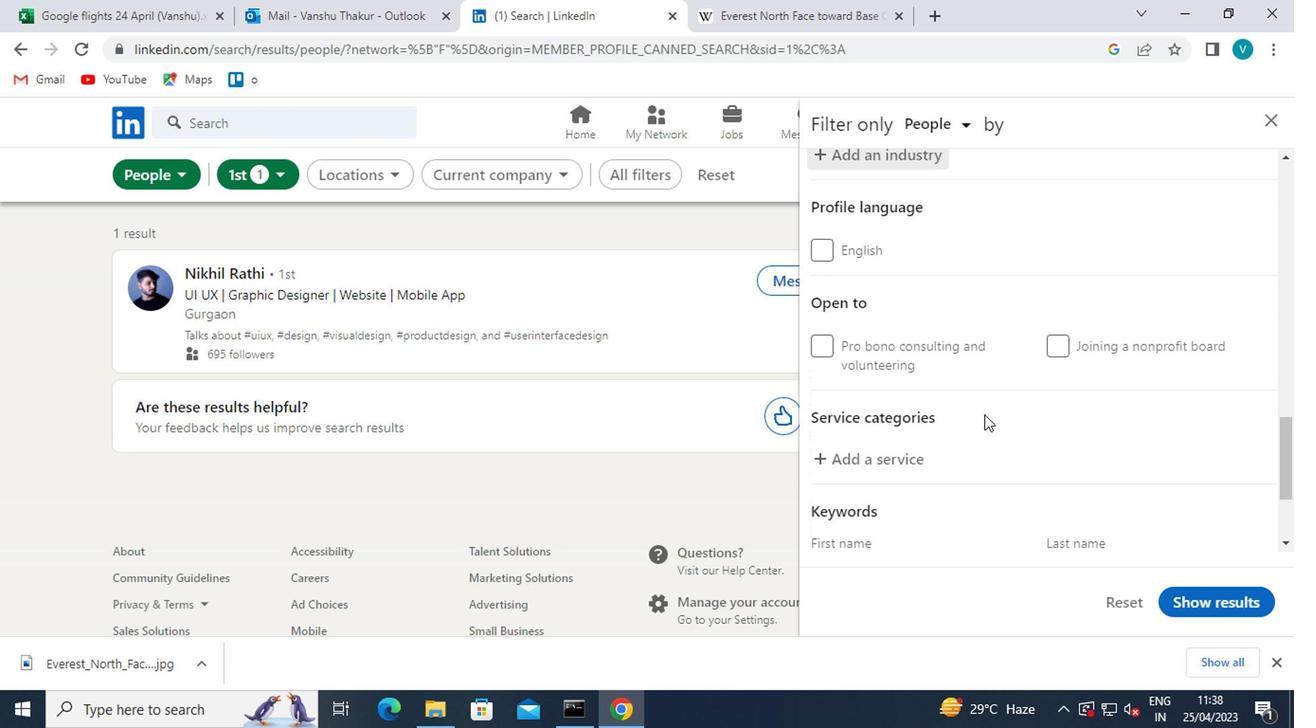 
Action: Mouse scrolled (974, 419) with delta (0, -1)
Screenshot: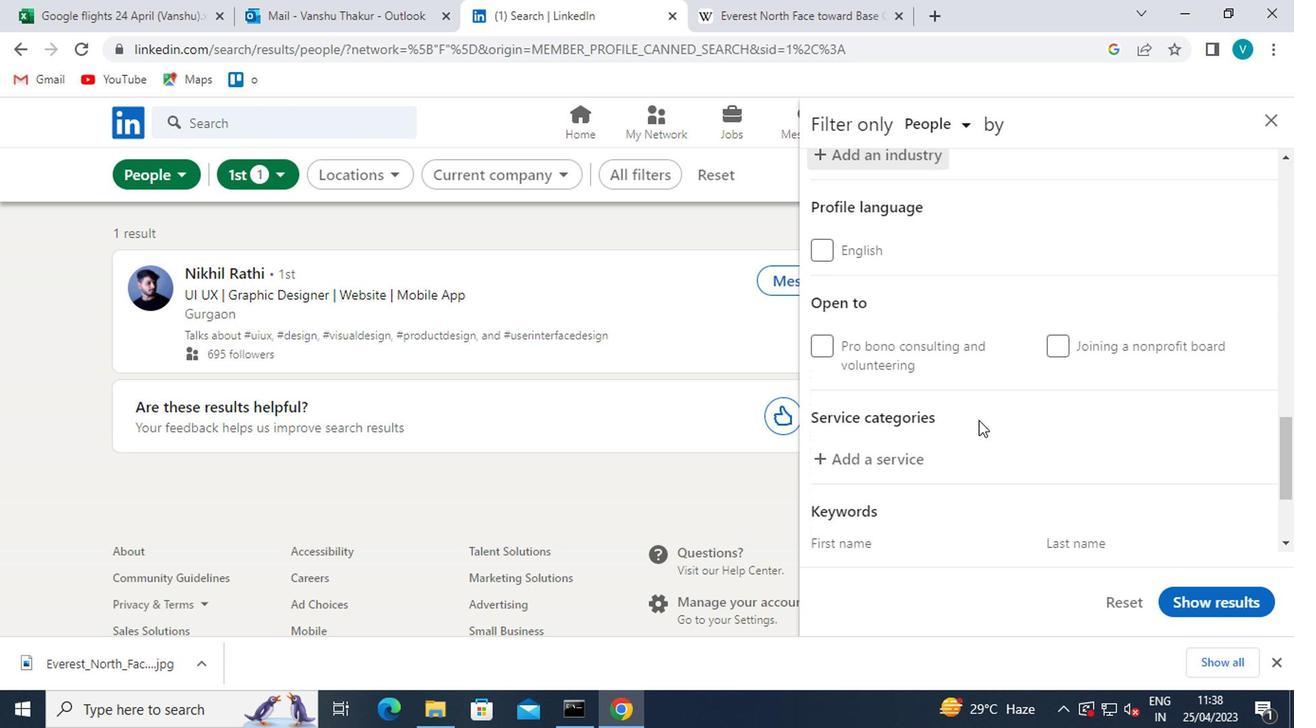 
Action: Mouse moved to (899, 360)
Screenshot: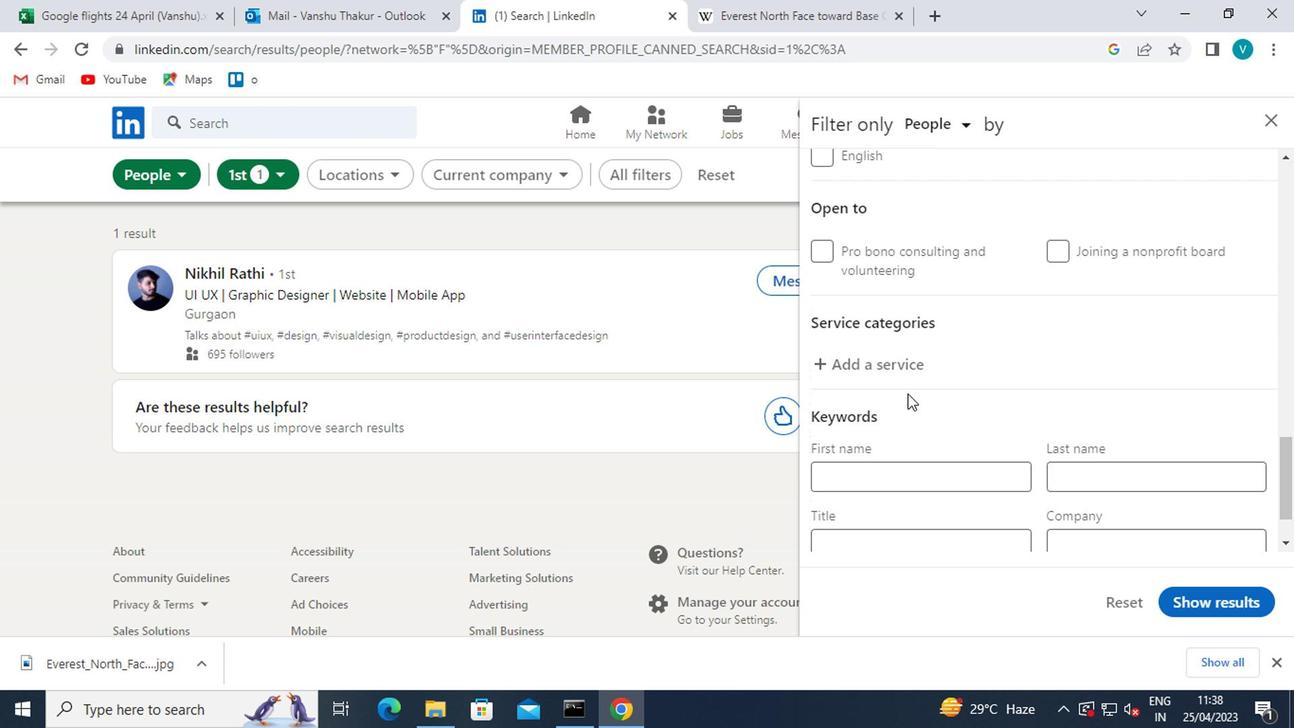 
Action: Mouse pressed left at (899, 360)
Screenshot: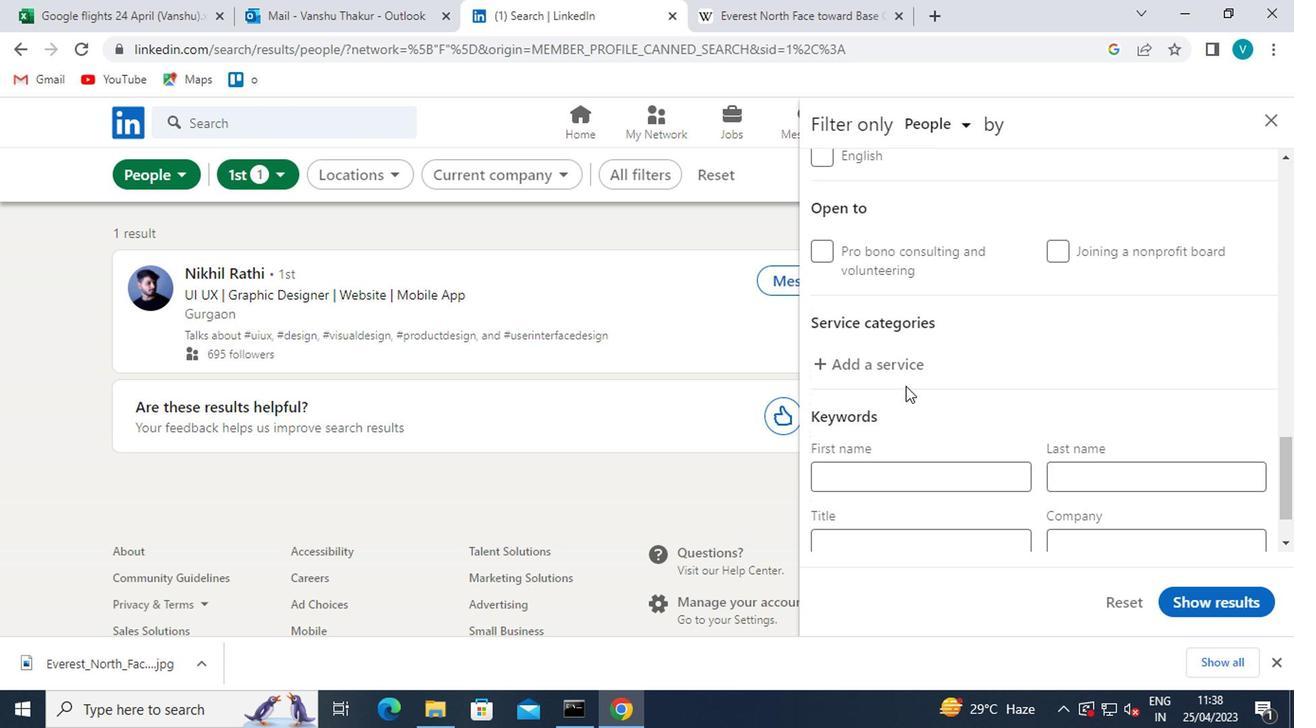 
Action: Mouse moved to (900, 360)
Screenshot: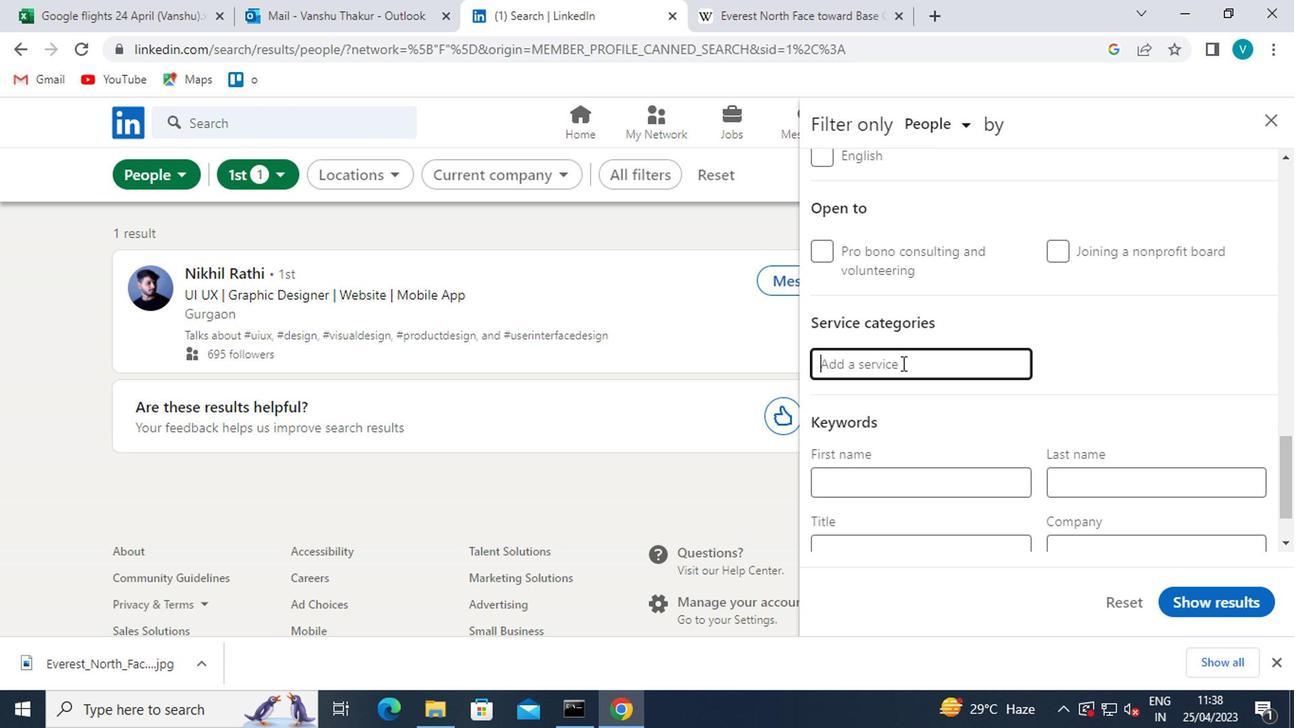 
Action: Key pressed <Key.shift>COMMERCIAL<Key.space><Key.shift>REAL<Key.space>
Screenshot: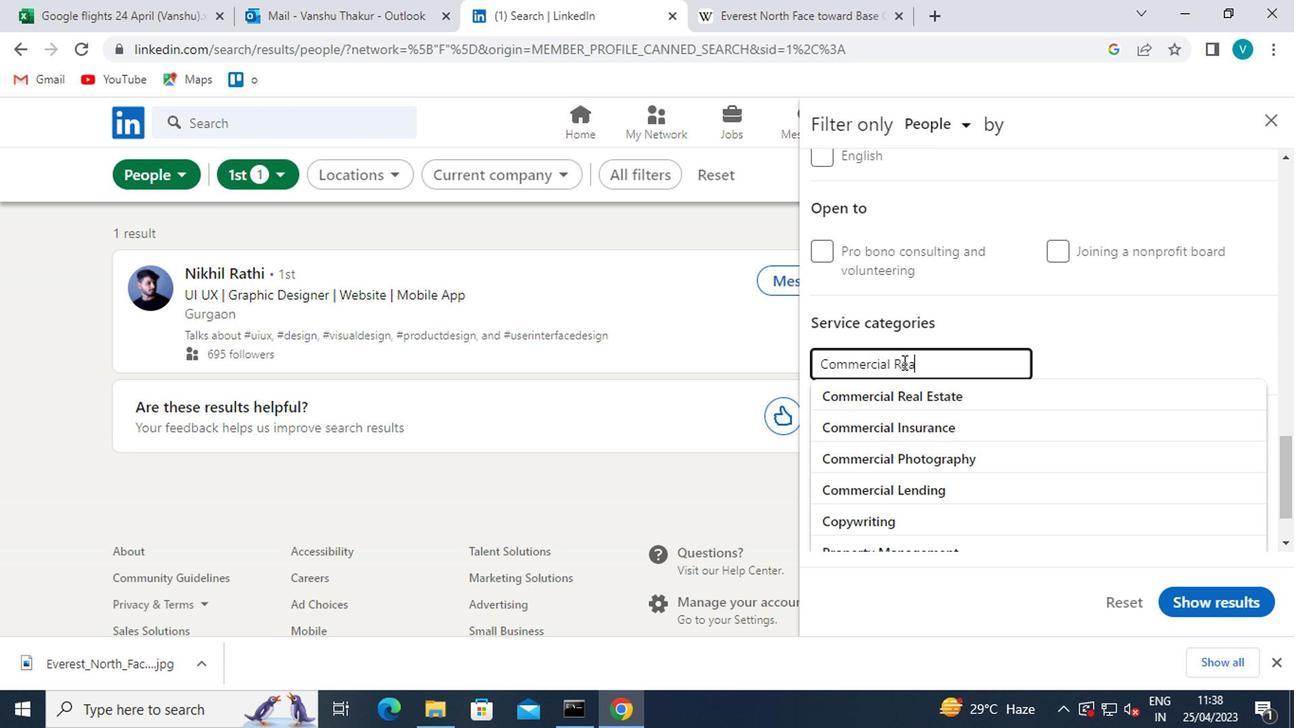 
Action: Mouse moved to (919, 393)
Screenshot: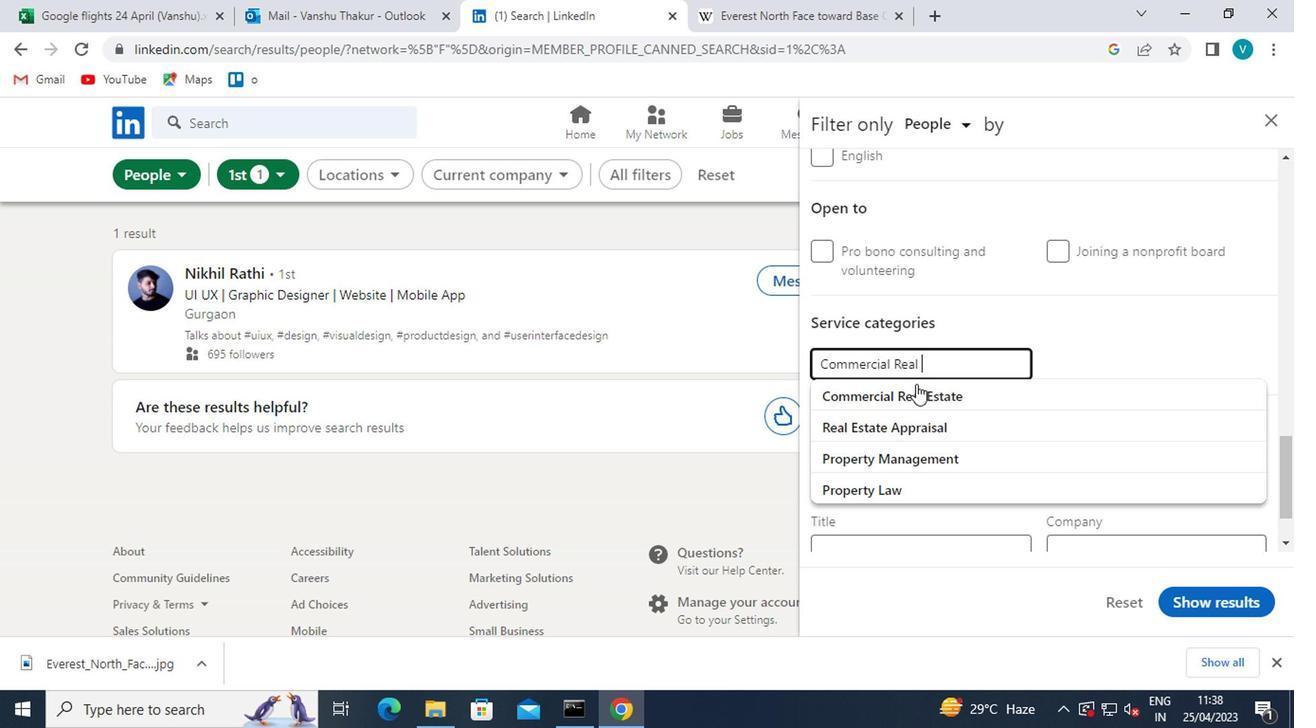 
Action: Mouse pressed left at (919, 393)
Screenshot: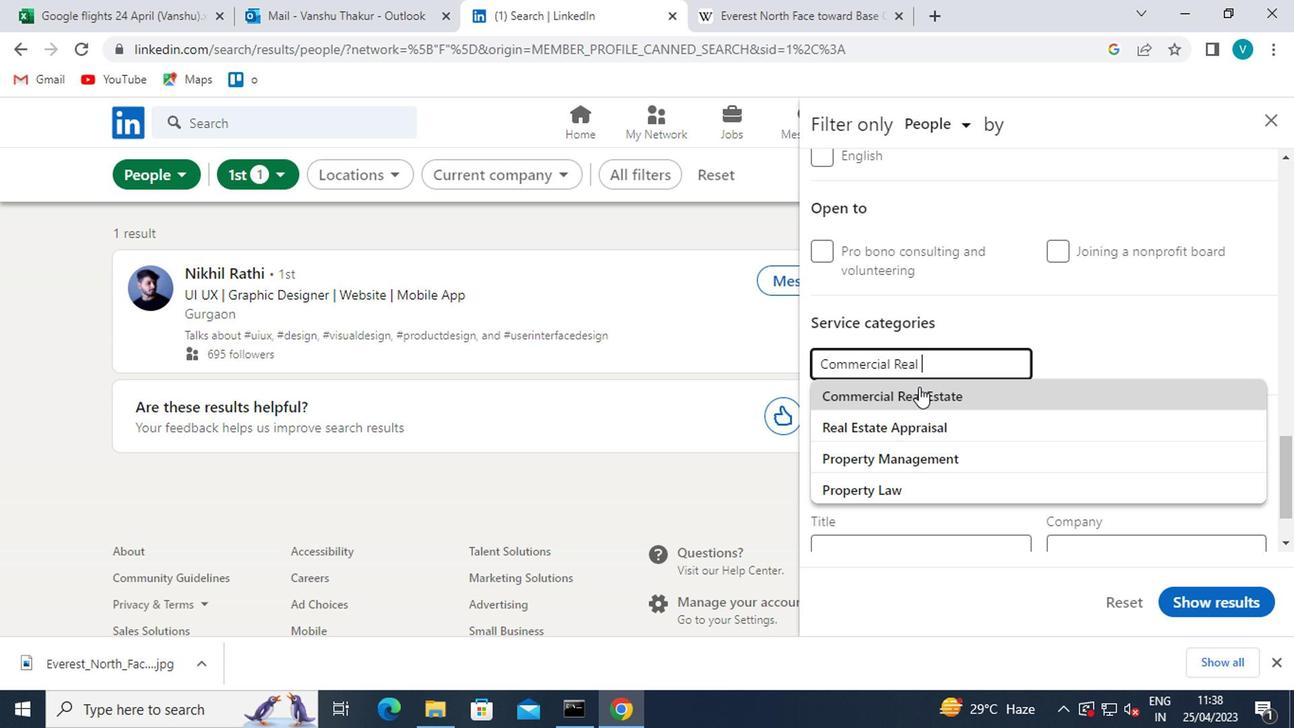 
Action: Mouse moved to (919, 394)
Screenshot: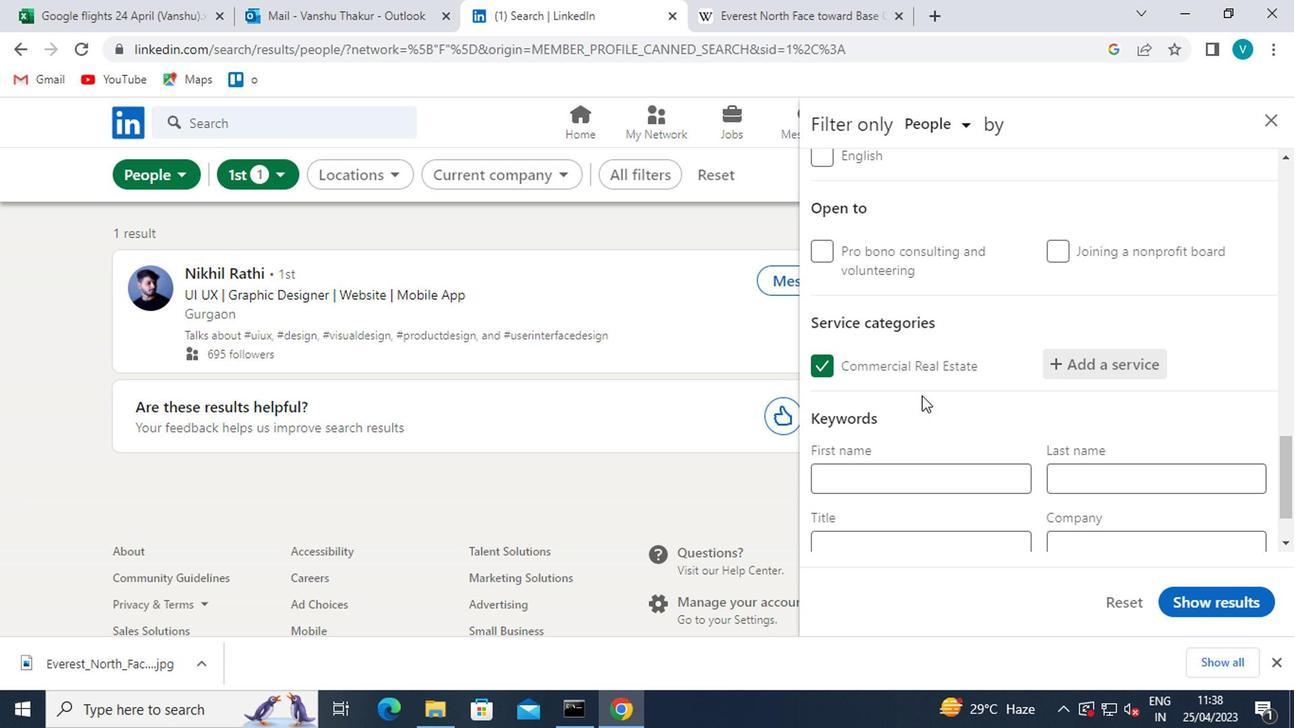 
Action: Mouse scrolled (919, 393) with delta (0, 0)
Screenshot: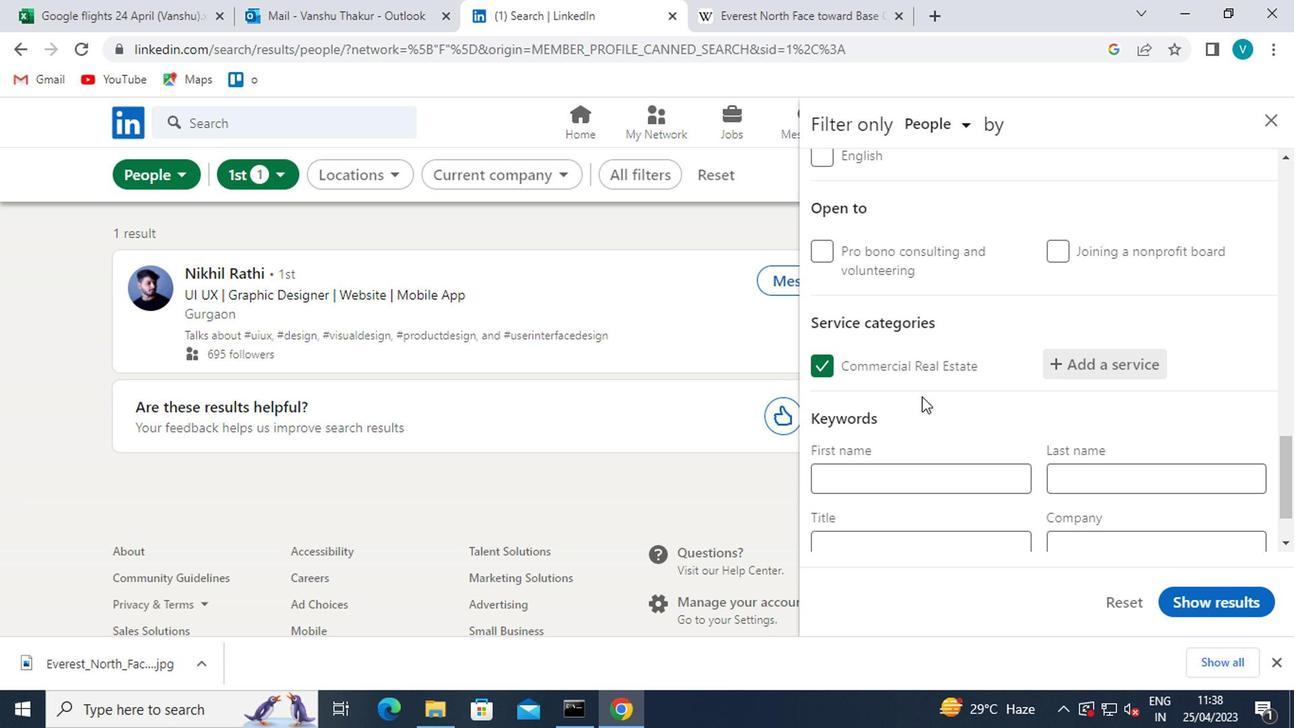 
Action: Mouse moved to (921, 395)
Screenshot: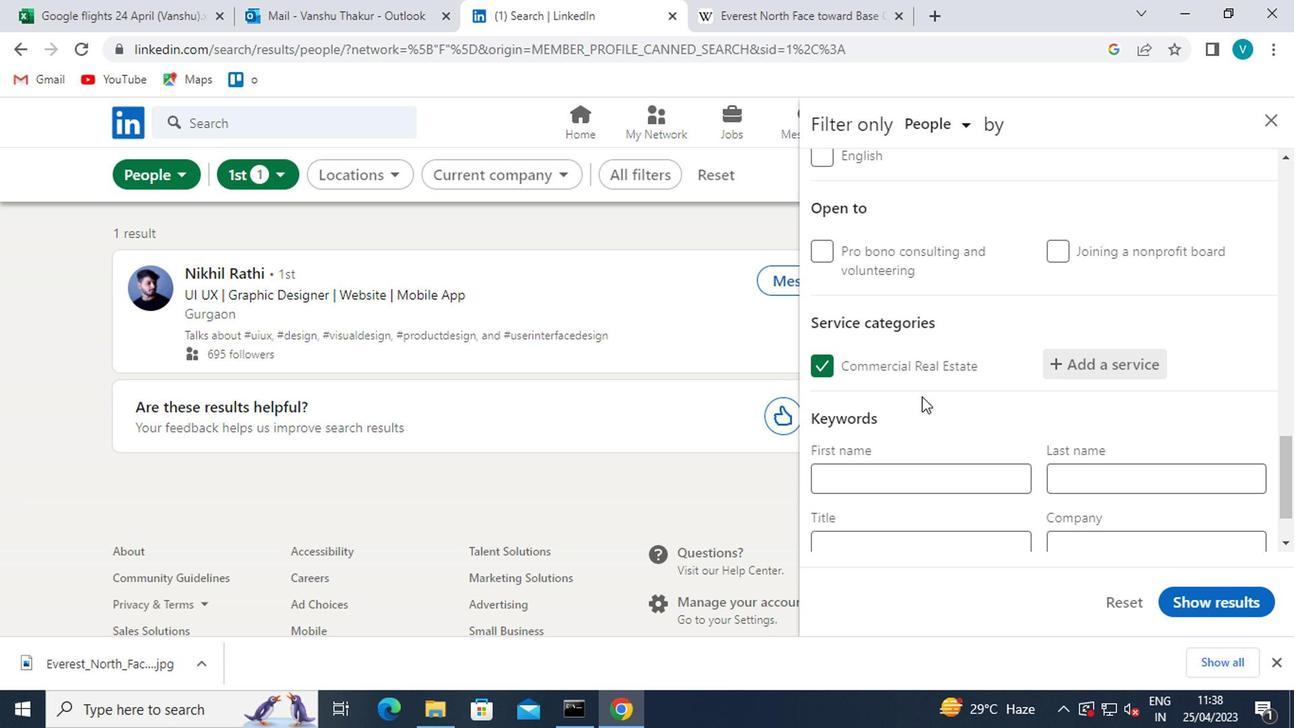 
Action: Mouse scrolled (921, 394) with delta (0, -1)
Screenshot: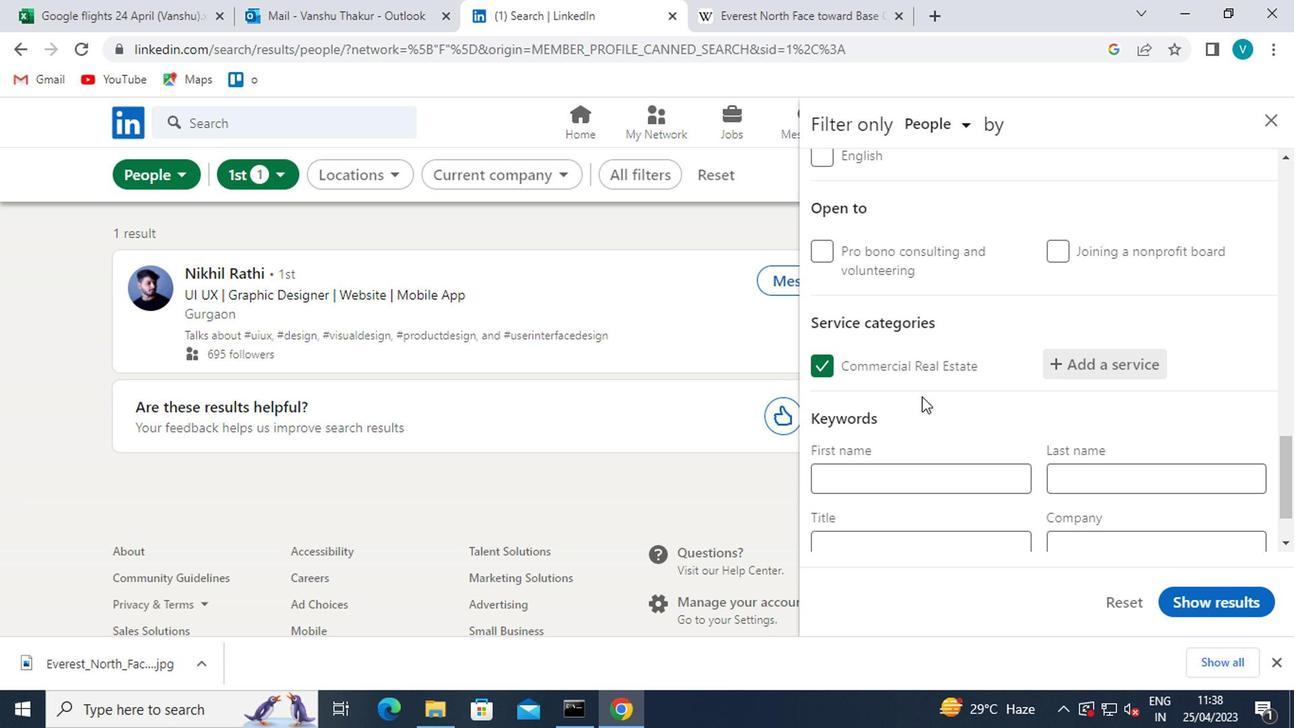 
Action: Mouse moved to (909, 453)
Screenshot: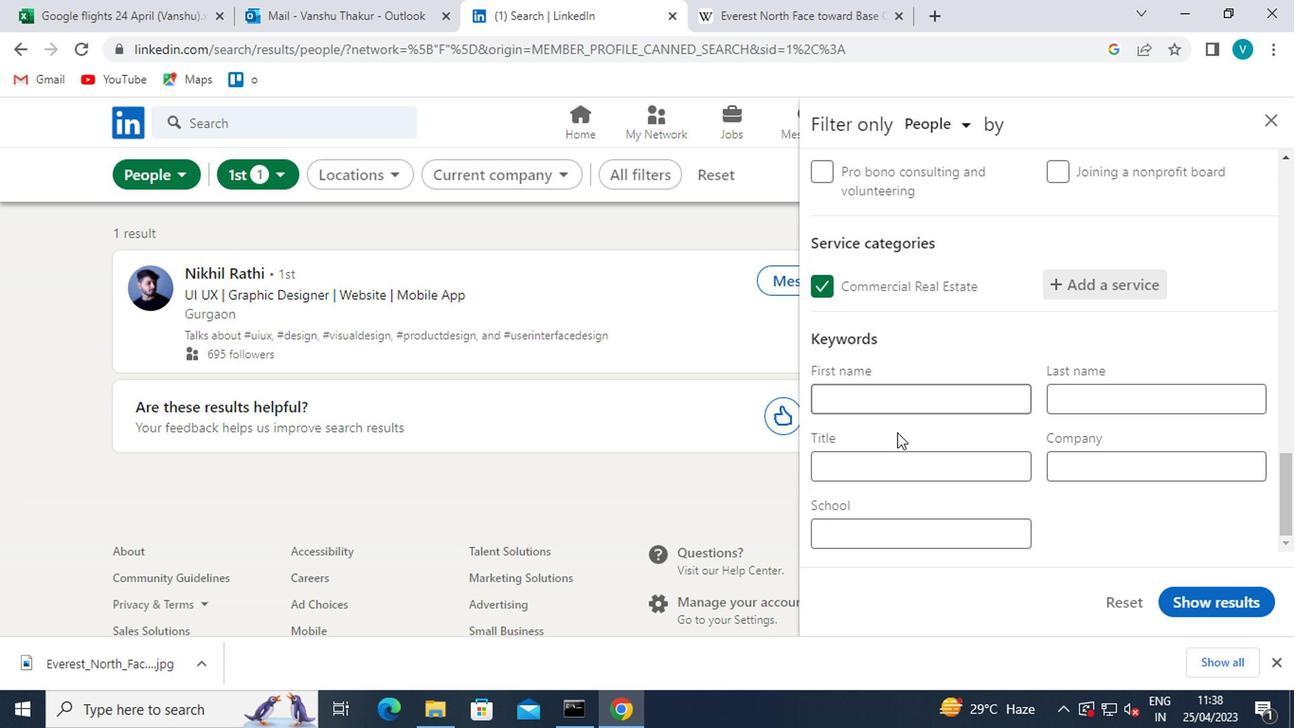 
Action: Mouse pressed left at (909, 453)
Screenshot: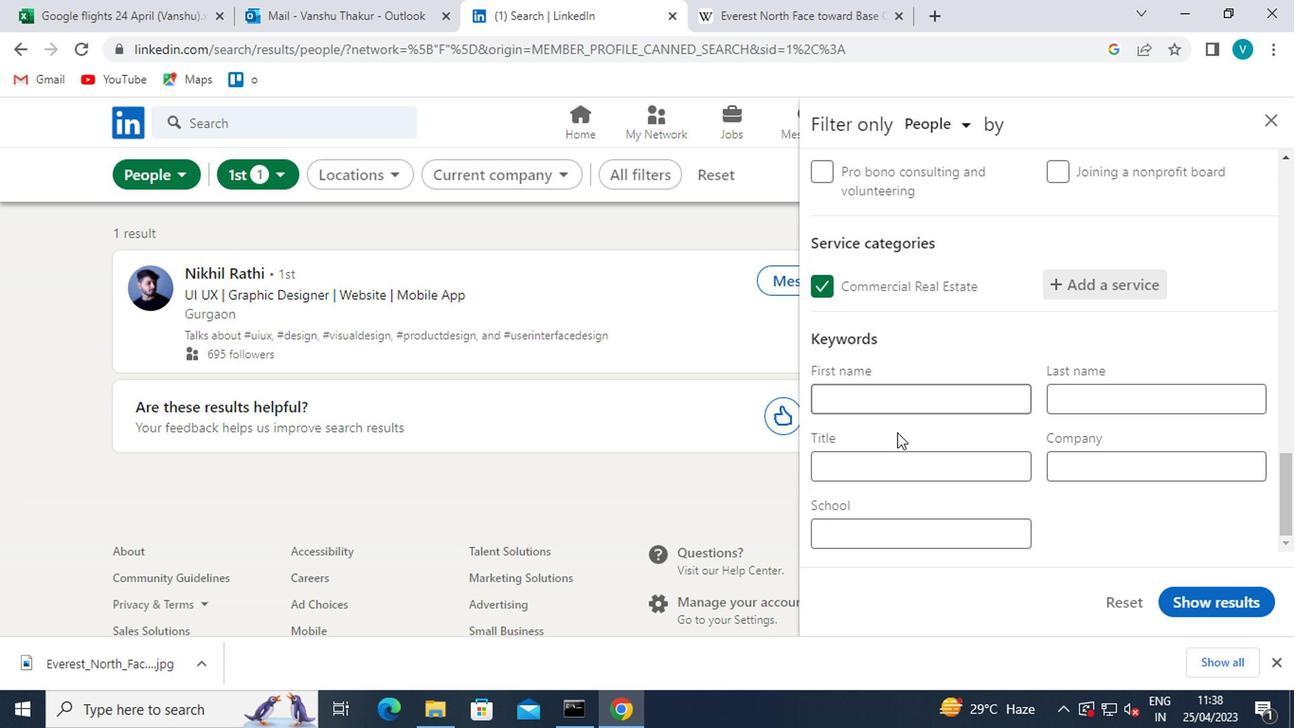 
Action: Mouse moved to (911, 454)
Screenshot: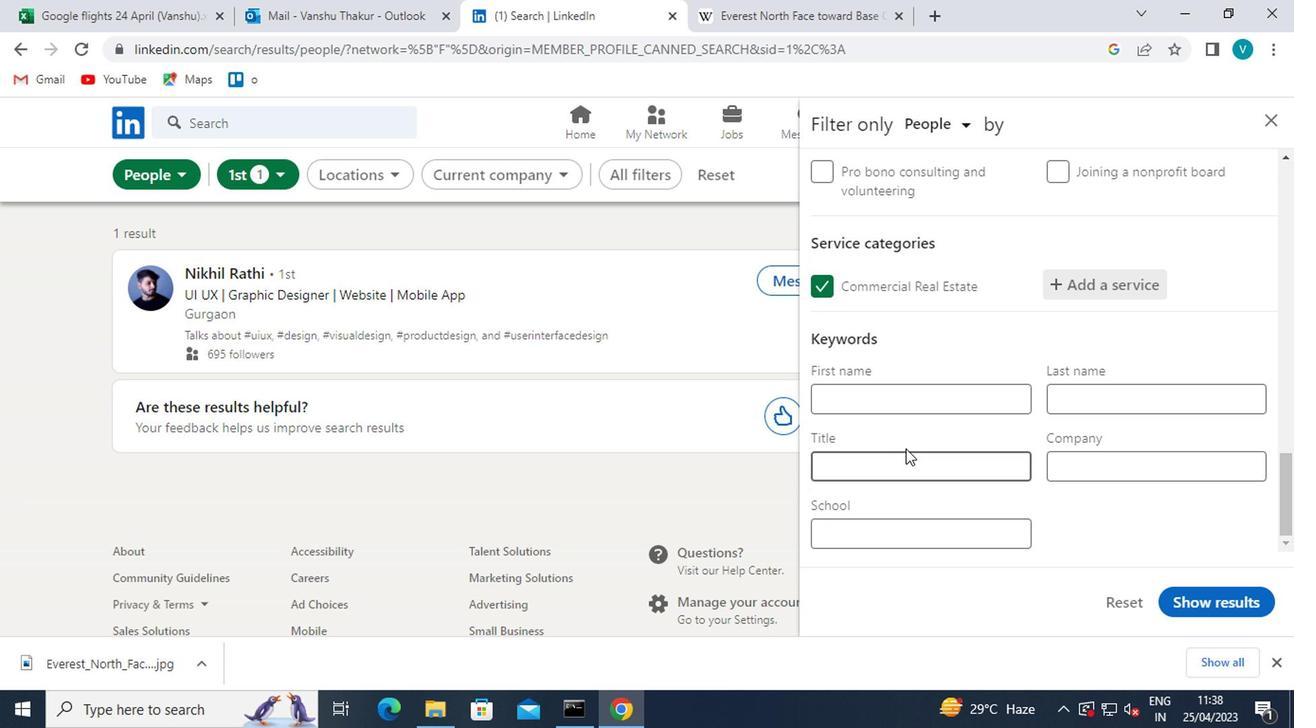 
Action: Key pressed <Key.shift>CRUSE<Key.space>
Screenshot: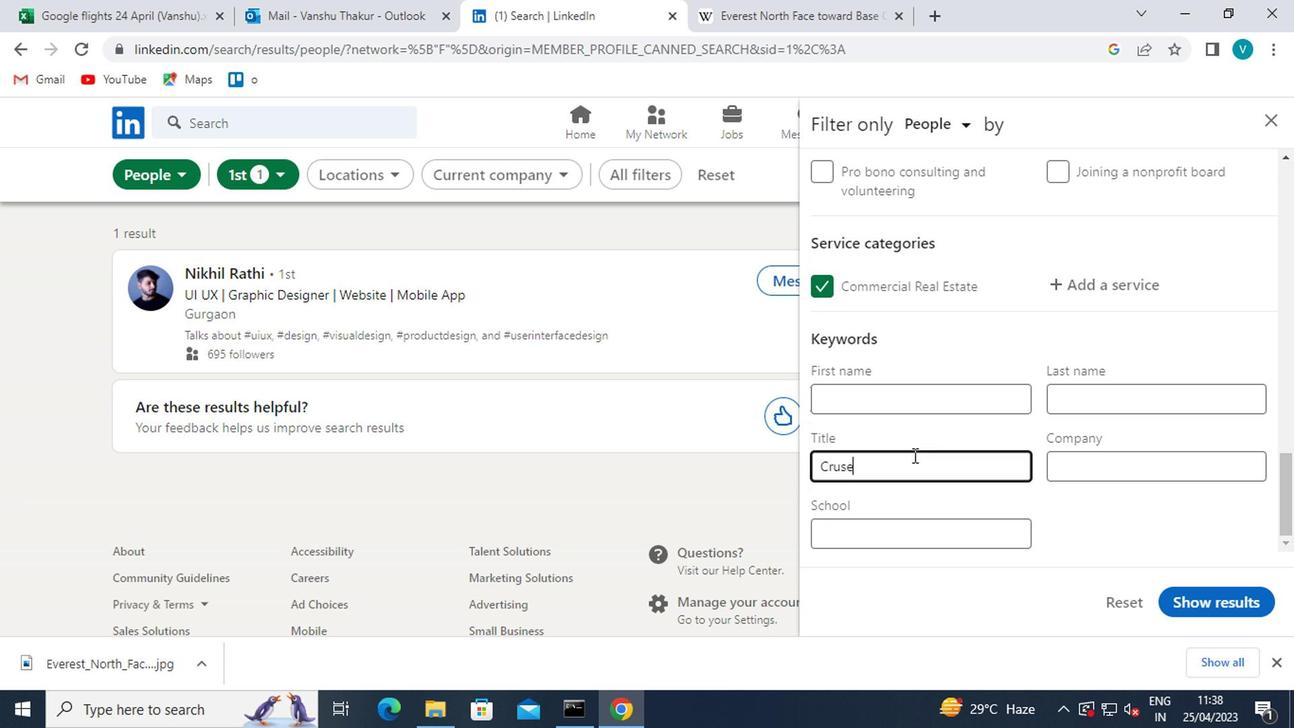 
Action: Mouse moved to (836, 469)
Screenshot: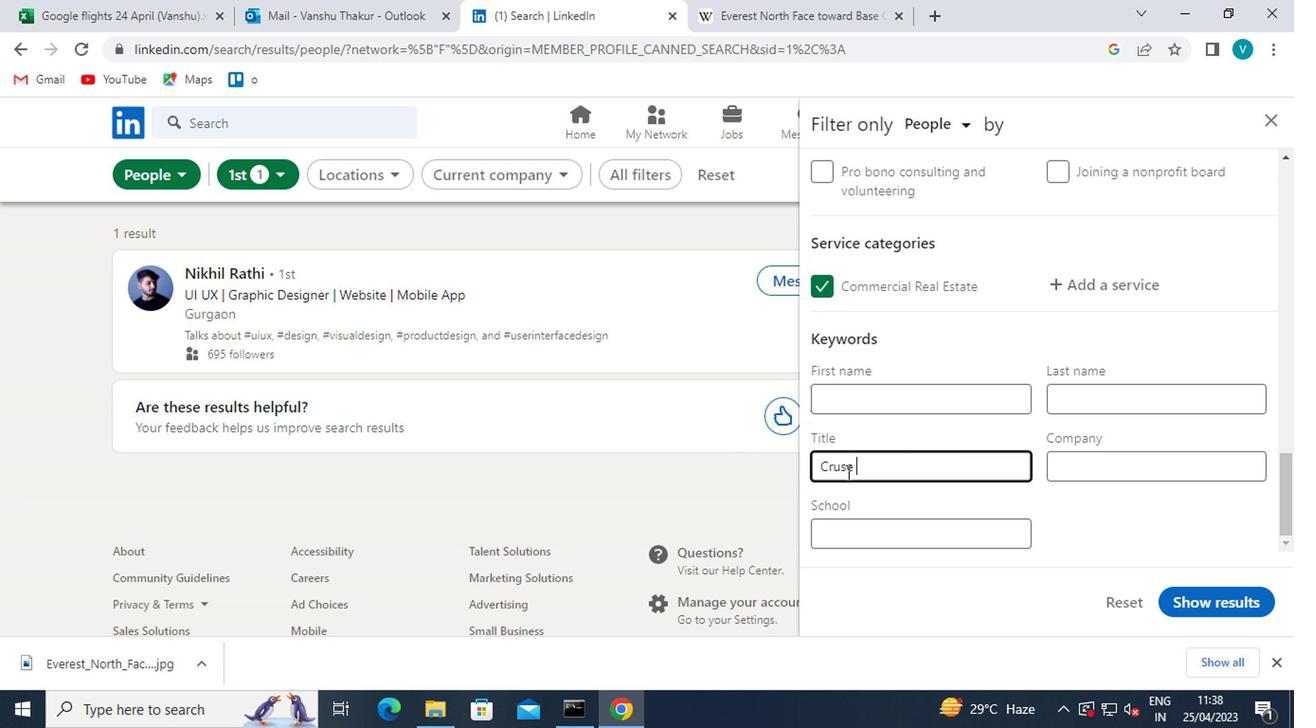 
Action: Mouse pressed left at (836, 469)
Screenshot: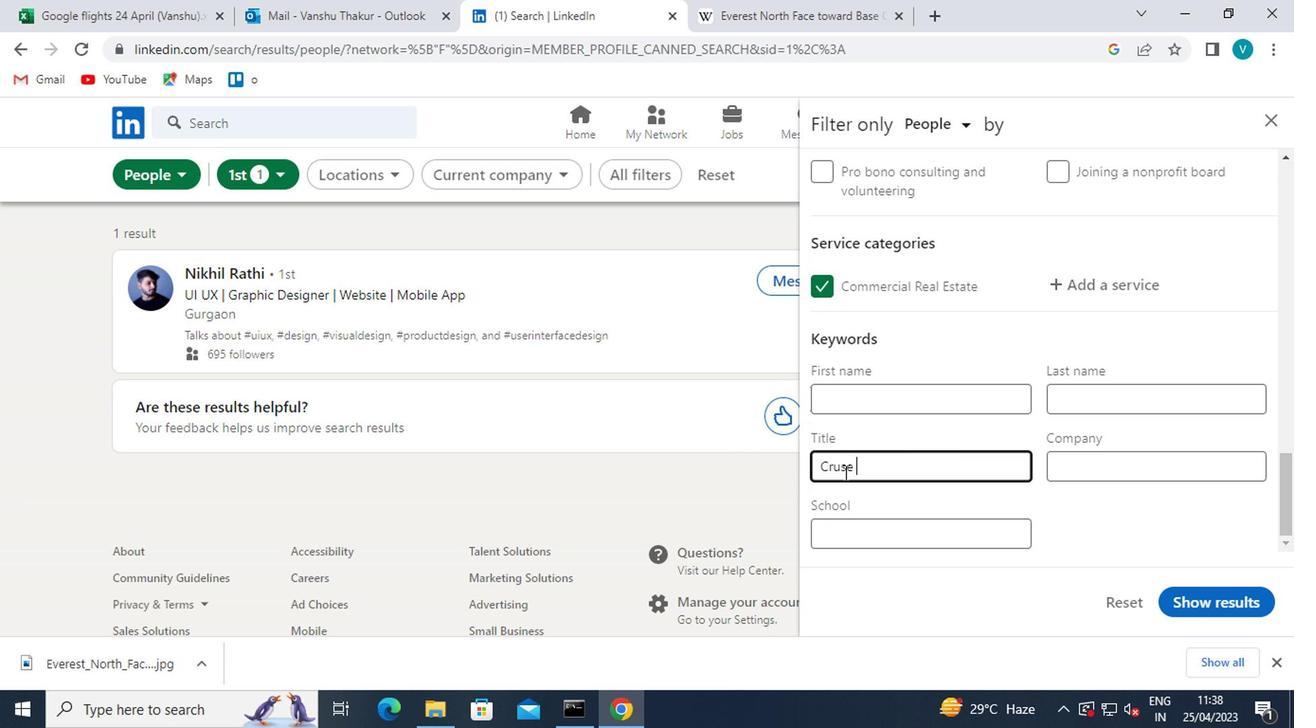 
Action: Mouse moved to (1050, 652)
Screenshot: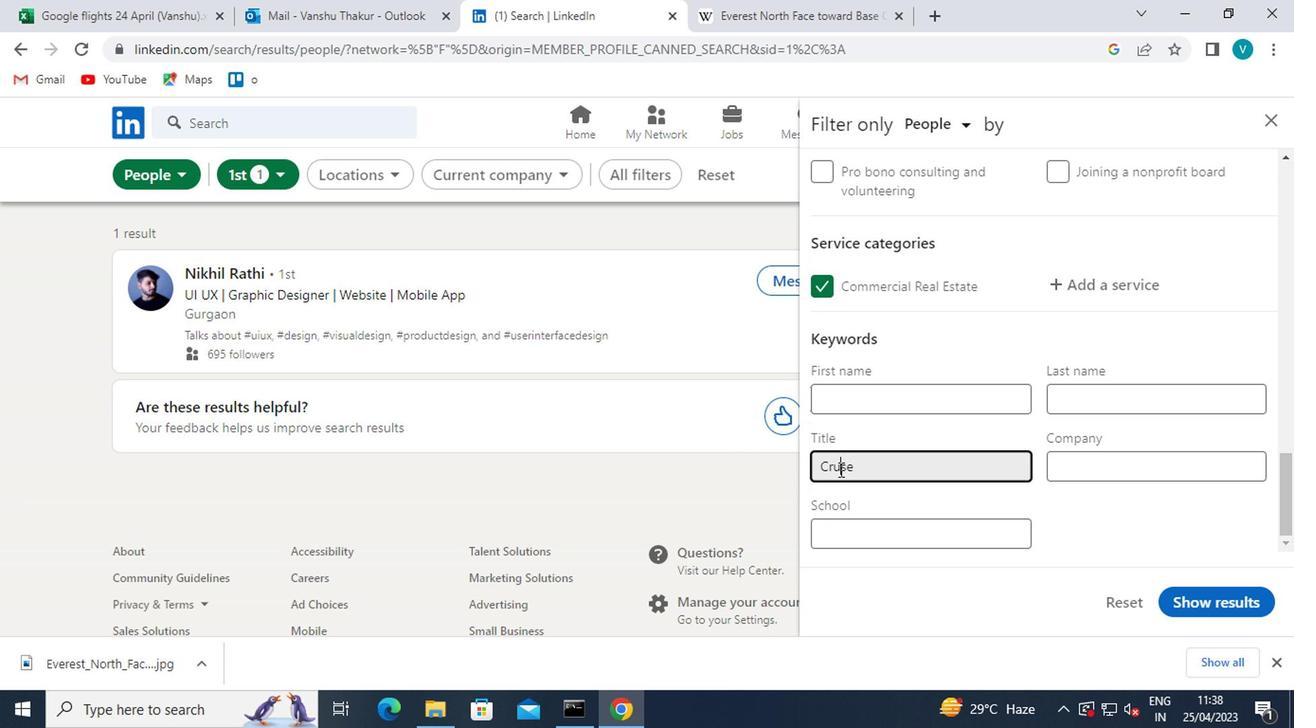 
Action: Key pressed I<Key.right><Key.right><Key.right><Key.shift>DIRECTOR
Screenshot: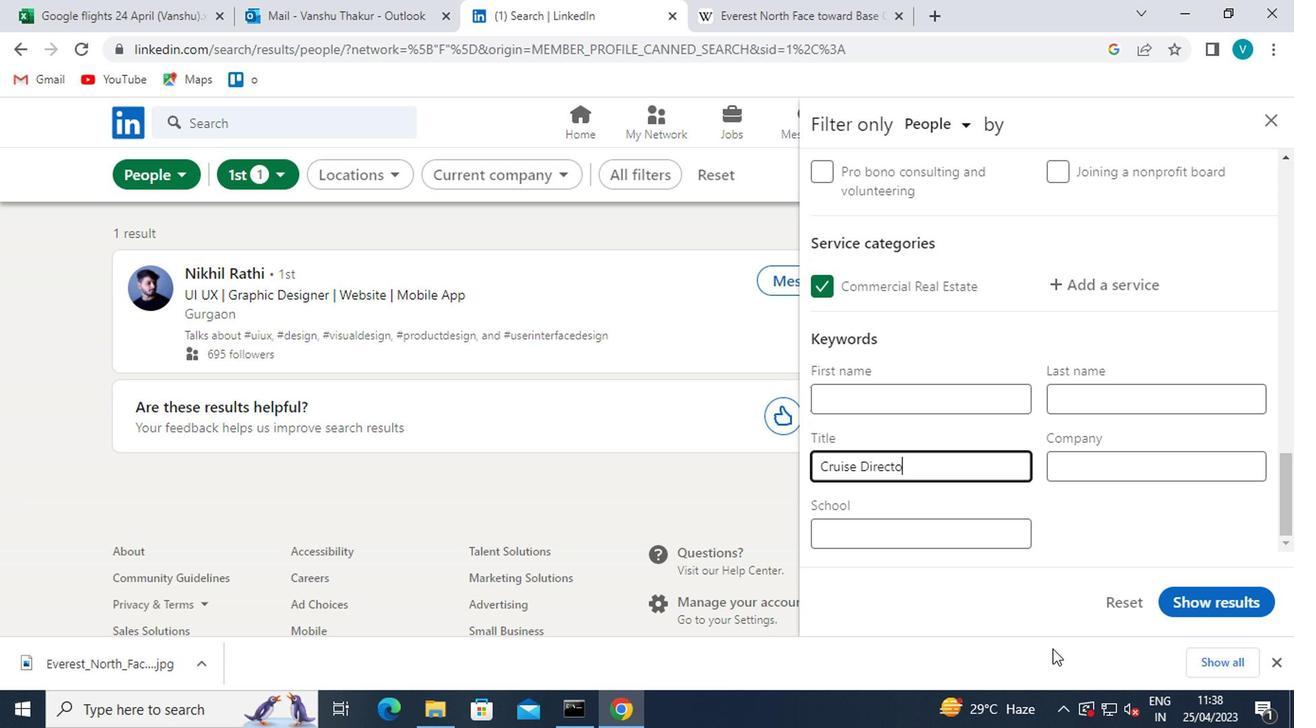 
Action: Mouse moved to (1214, 604)
Screenshot: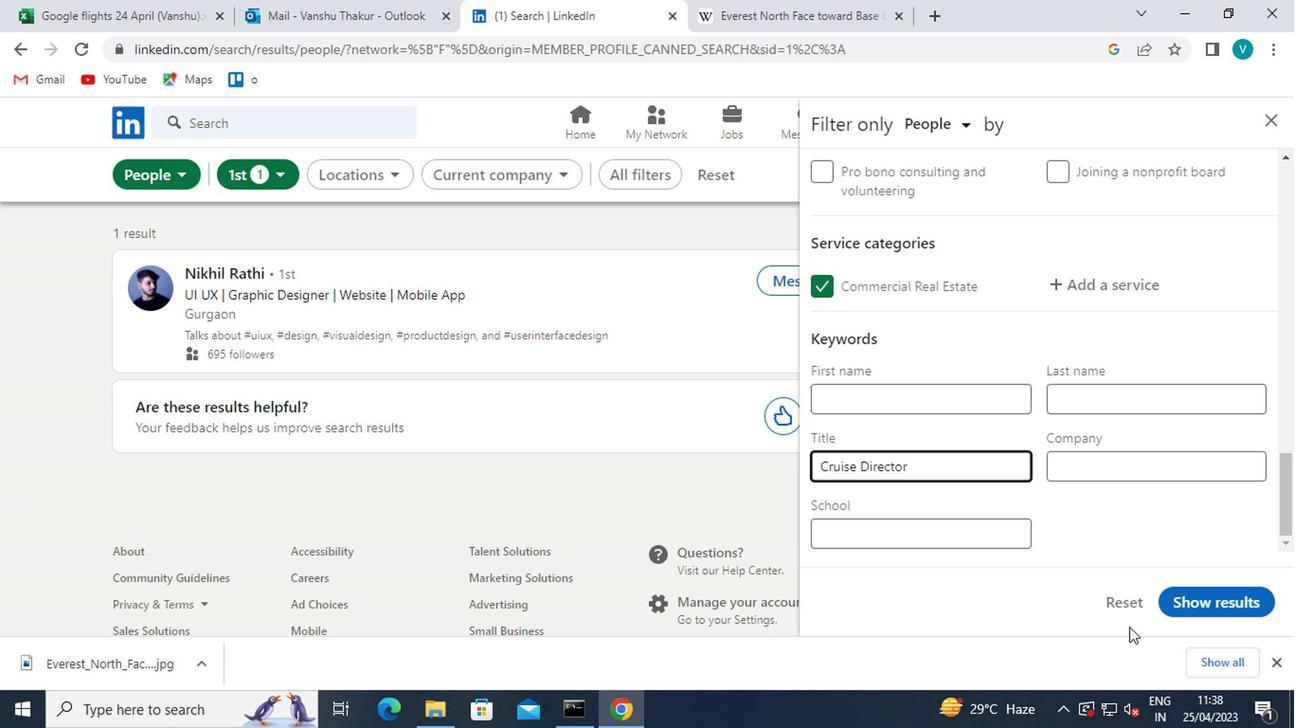 
Action: Mouse pressed left at (1214, 604)
Screenshot: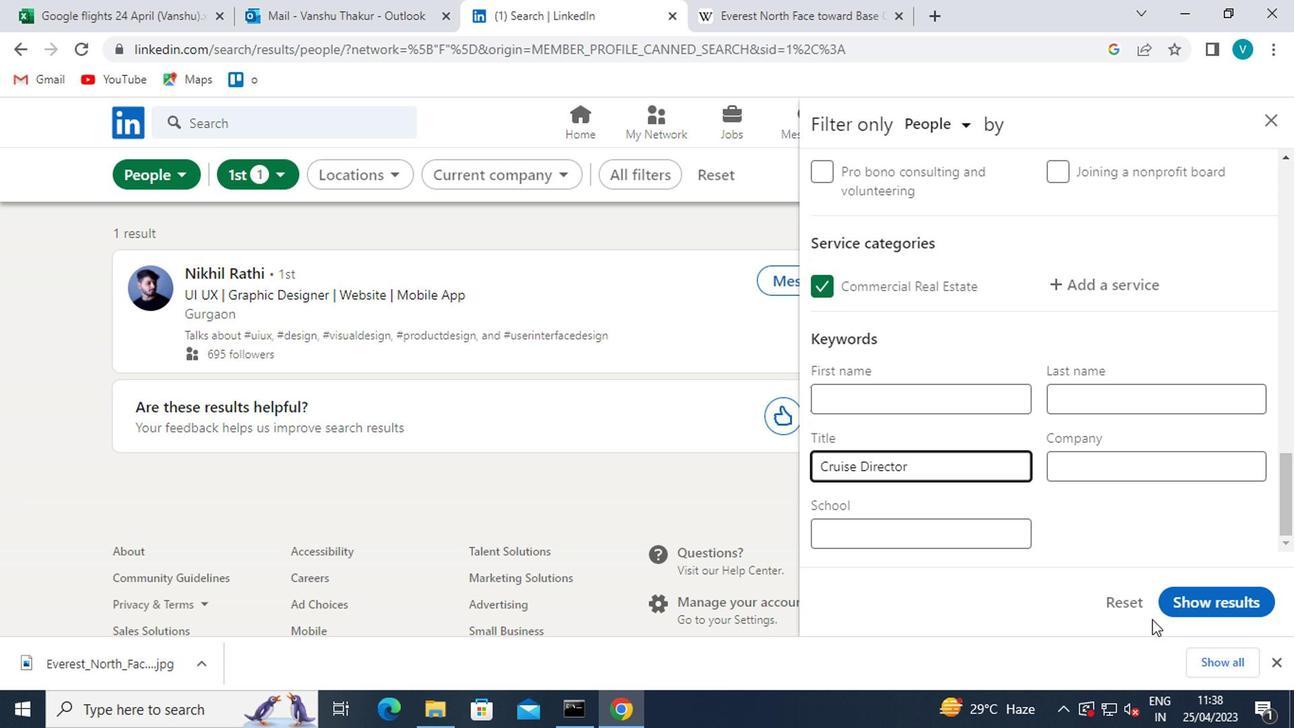 
